 Task: Find connections with filter location Roses with filter topic #Brandingwith filter profile language Potuguese with filter current company Erekrut... Recruitment Made Easy with filter school Vignan's Foundation for Science, Technology & Research with filter industry Railroad Equipment Manufacturing with filter service category Content Strategy with filter keywords title Food Kitchen Worker
Action: Mouse moved to (553, 70)
Screenshot: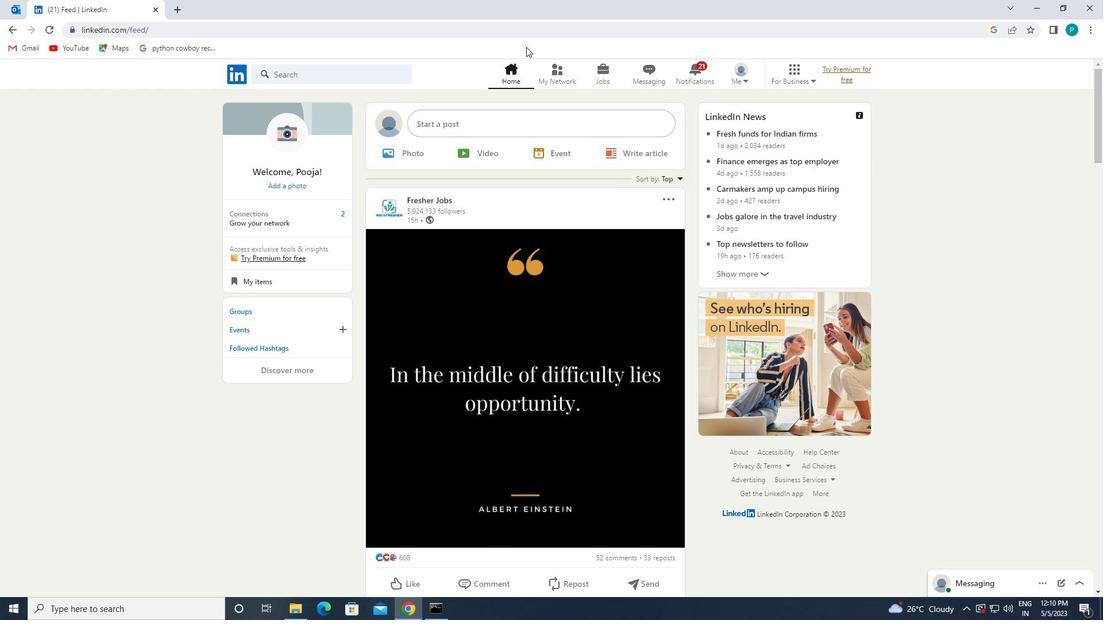 
Action: Mouse pressed left at (553, 70)
Screenshot: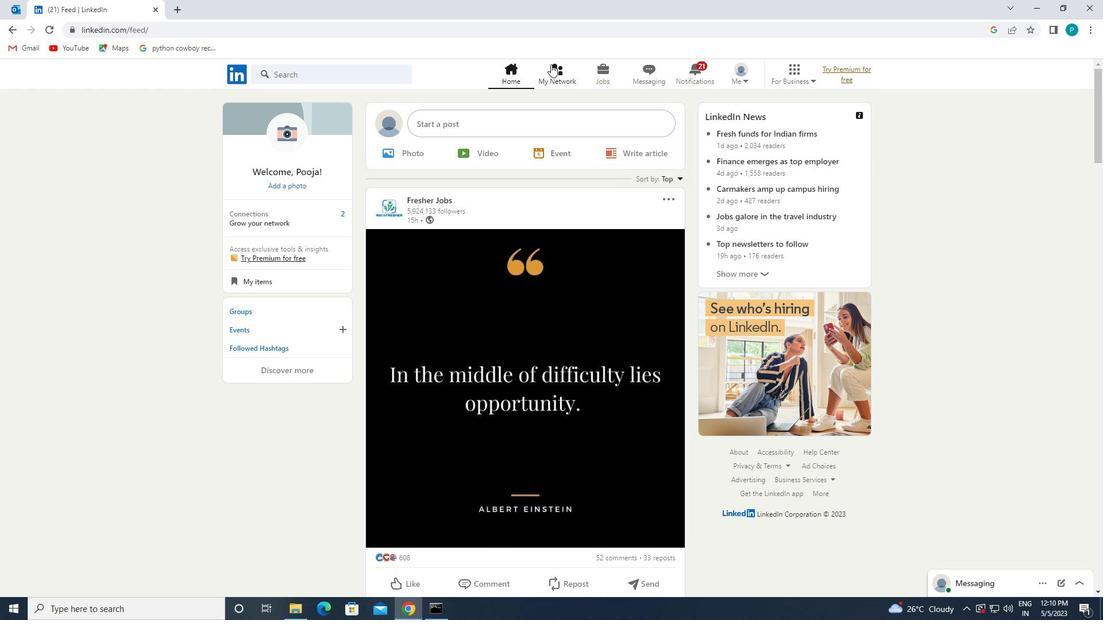 
Action: Mouse moved to (298, 140)
Screenshot: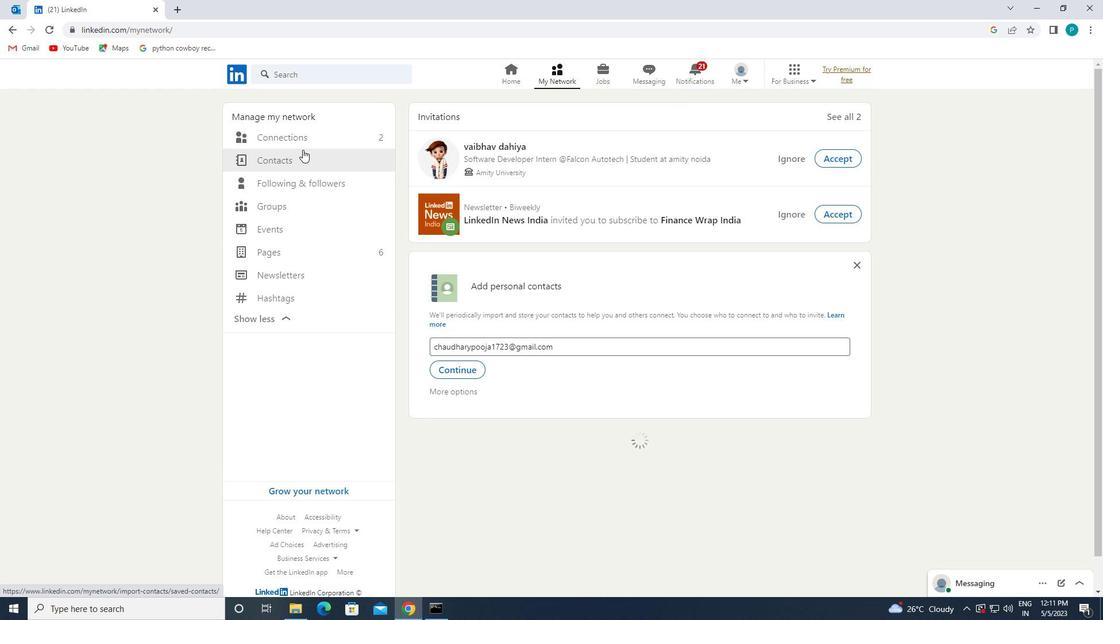 
Action: Mouse pressed left at (298, 140)
Screenshot: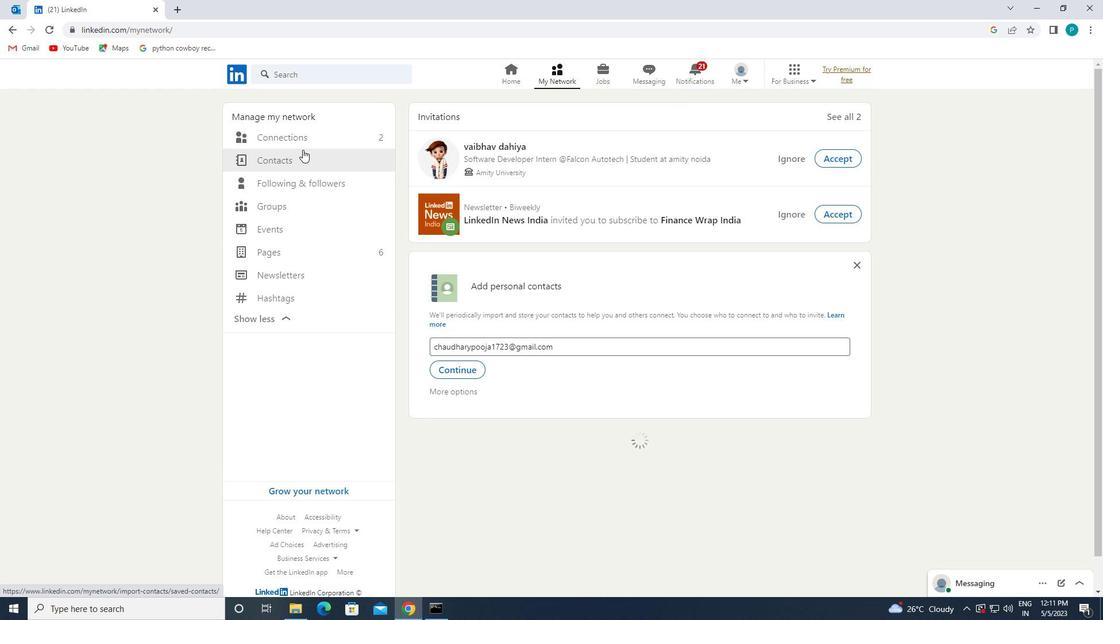 
Action: Mouse moved to (633, 135)
Screenshot: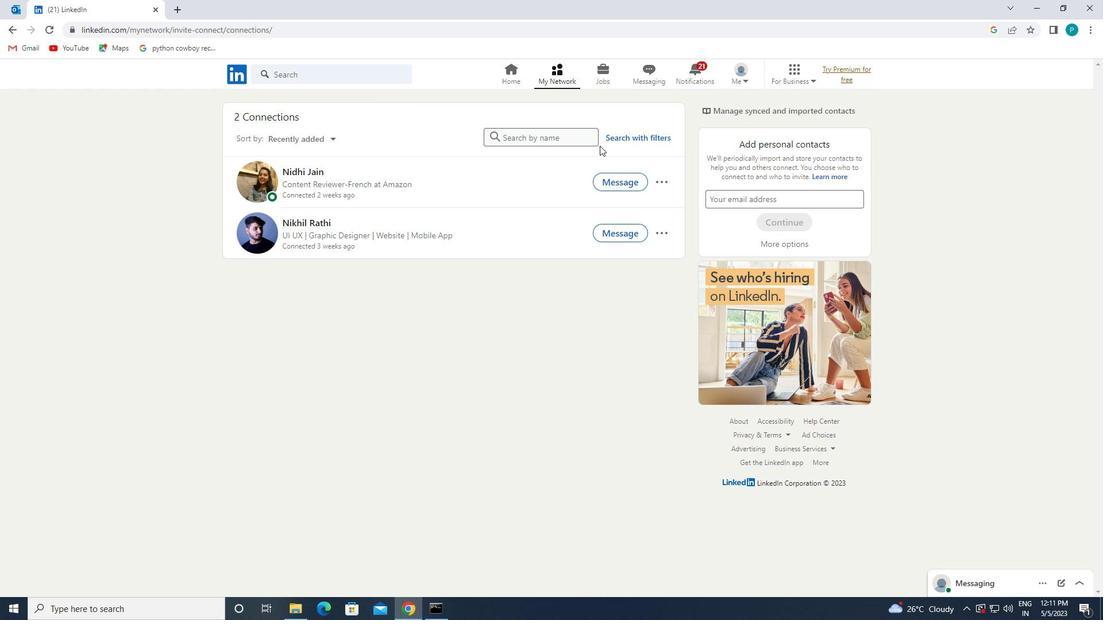 
Action: Mouse pressed left at (633, 135)
Screenshot: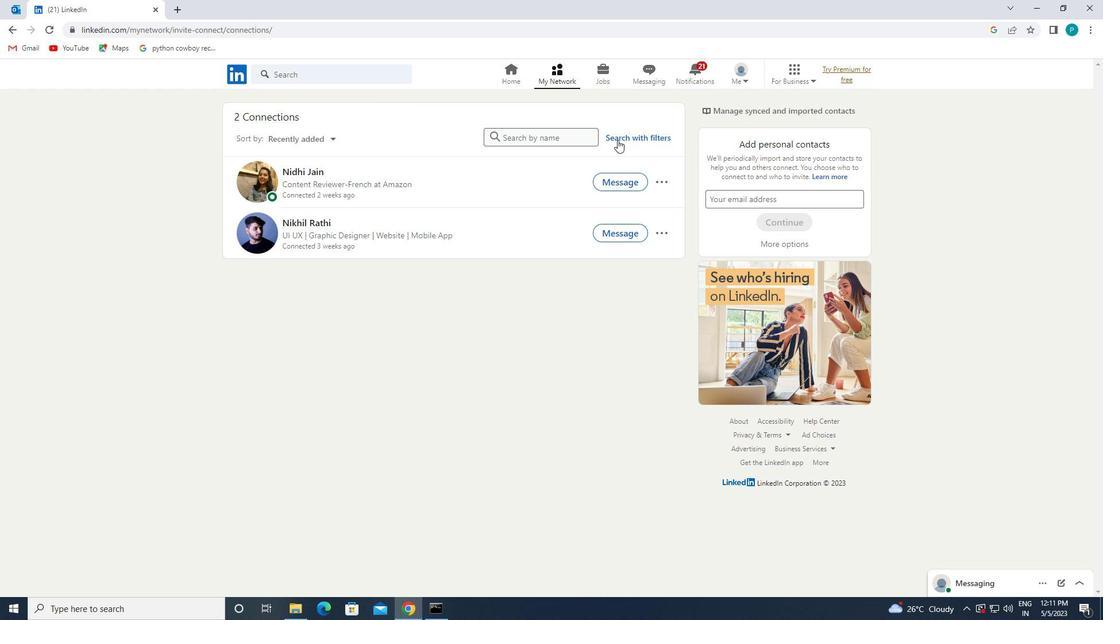
Action: Mouse moved to (583, 105)
Screenshot: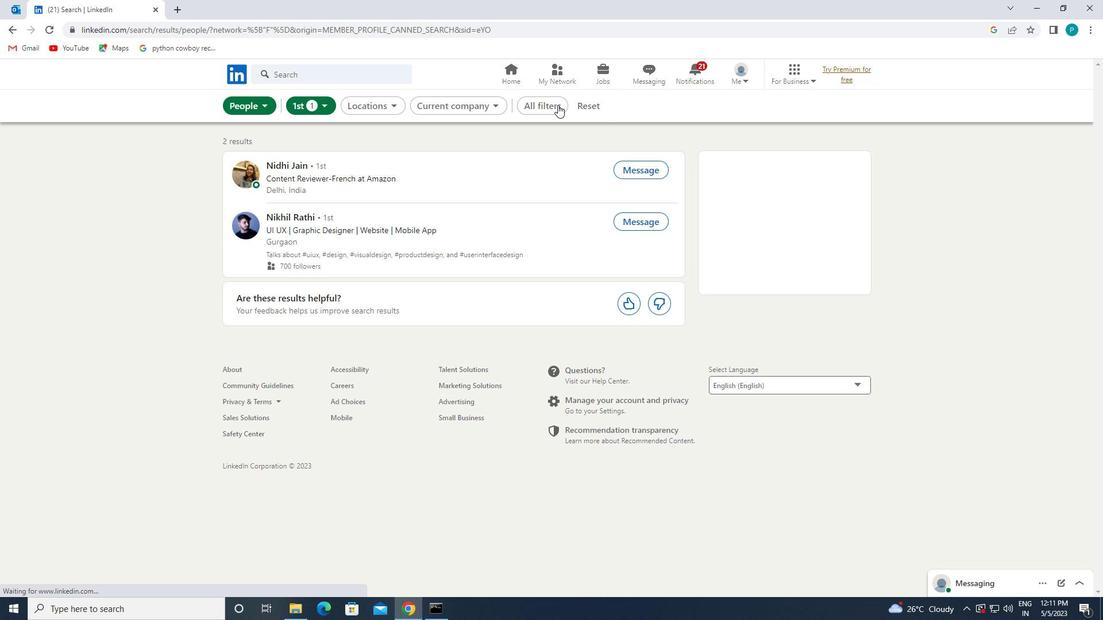 
Action: Mouse pressed left at (583, 105)
Screenshot: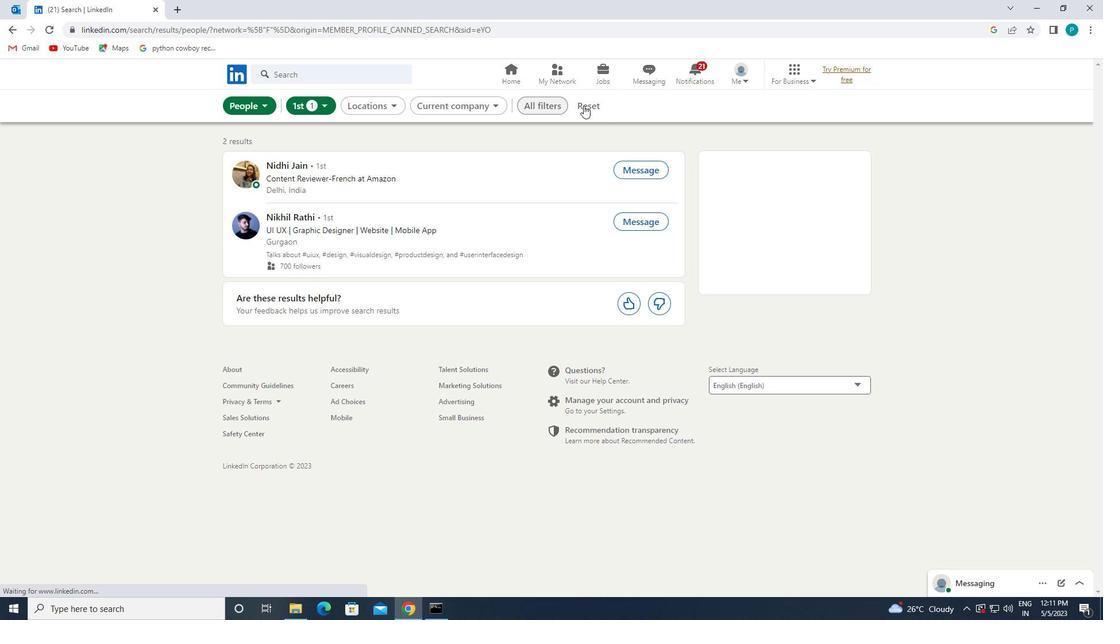 
Action: Mouse moved to (477, 111)
Screenshot: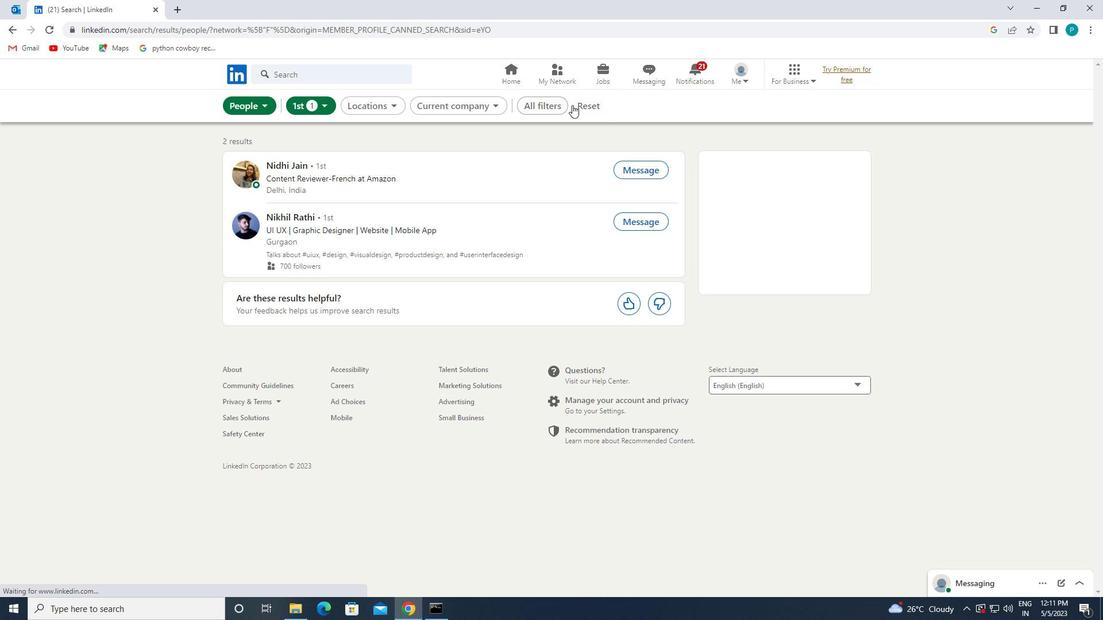 
Action: Mouse pressed left at (477, 111)
Screenshot: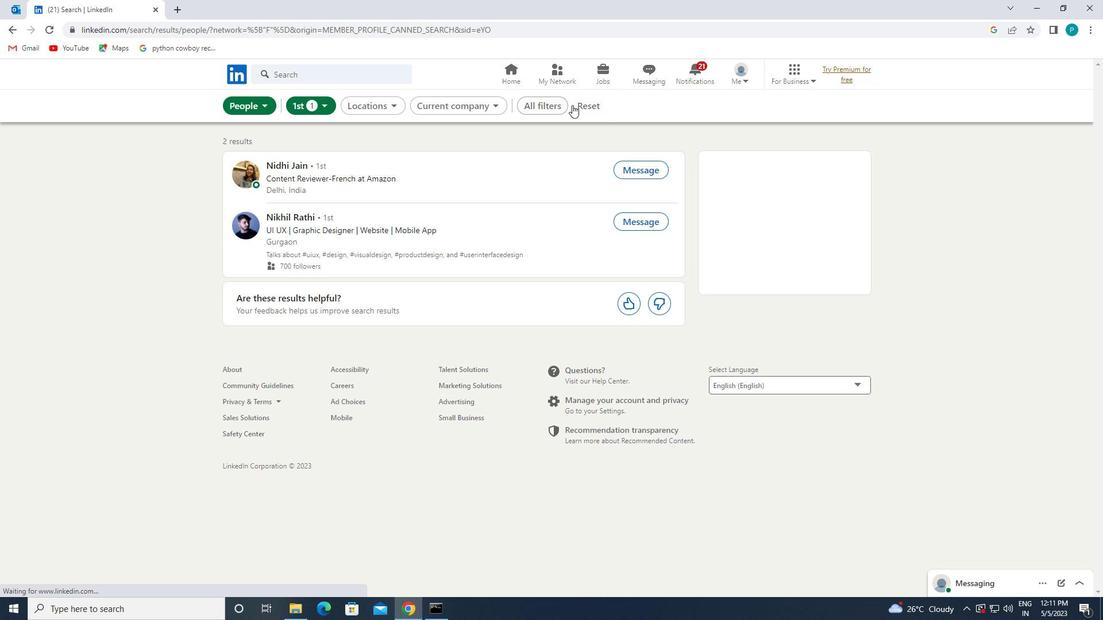 
Action: Mouse moved to (553, 112)
Screenshot: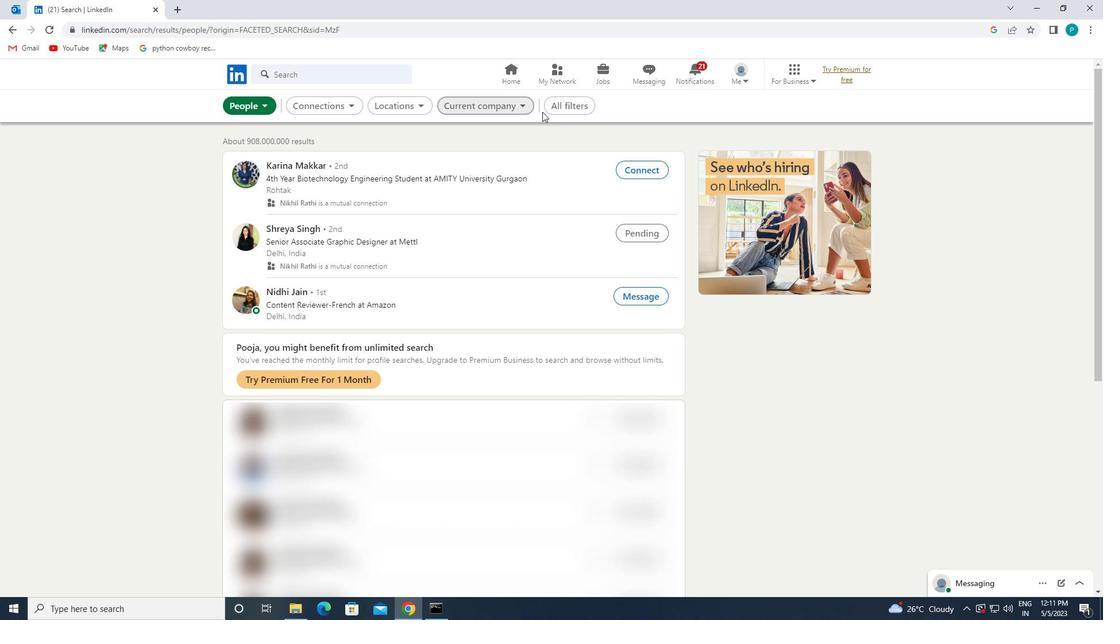 
Action: Mouse pressed left at (553, 112)
Screenshot: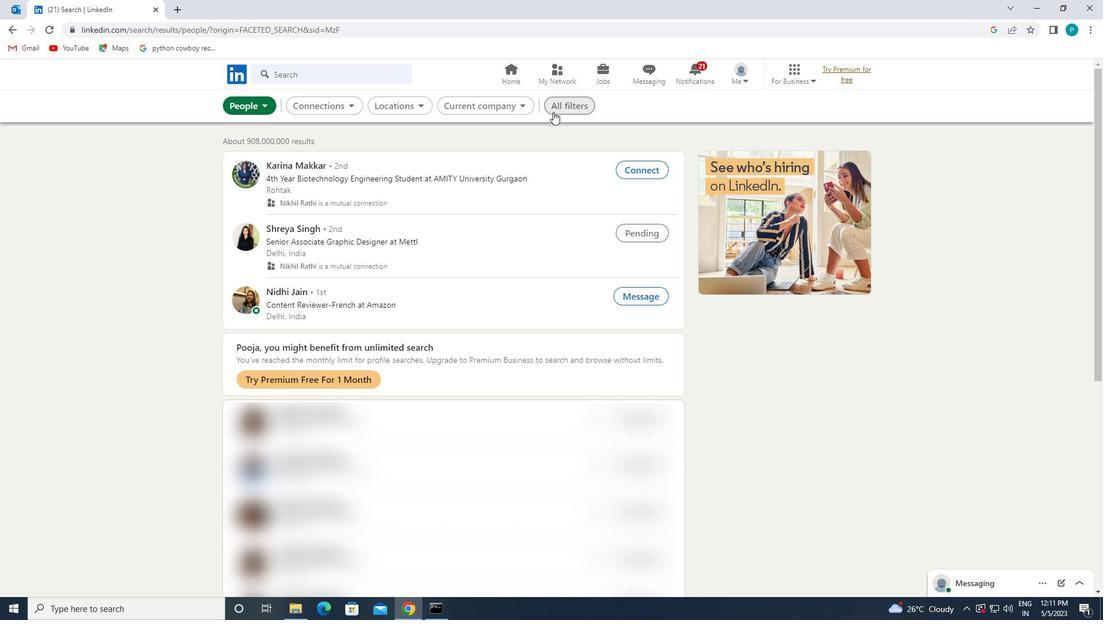 
Action: Mouse moved to (1063, 343)
Screenshot: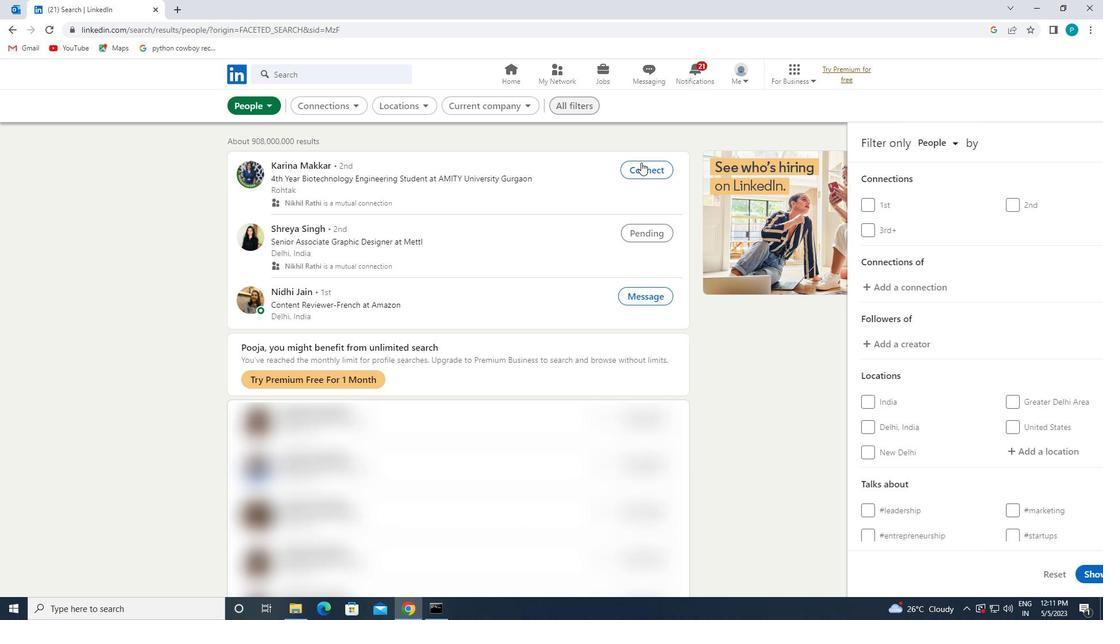 
Action: Mouse scrolled (1063, 343) with delta (0, 0)
Screenshot: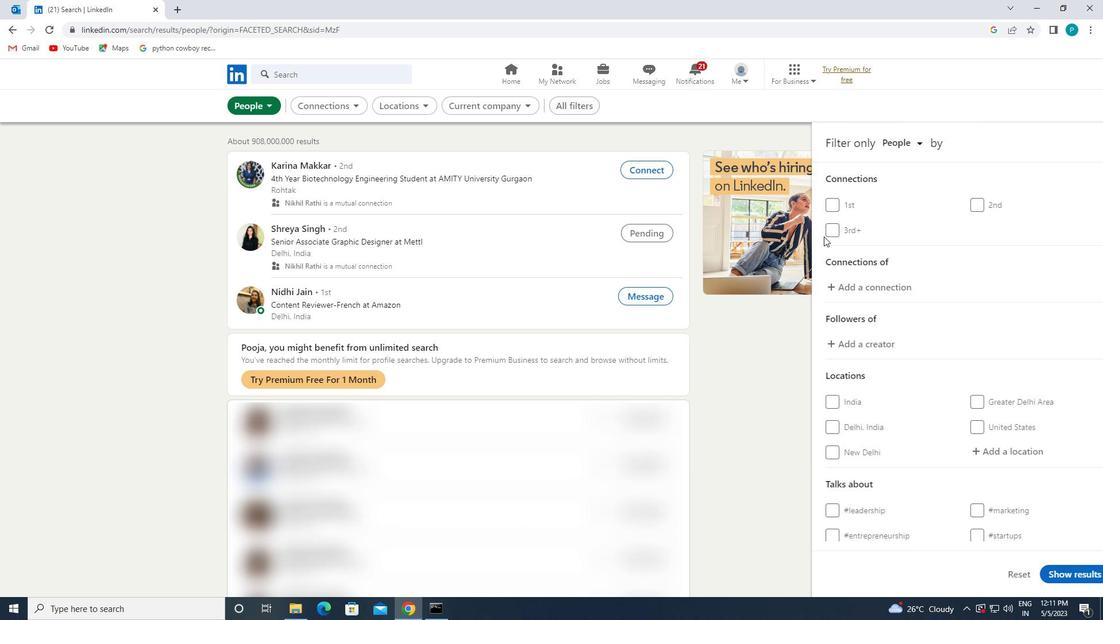 
Action: Mouse scrolled (1063, 343) with delta (0, 0)
Screenshot: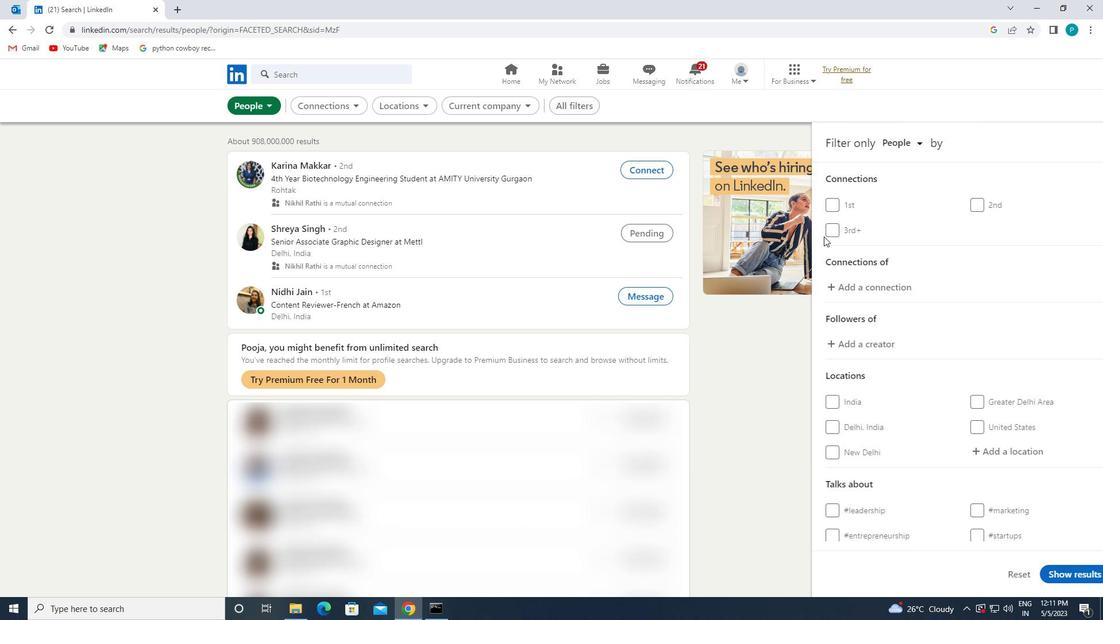 
Action: Mouse scrolled (1063, 343) with delta (0, 0)
Screenshot: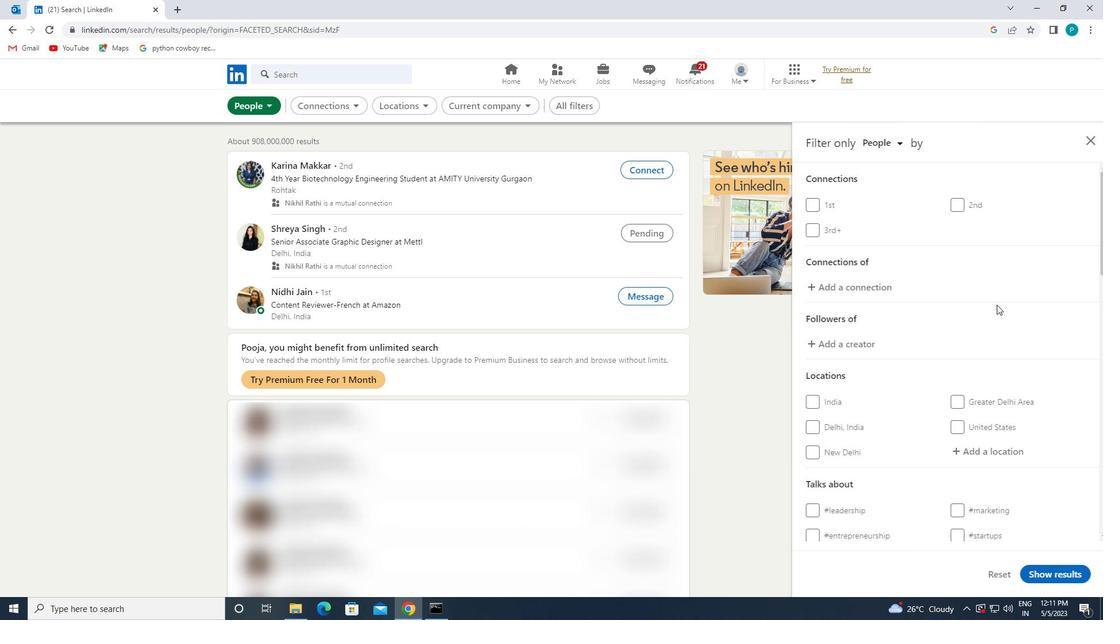 
Action: Mouse scrolled (1063, 343) with delta (0, 0)
Screenshot: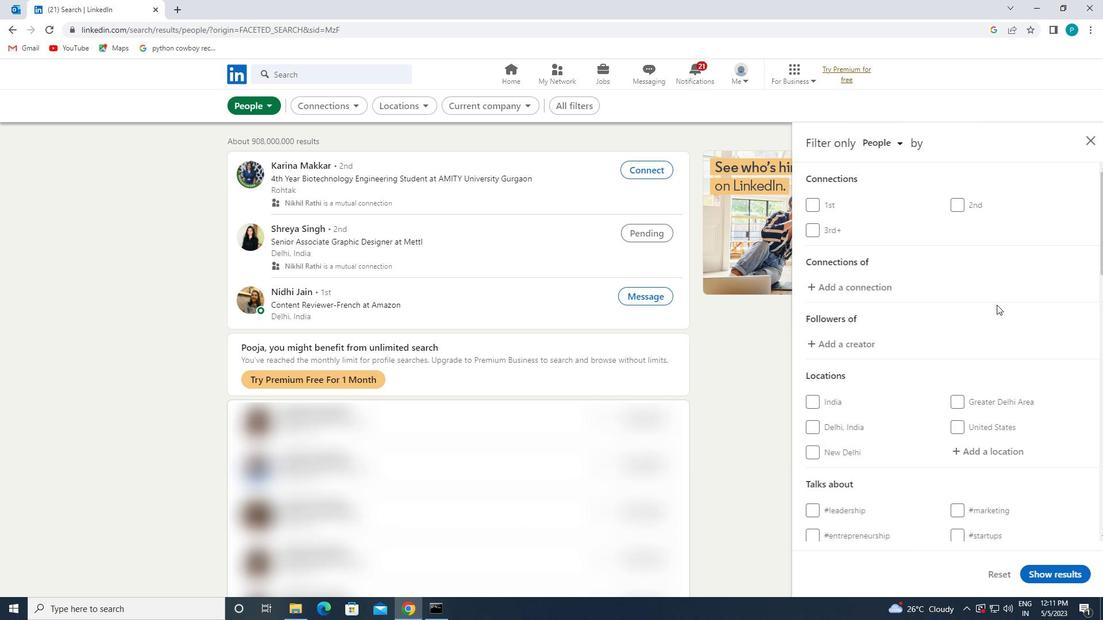 
Action: Mouse moved to (971, 215)
Screenshot: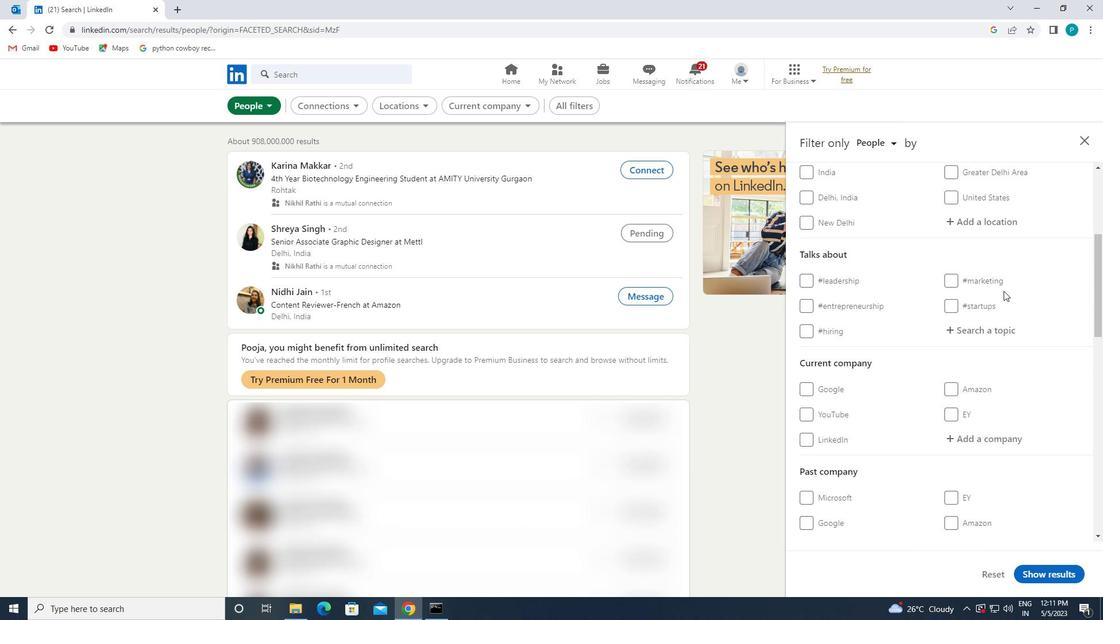 
Action: Mouse pressed left at (971, 215)
Screenshot: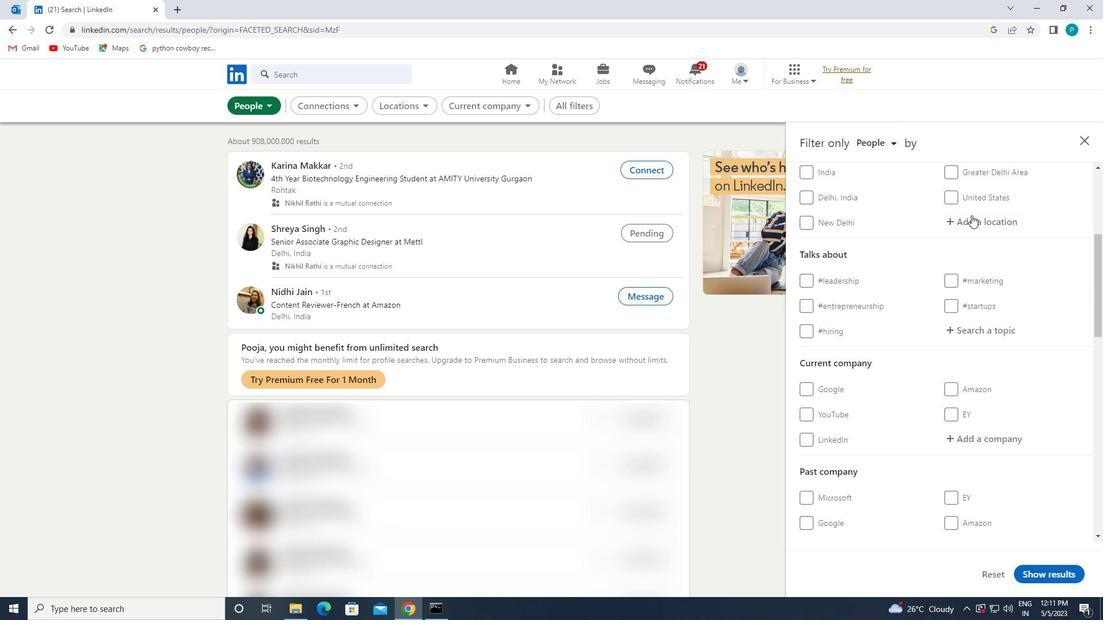 
Action: Mouse moved to (974, 216)
Screenshot: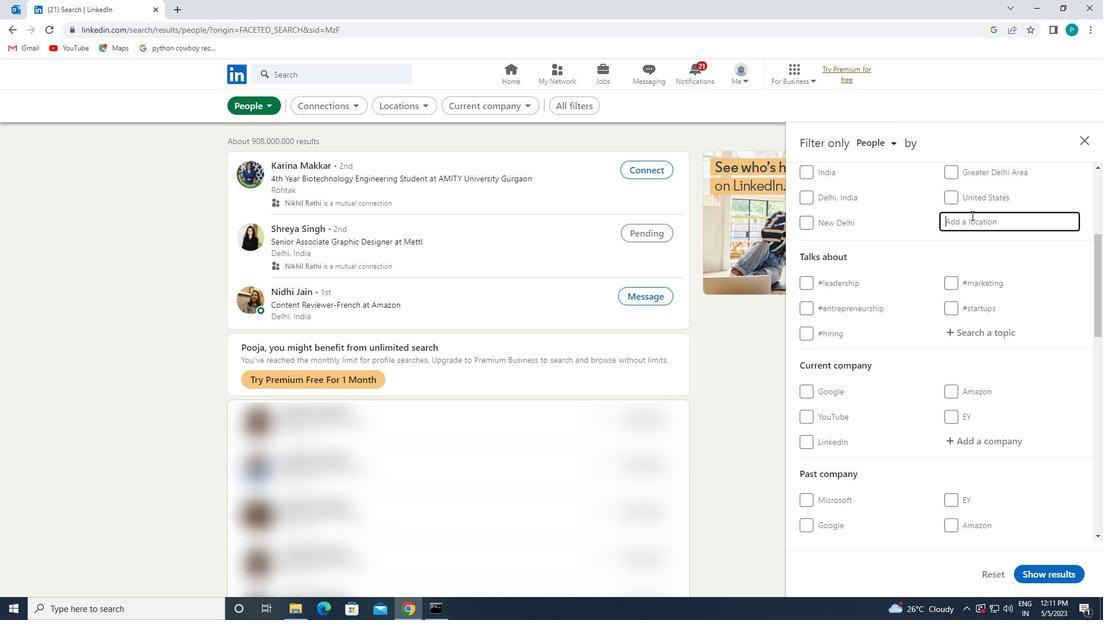
Action: Key pressed <Key.caps_lock>r<Key.caps_lock>oses
Screenshot: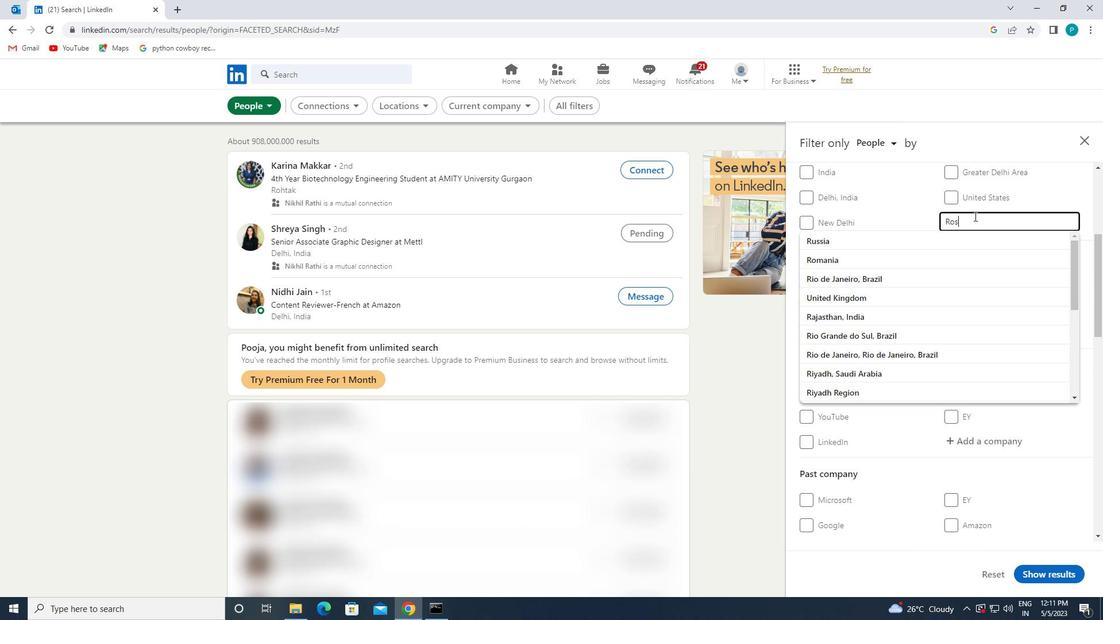 
Action: Mouse moved to (963, 243)
Screenshot: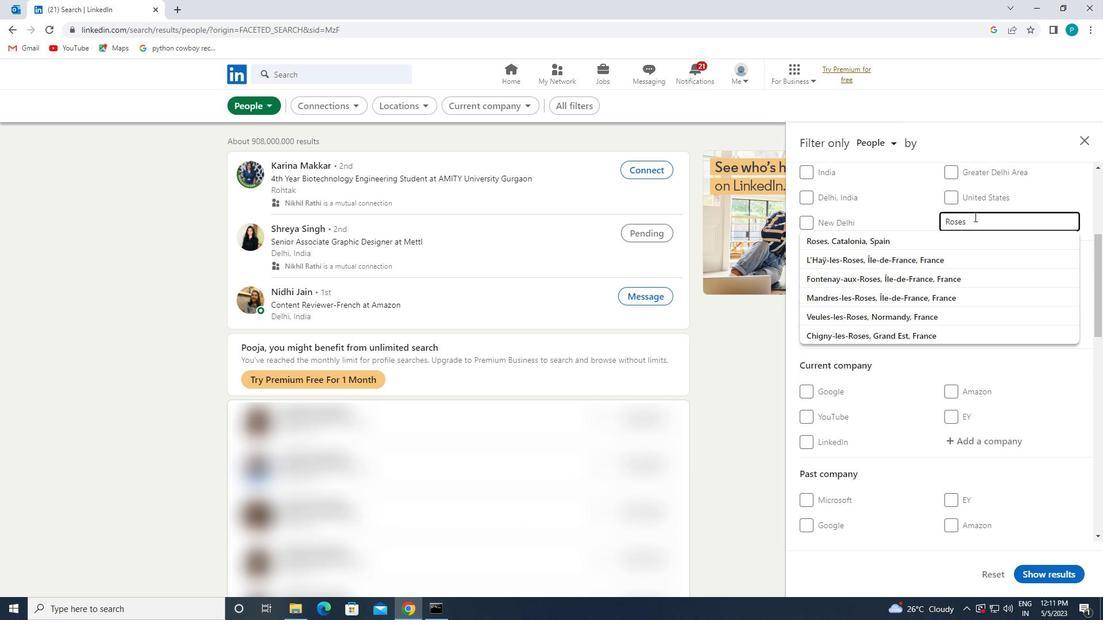 
Action: Mouse pressed left at (963, 243)
Screenshot: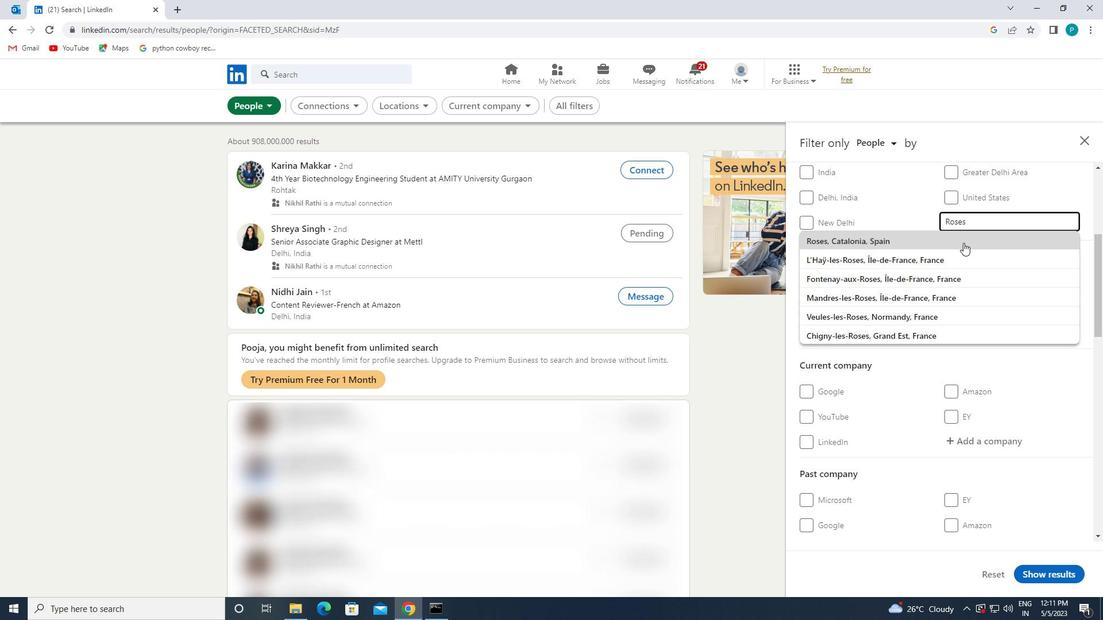 
Action: Mouse moved to (968, 258)
Screenshot: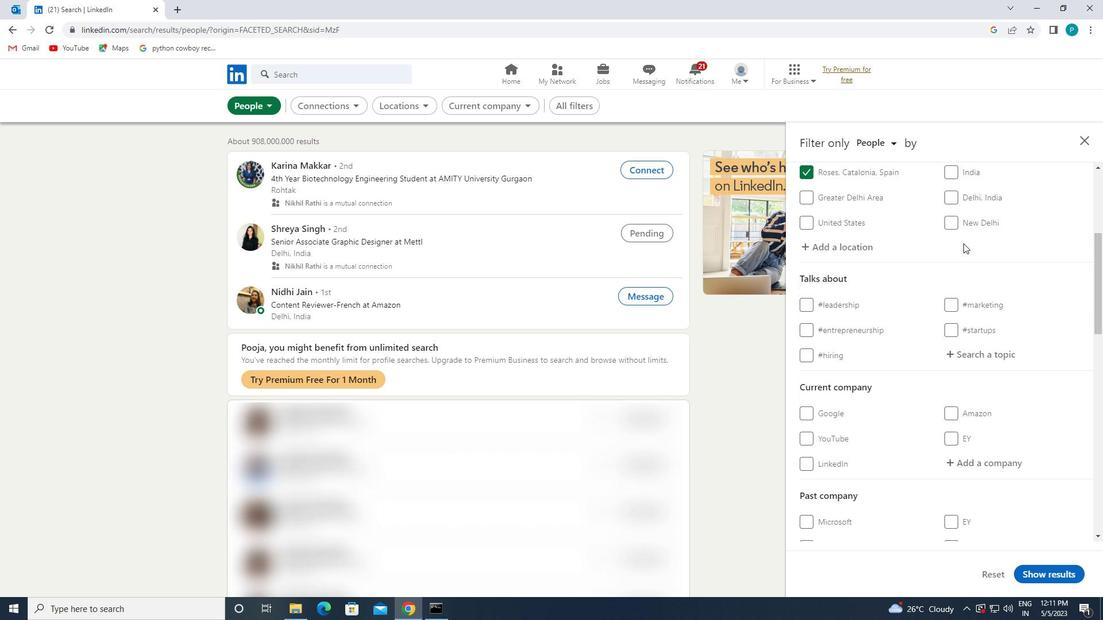 
Action: Mouse scrolled (968, 257) with delta (0, 0)
Screenshot: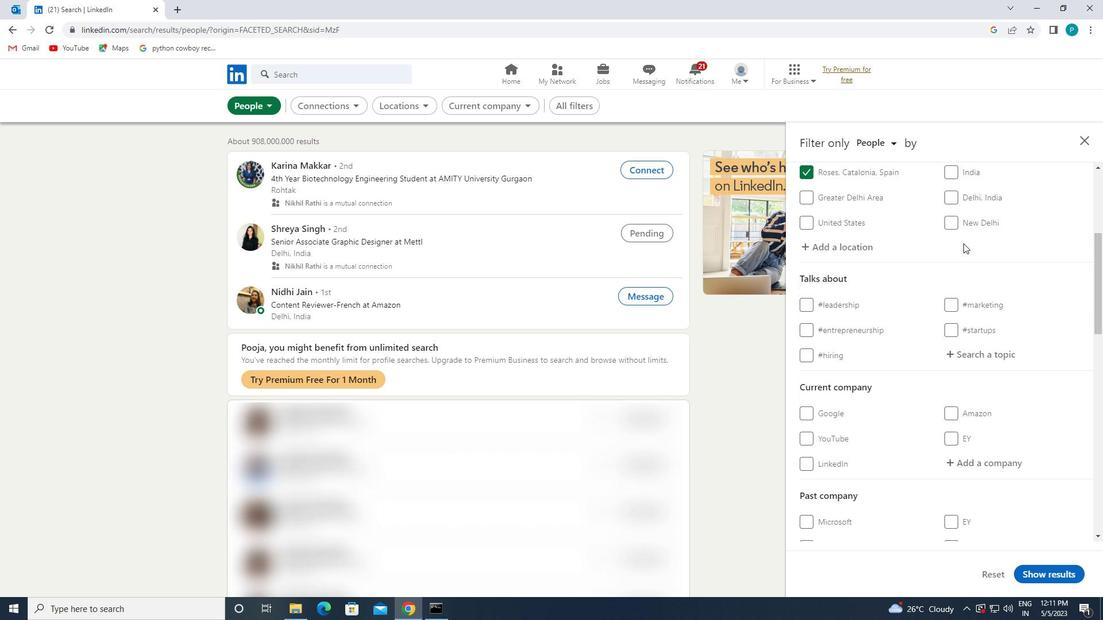 
Action: Mouse moved to (969, 260)
Screenshot: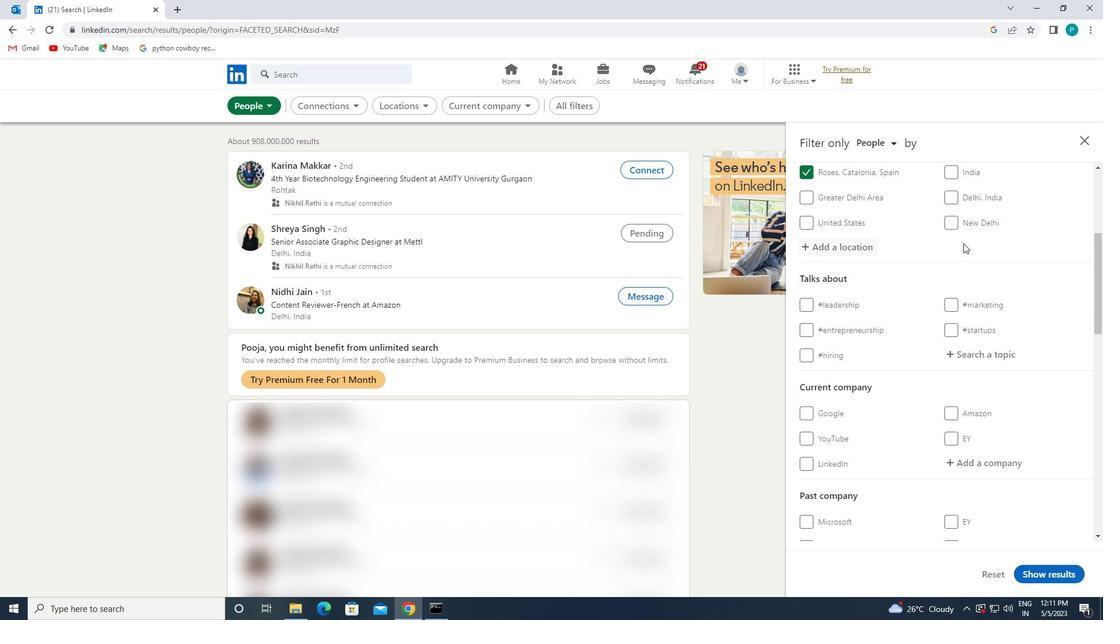 
Action: Mouse scrolled (969, 260) with delta (0, 0)
Screenshot: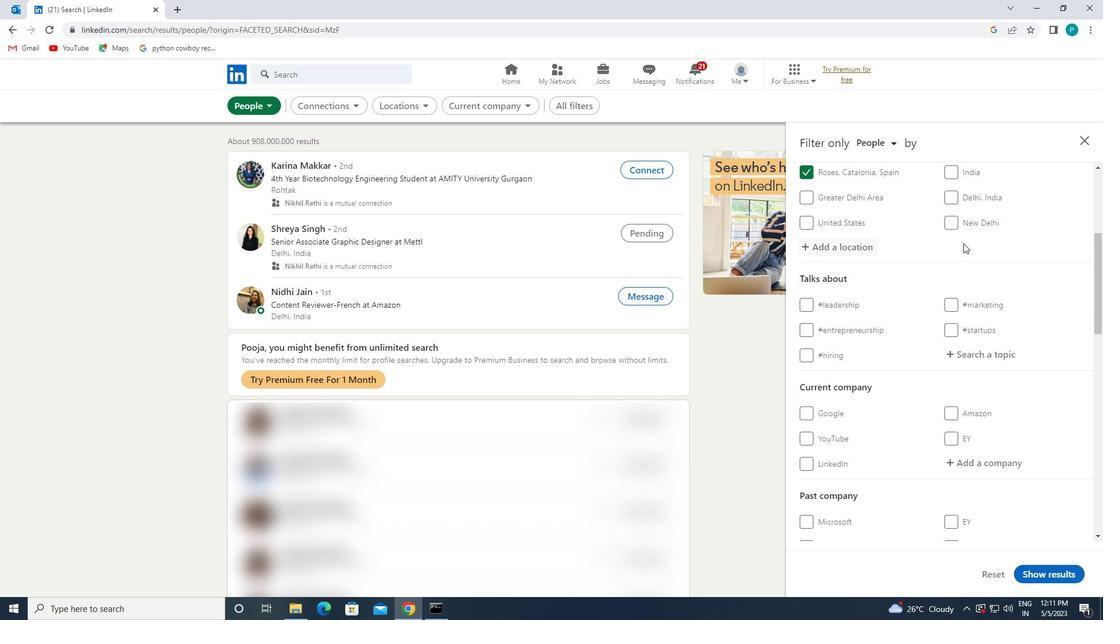 
Action: Mouse moved to (972, 241)
Screenshot: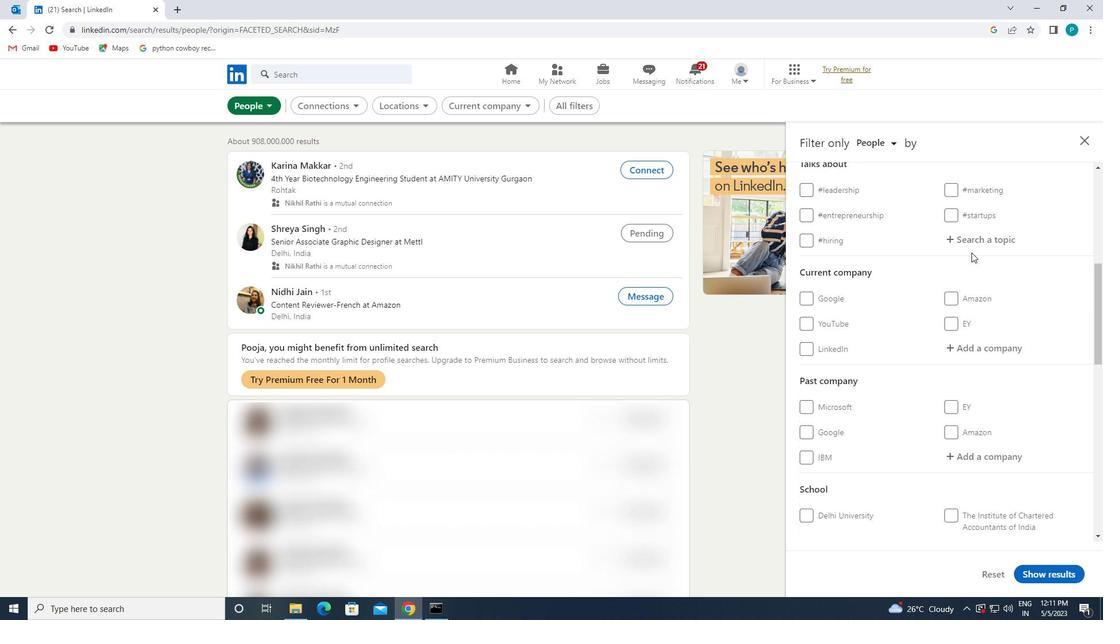 
Action: Mouse pressed left at (972, 241)
Screenshot: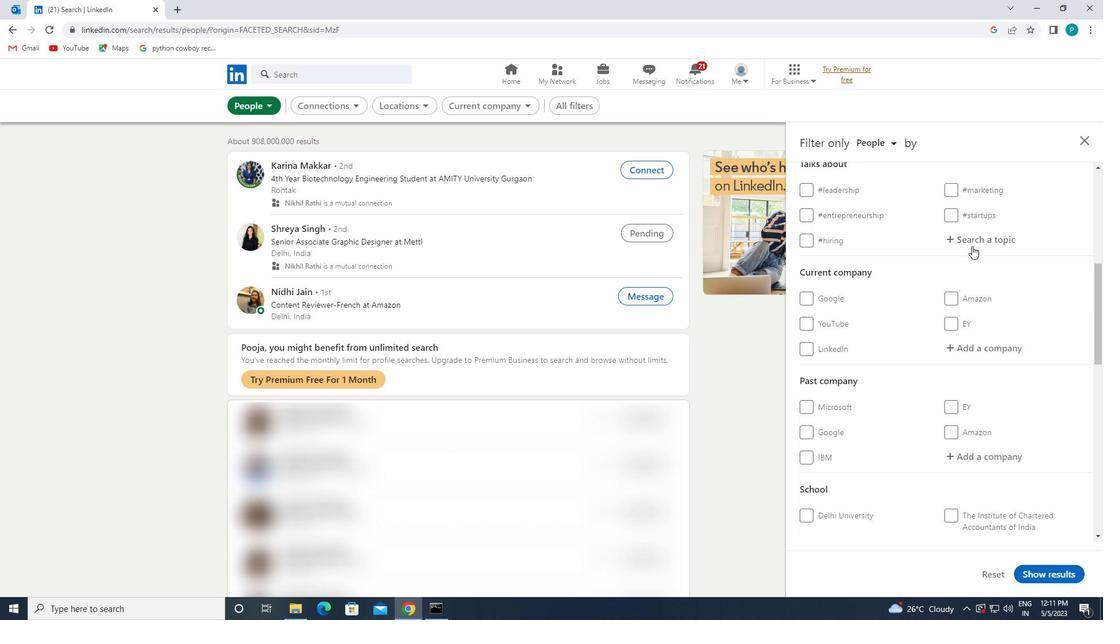 
Action: Key pressed <Key.shift>#<Key.caps_lock>B<Key.caps_lock>RANDING
Screenshot: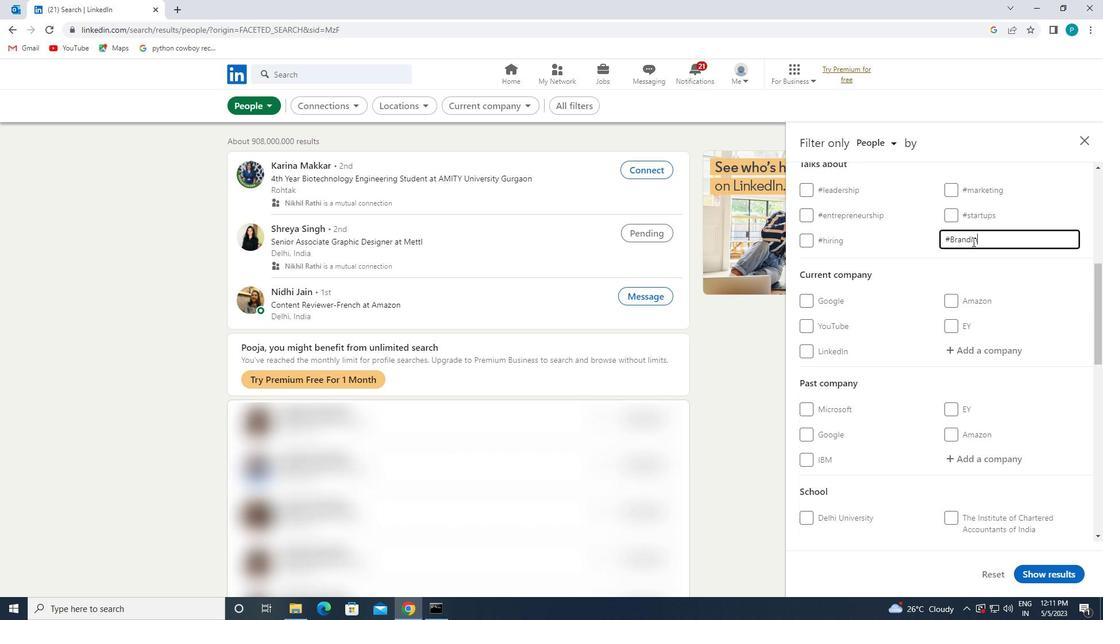 
Action: Mouse moved to (958, 302)
Screenshot: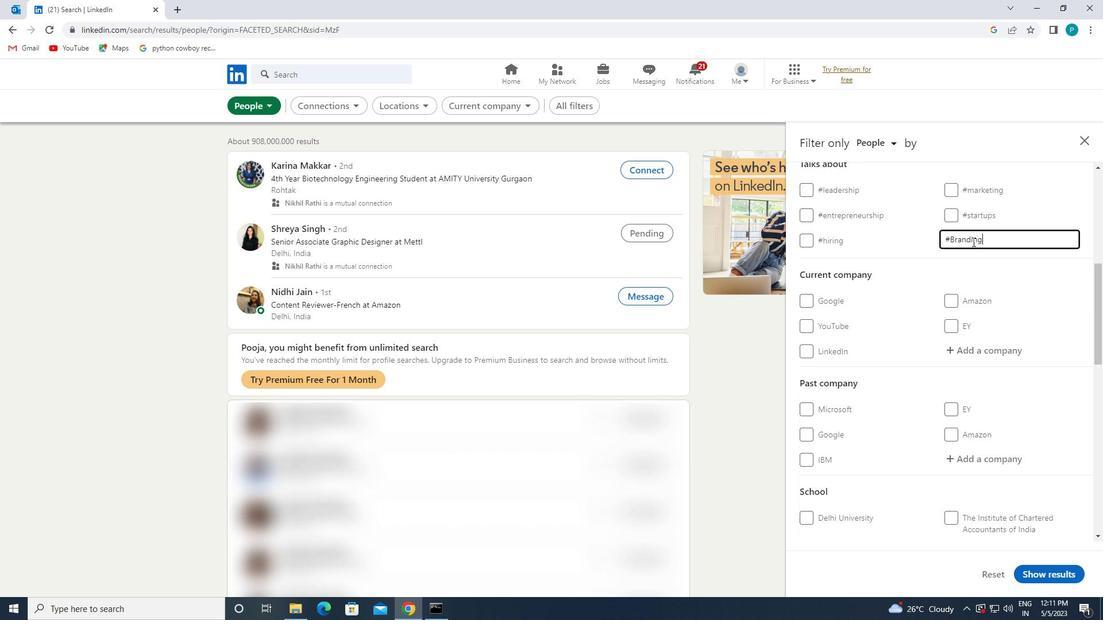 
Action: Mouse scrolled (958, 301) with delta (0, 0)
Screenshot: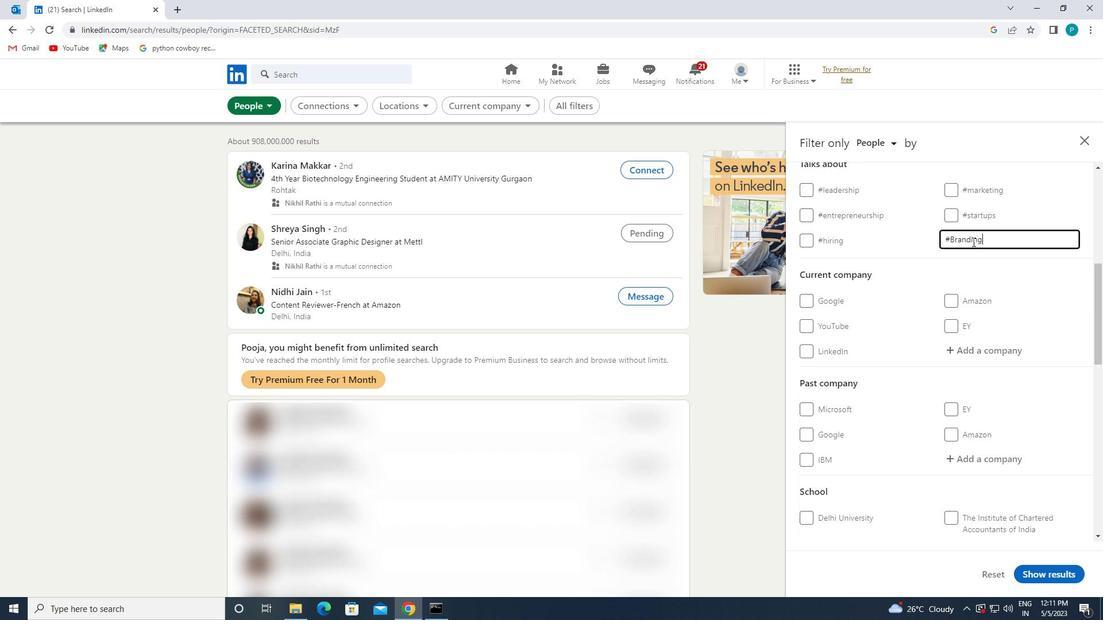 
Action: Mouse moved to (958, 308)
Screenshot: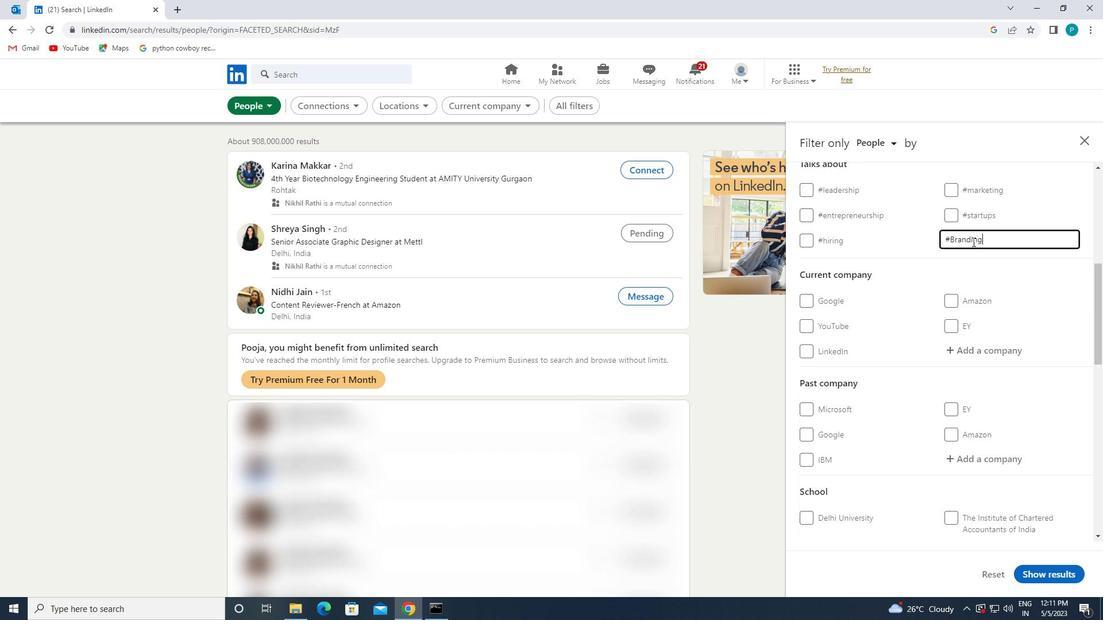 
Action: Mouse scrolled (958, 307) with delta (0, 0)
Screenshot: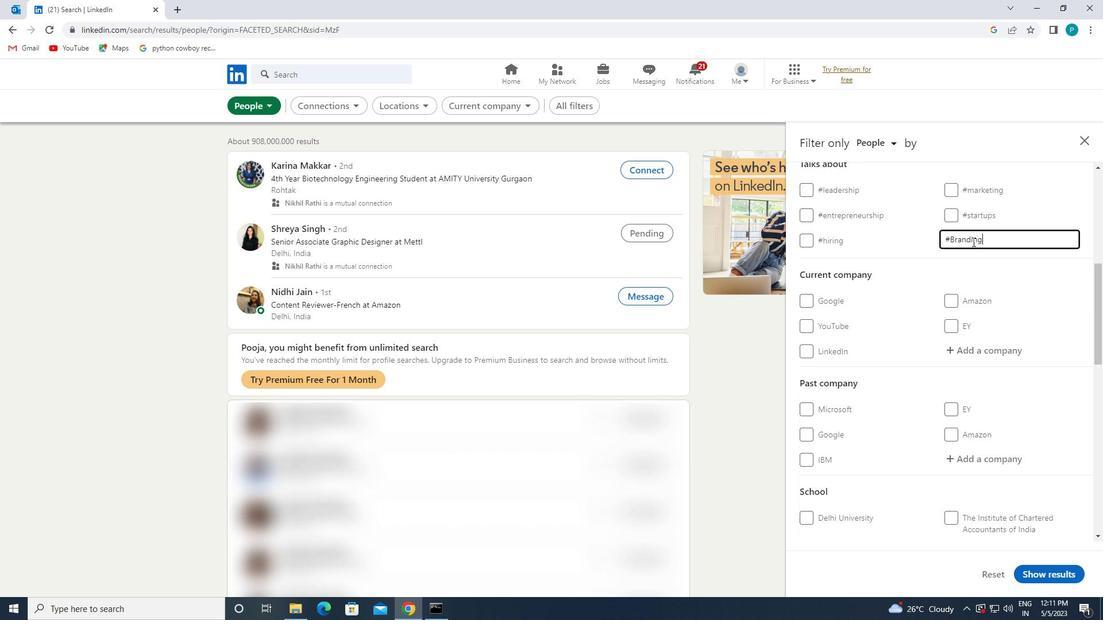 
Action: Mouse moved to (967, 325)
Screenshot: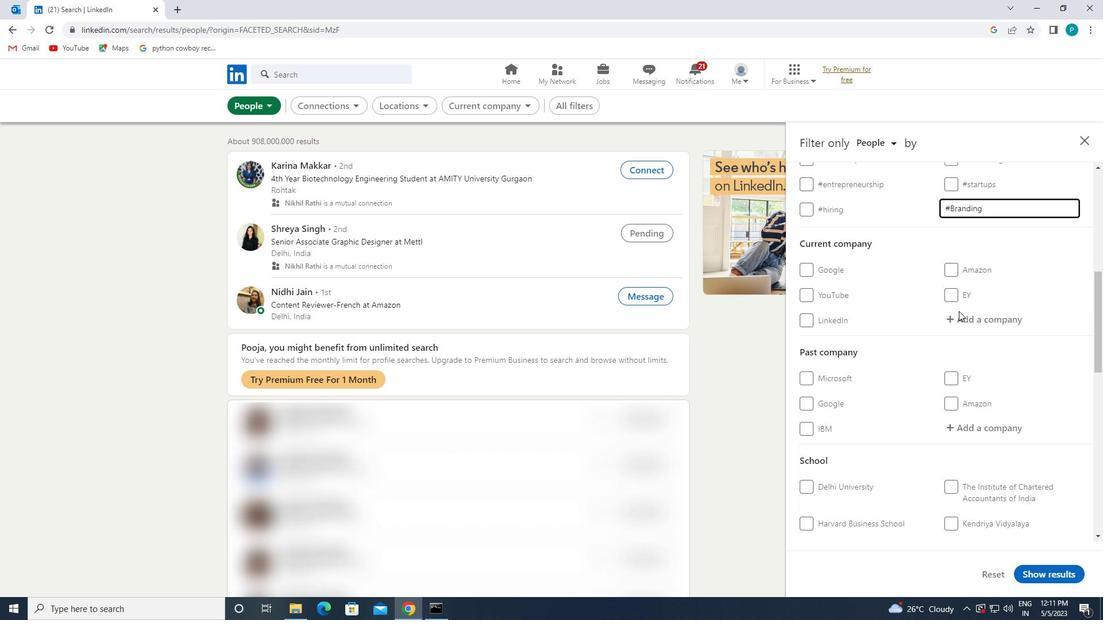 
Action: Mouse scrolled (967, 324) with delta (0, 0)
Screenshot: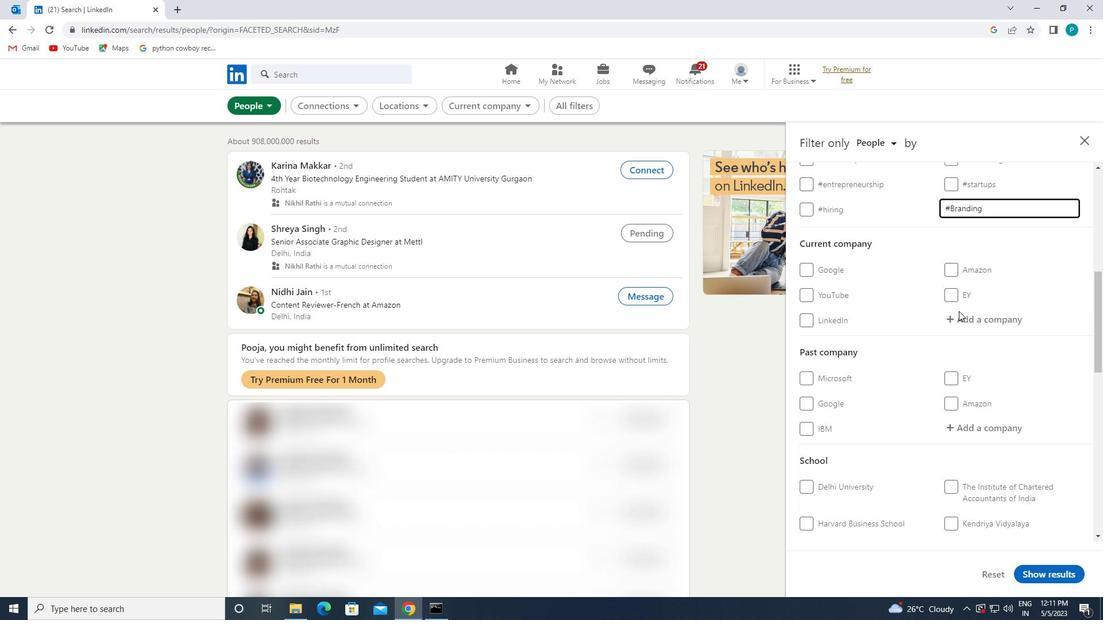 
Action: Mouse moved to (968, 328)
Screenshot: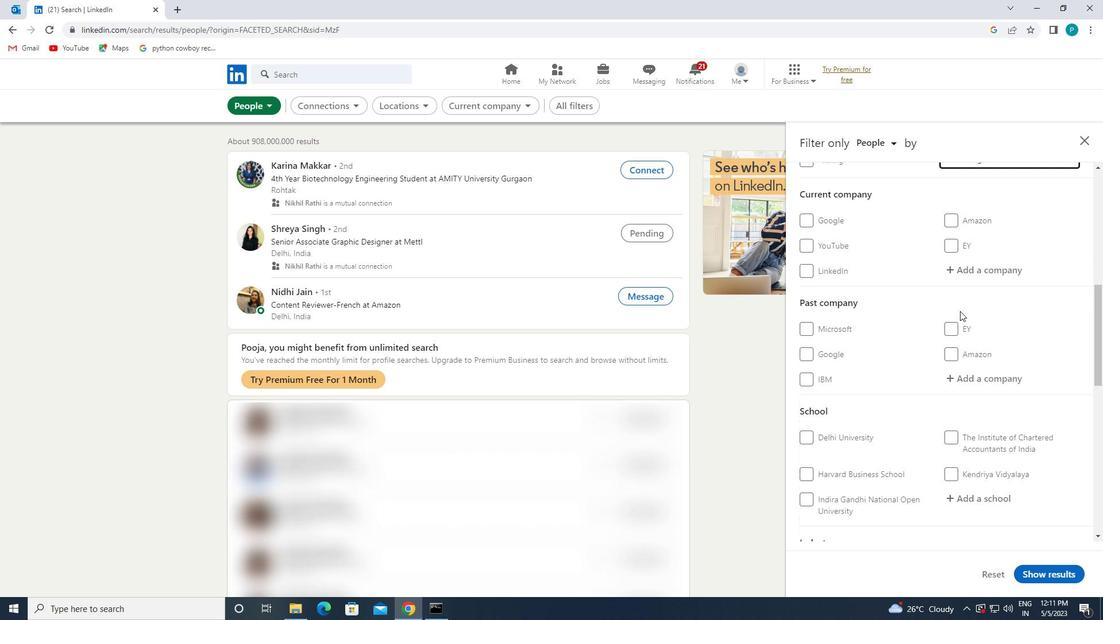 
Action: Mouse scrolled (968, 327) with delta (0, 0)
Screenshot: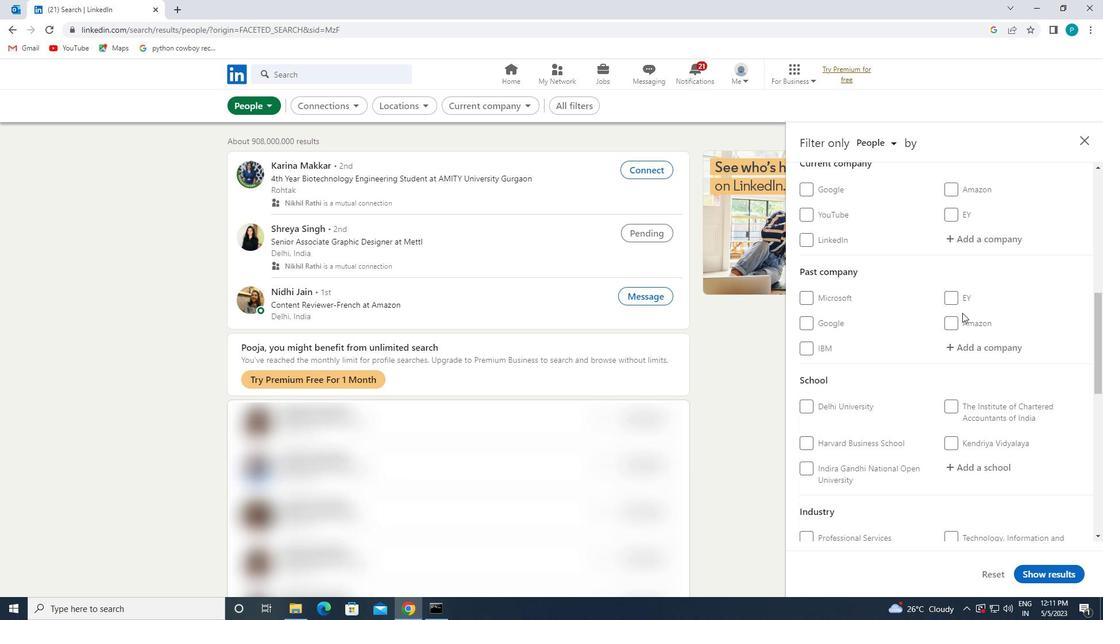 
Action: Mouse moved to (968, 329)
Screenshot: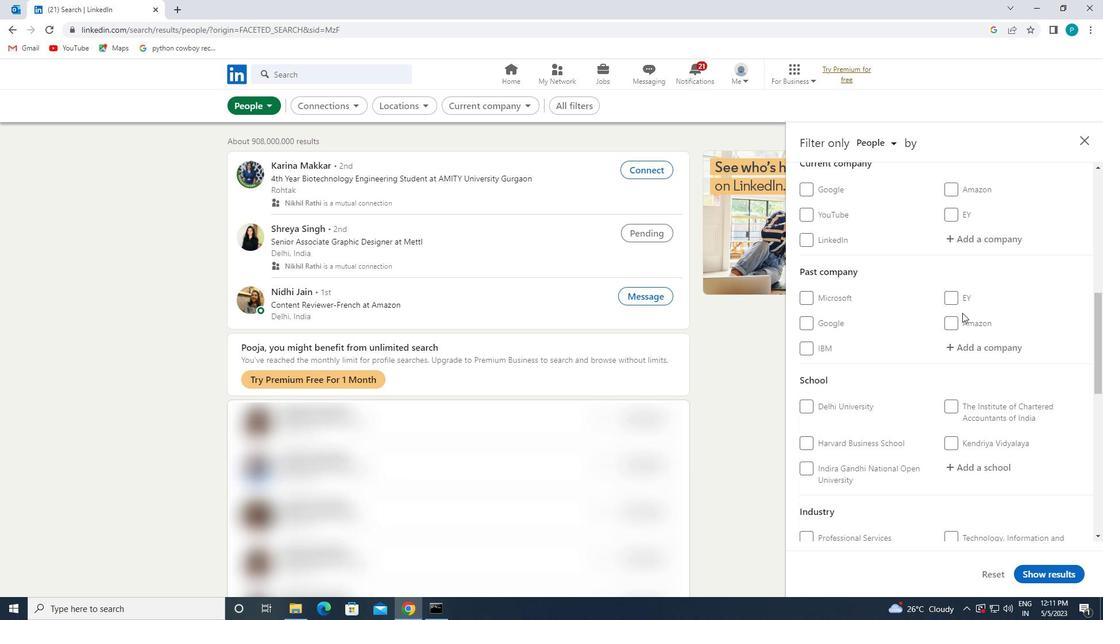 
Action: Mouse scrolled (968, 328) with delta (0, 0)
Screenshot: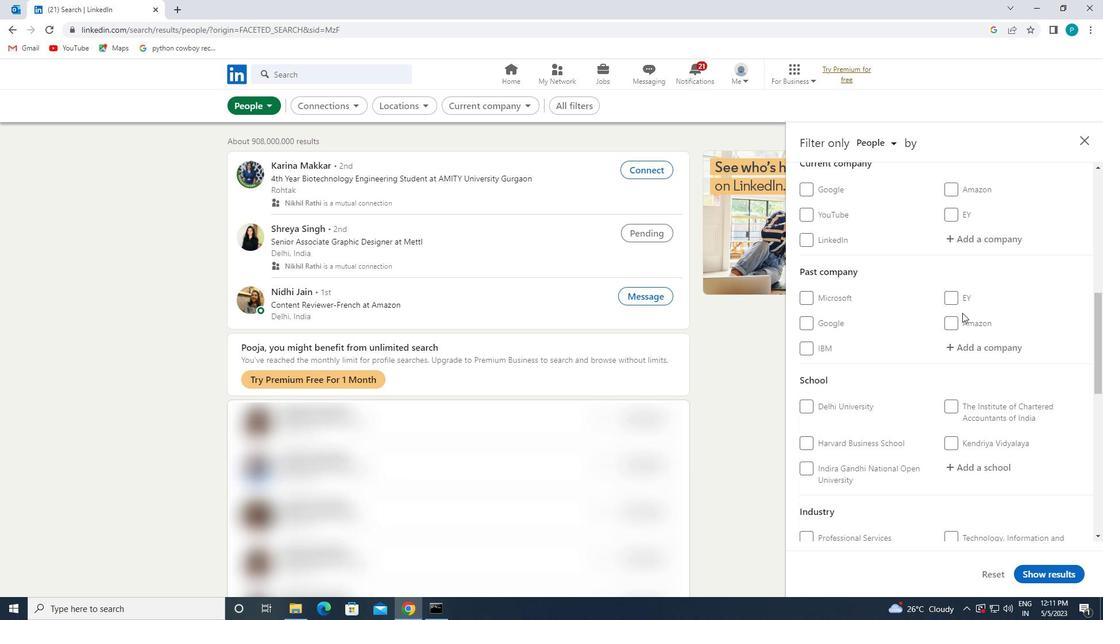 
Action: Mouse scrolled (968, 328) with delta (0, 0)
Screenshot: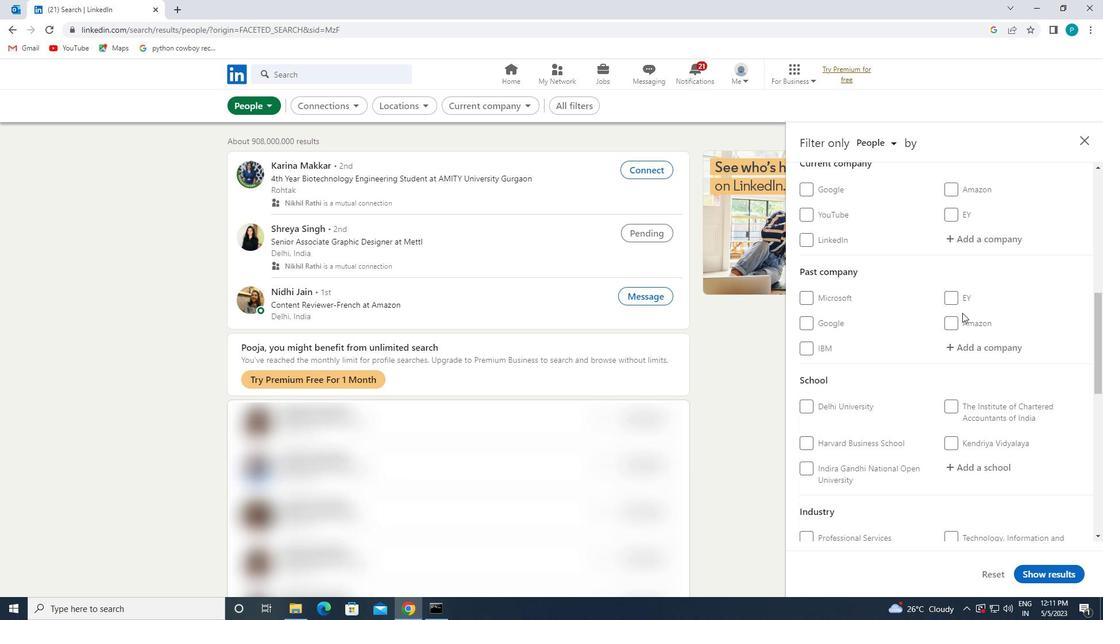
Action: Mouse moved to (925, 400)
Screenshot: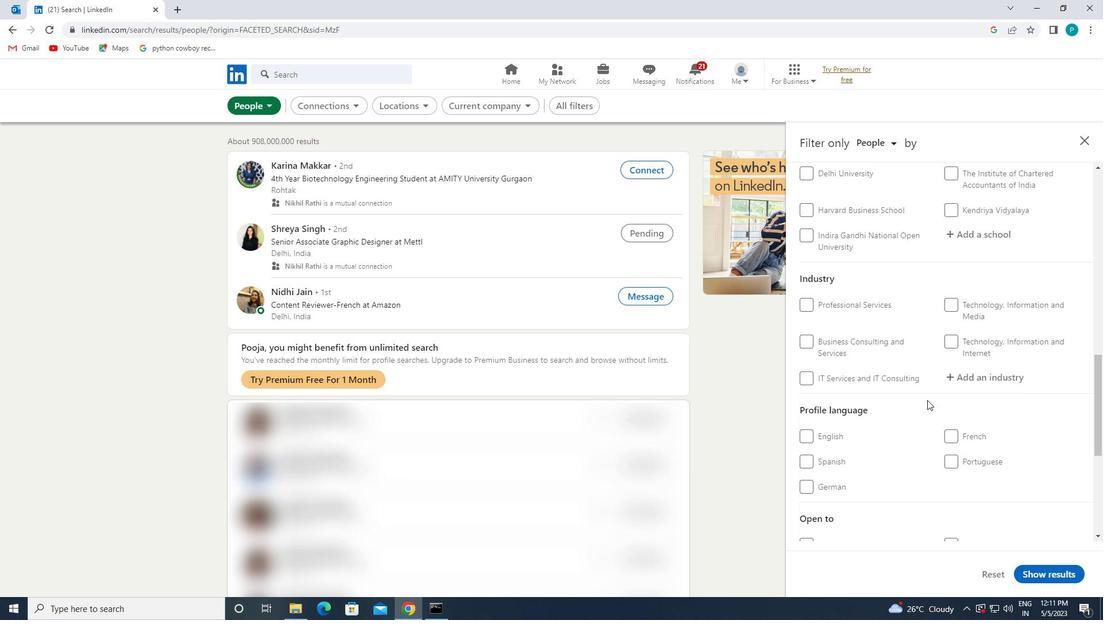 
Action: Mouse scrolled (925, 399) with delta (0, 0)
Screenshot: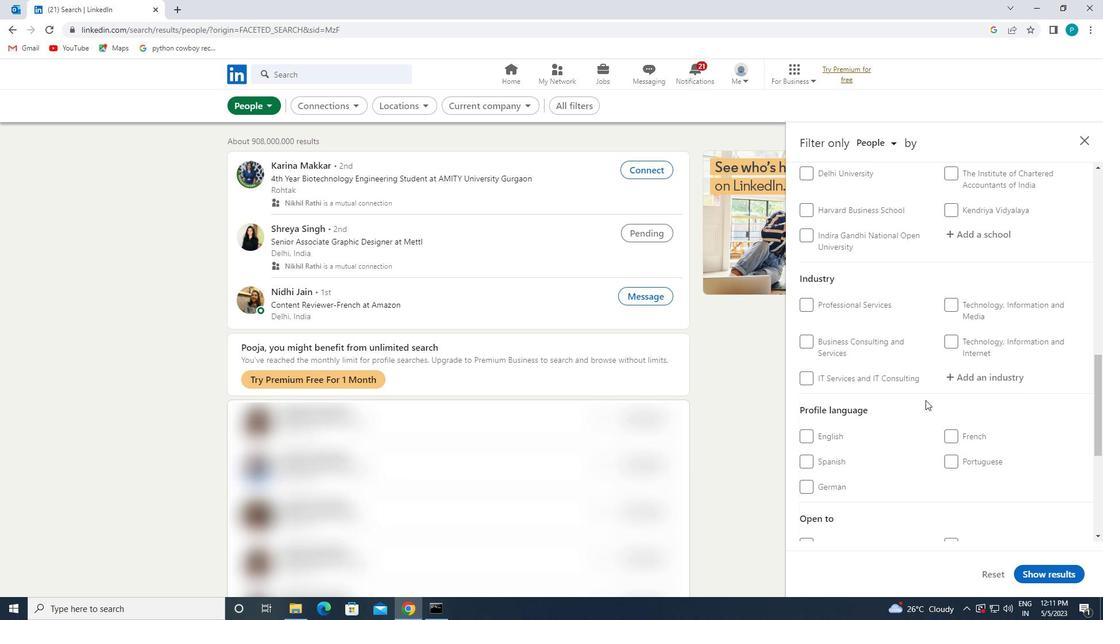
Action: Mouse moved to (958, 400)
Screenshot: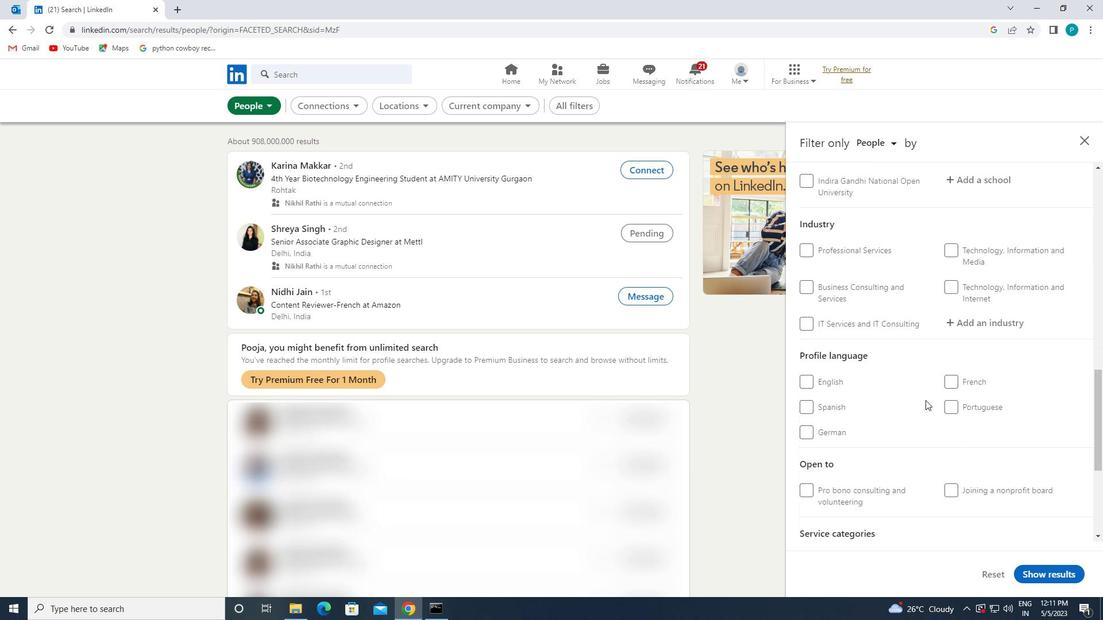 
Action: Mouse pressed left at (958, 400)
Screenshot: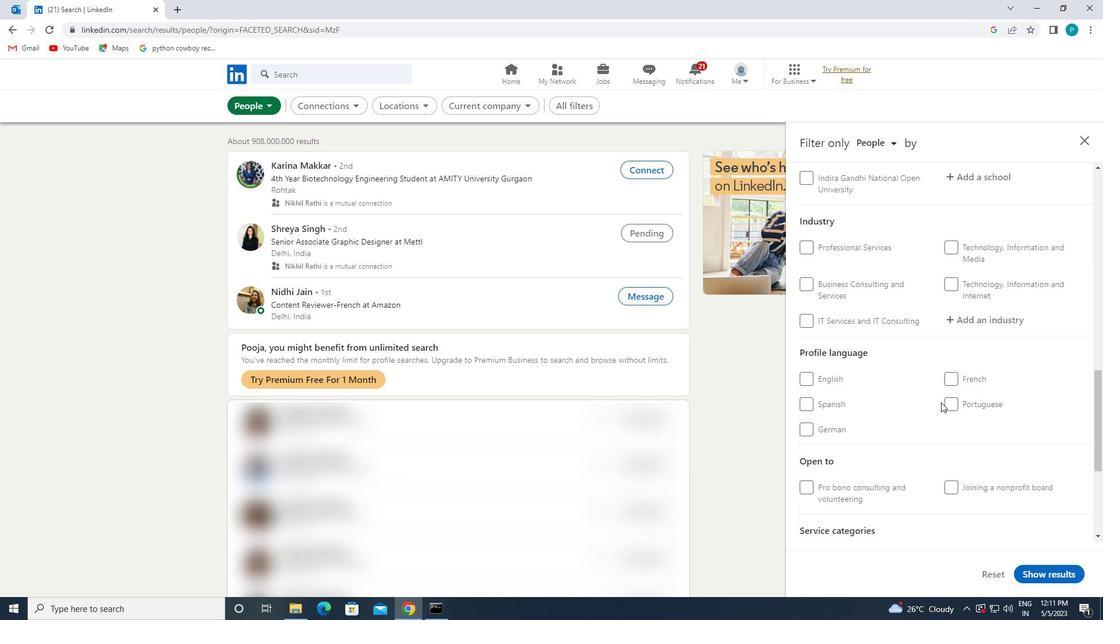 
Action: Mouse moved to (988, 345)
Screenshot: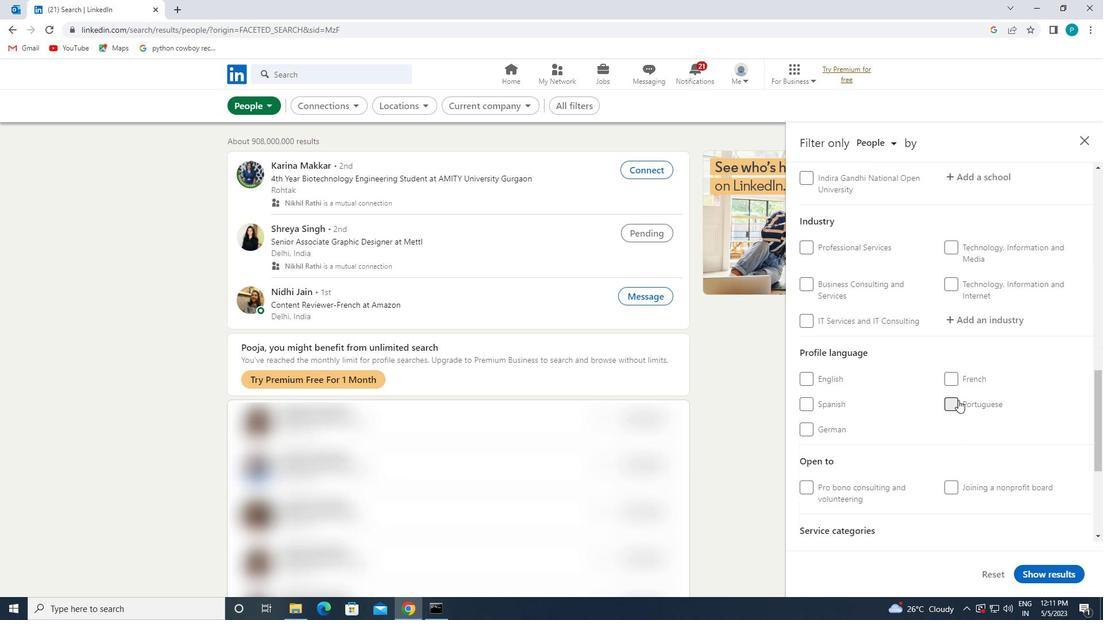 
Action: Mouse scrolled (988, 346) with delta (0, 0)
Screenshot: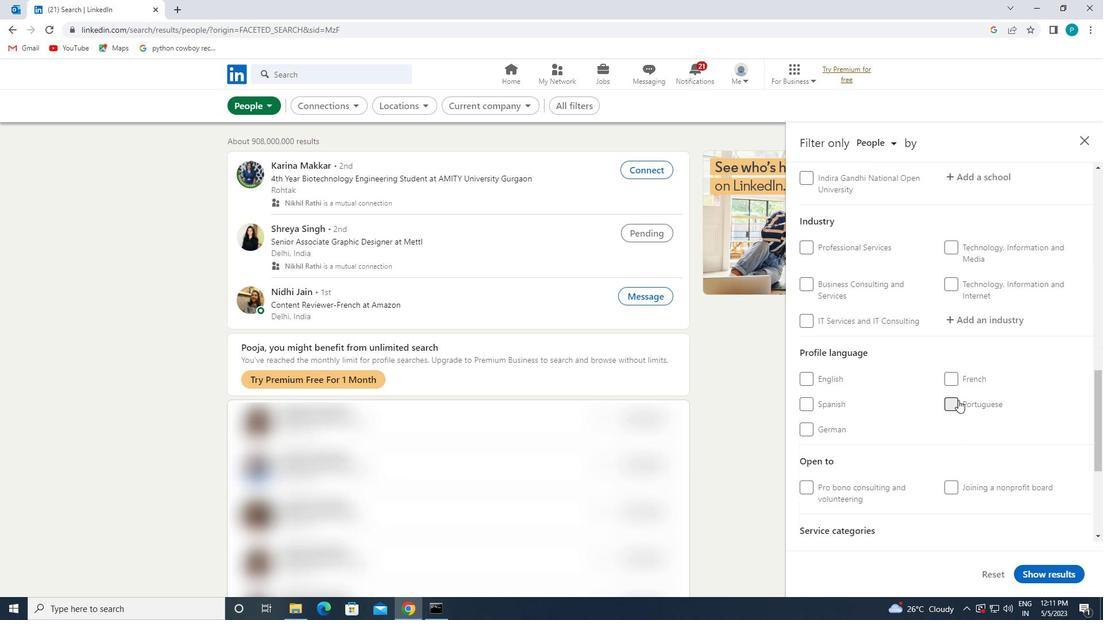 
Action: Mouse moved to (988, 345)
Screenshot: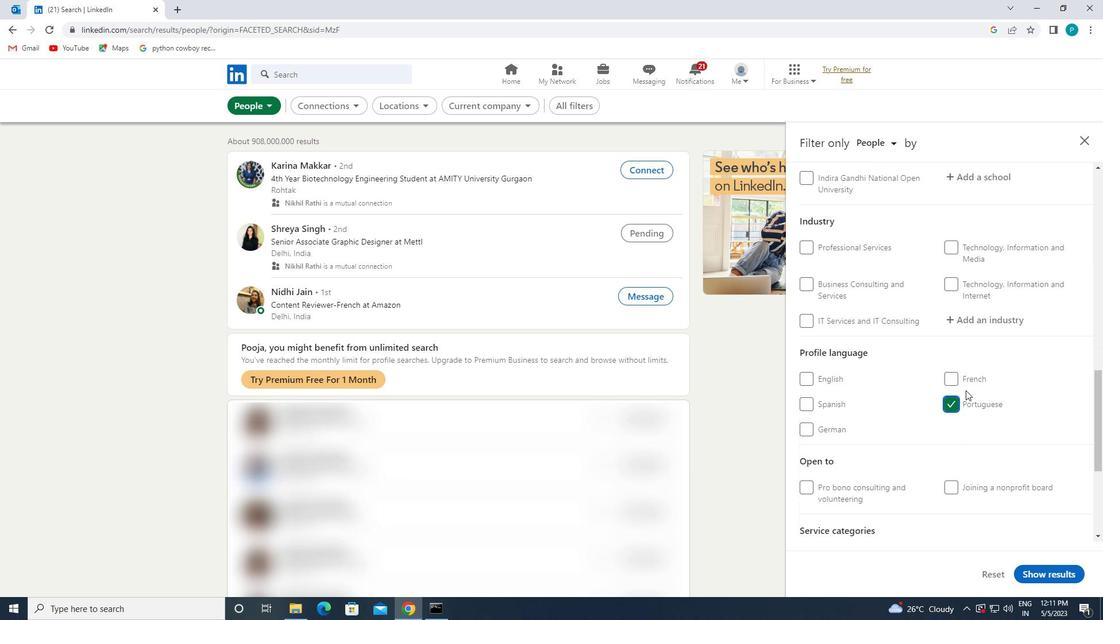 
Action: Mouse scrolled (988, 345) with delta (0, 0)
Screenshot: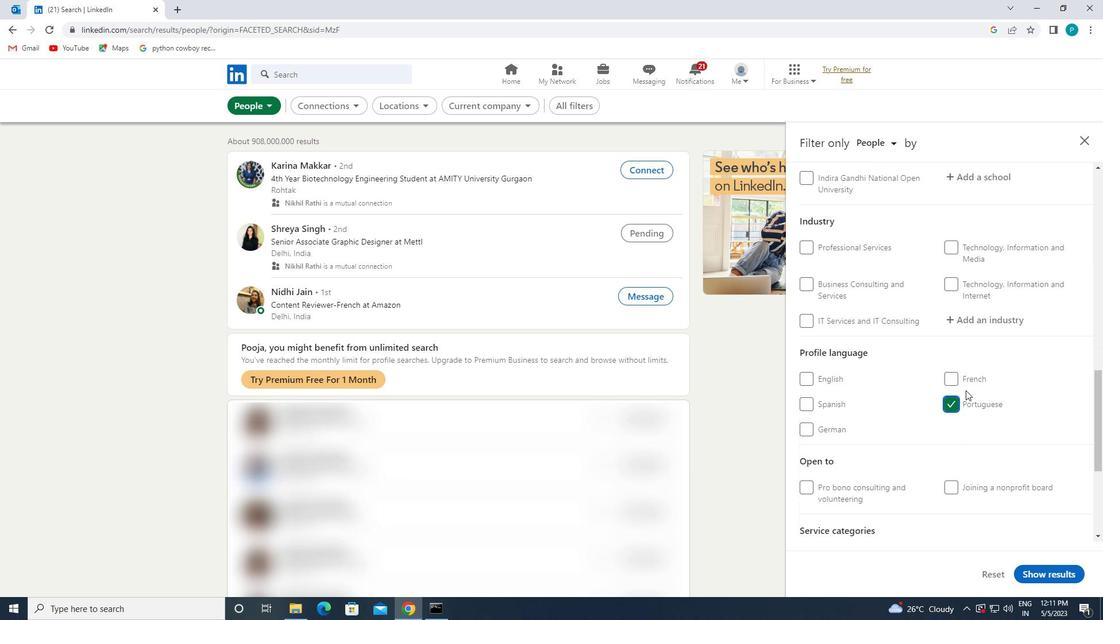 
Action: Mouse scrolled (988, 345) with delta (0, 0)
Screenshot: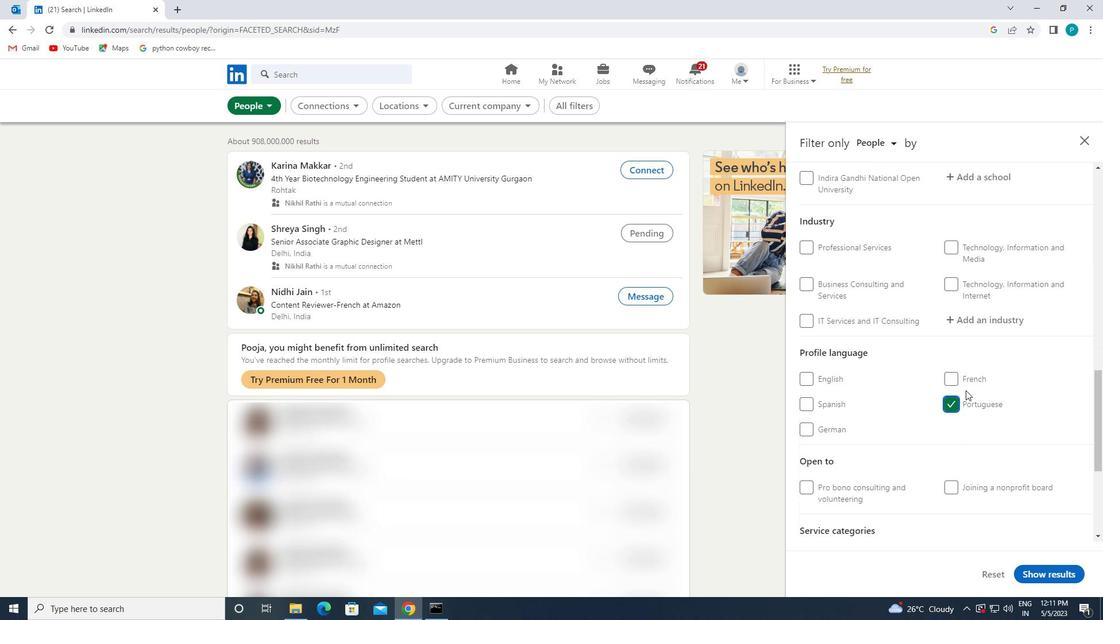 
Action: Mouse moved to (986, 328)
Screenshot: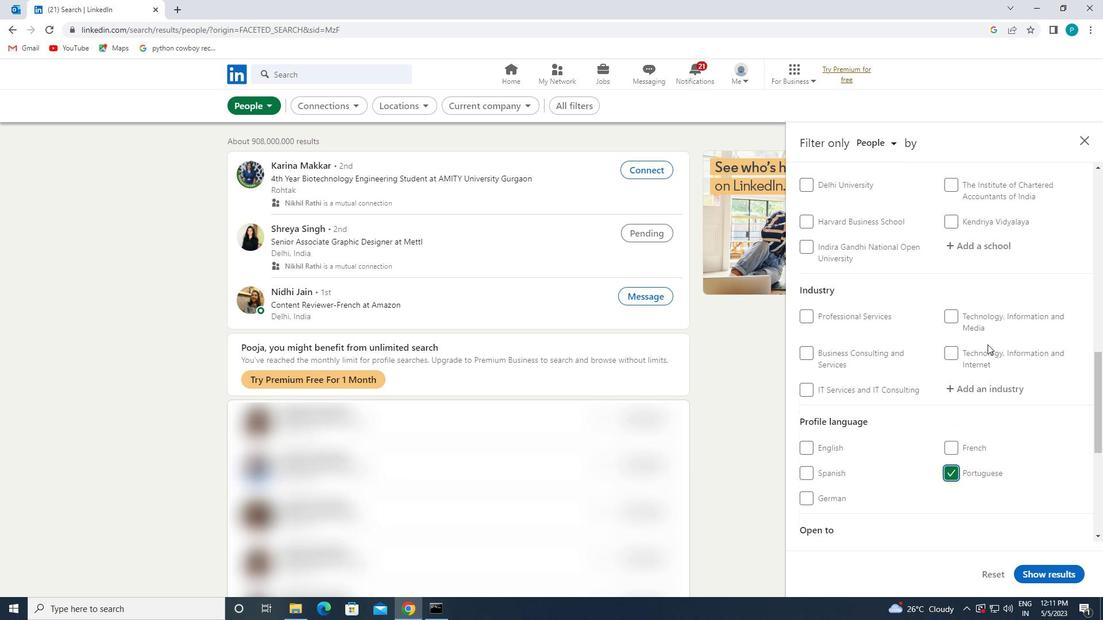 
Action: Mouse scrolled (986, 328) with delta (0, 0)
Screenshot: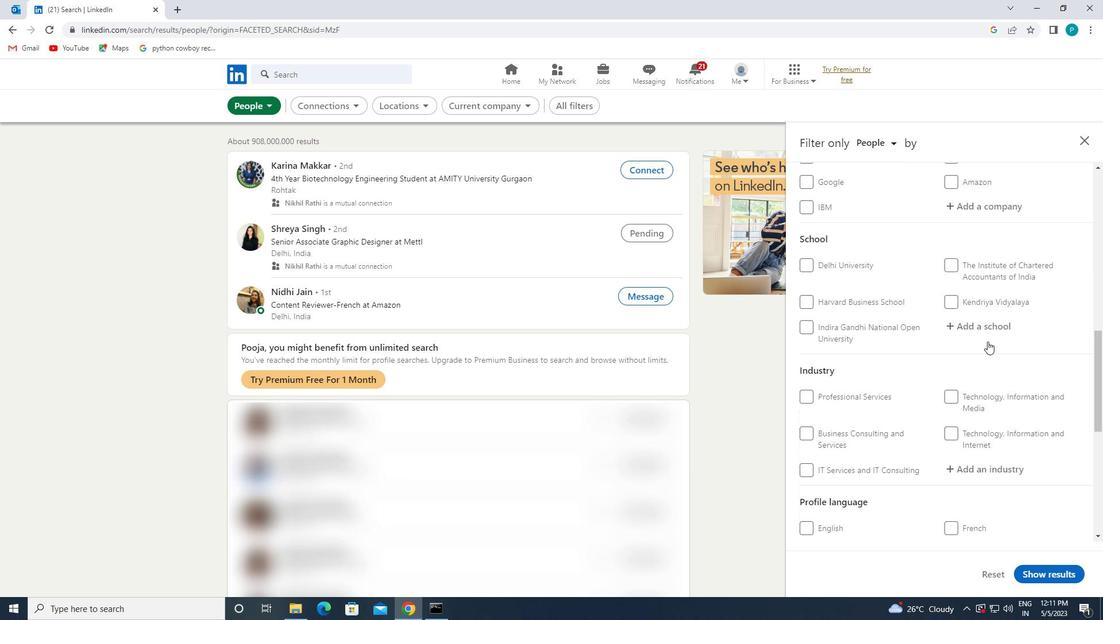 
Action: Mouse moved to (985, 326)
Screenshot: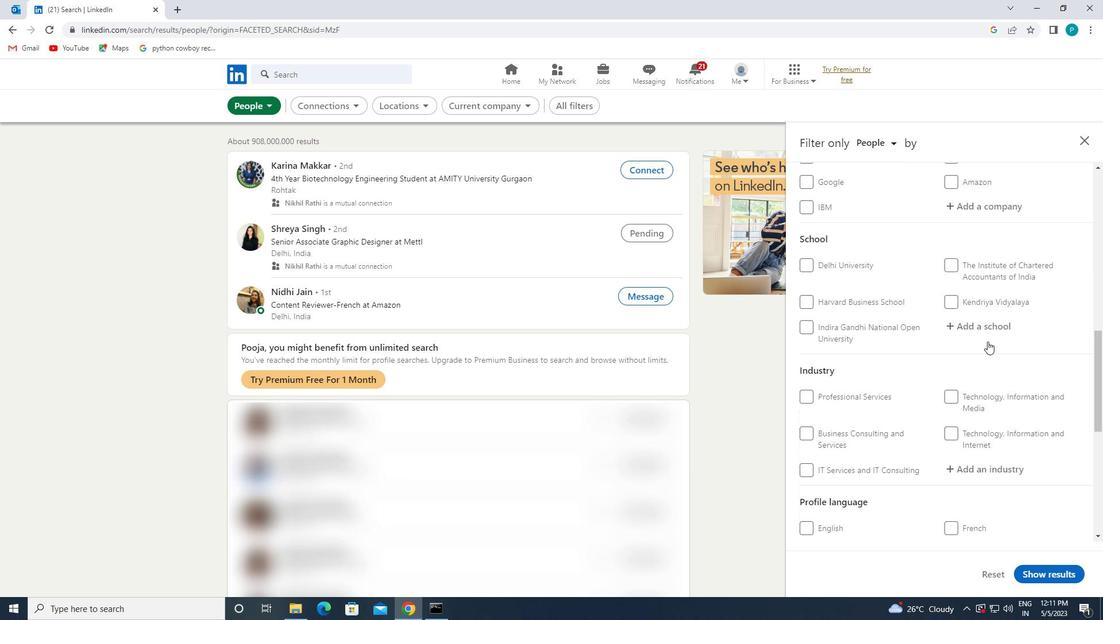 
Action: Mouse scrolled (985, 327) with delta (0, 0)
Screenshot: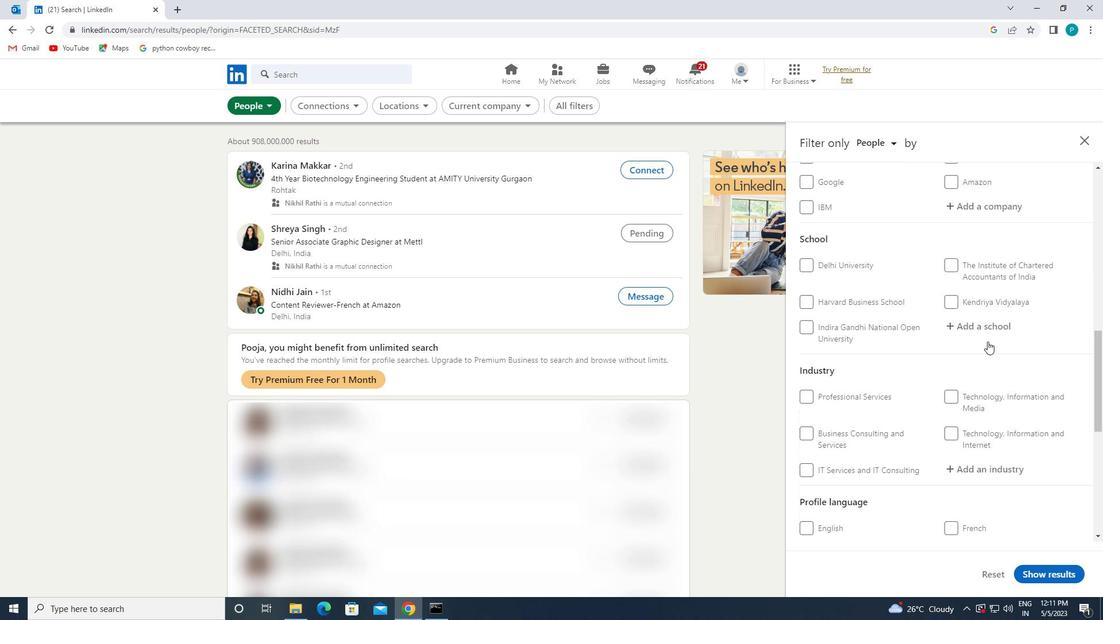 
Action: Mouse moved to (985, 326)
Screenshot: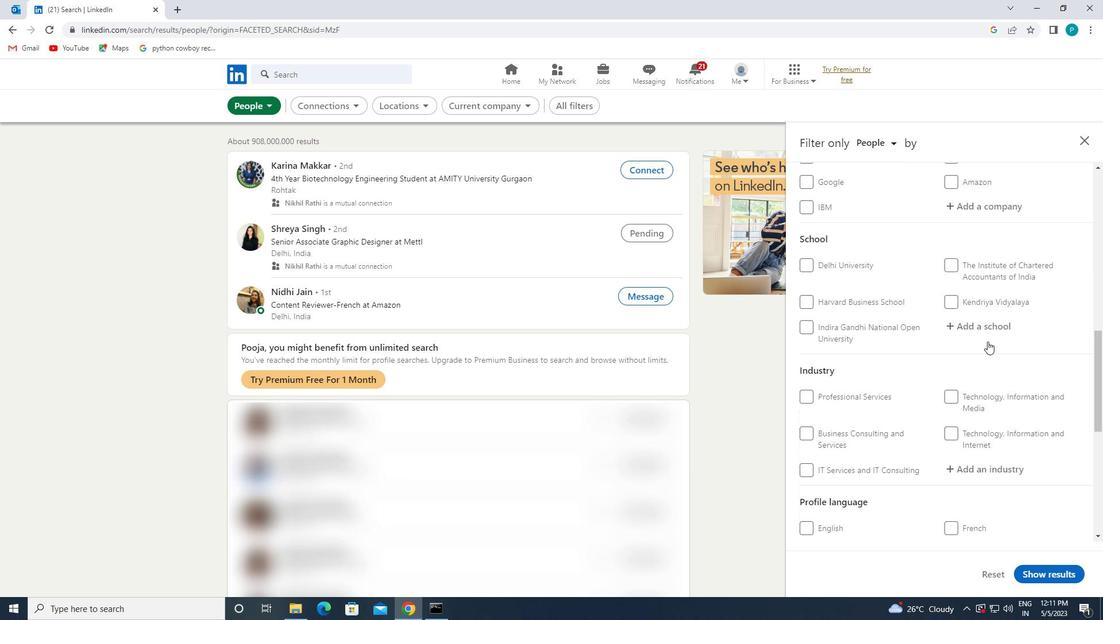 
Action: Mouse scrolled (985, 327) with delta (0, 0)
Screenshot: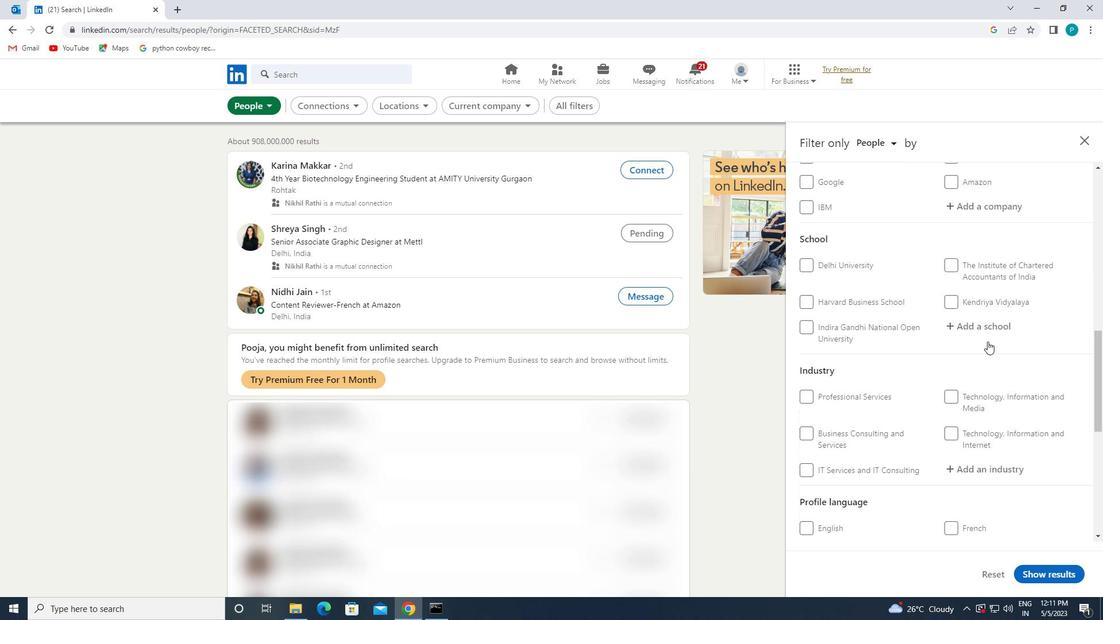 
Action: Mouse moved to (967, 292)
Screenshot: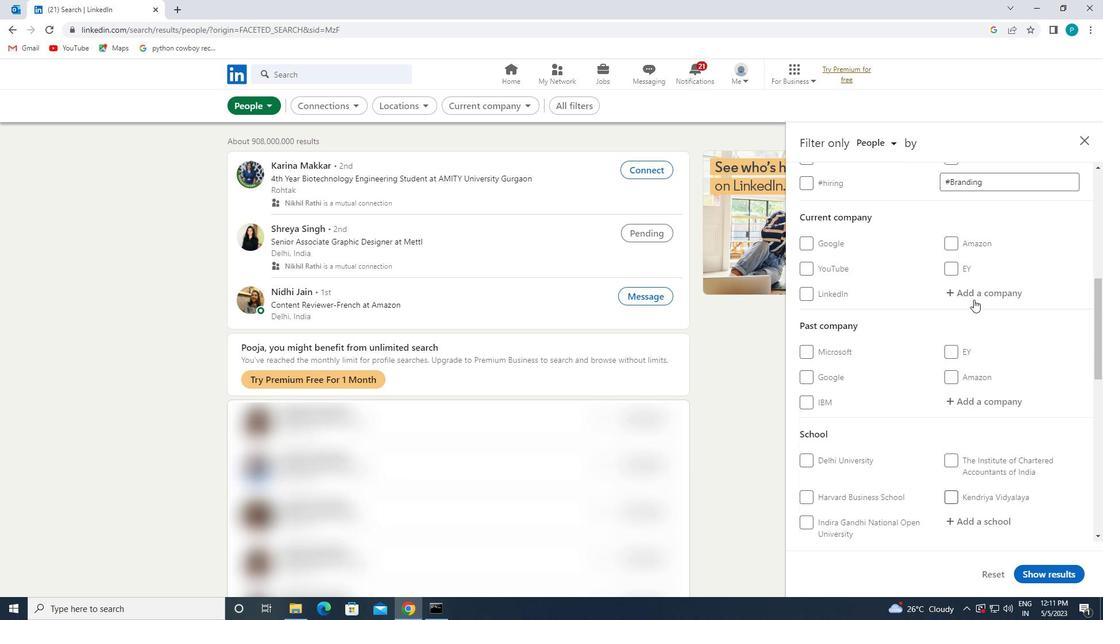 
Action: Mouse pressed left at (967, 292)
Screenshot: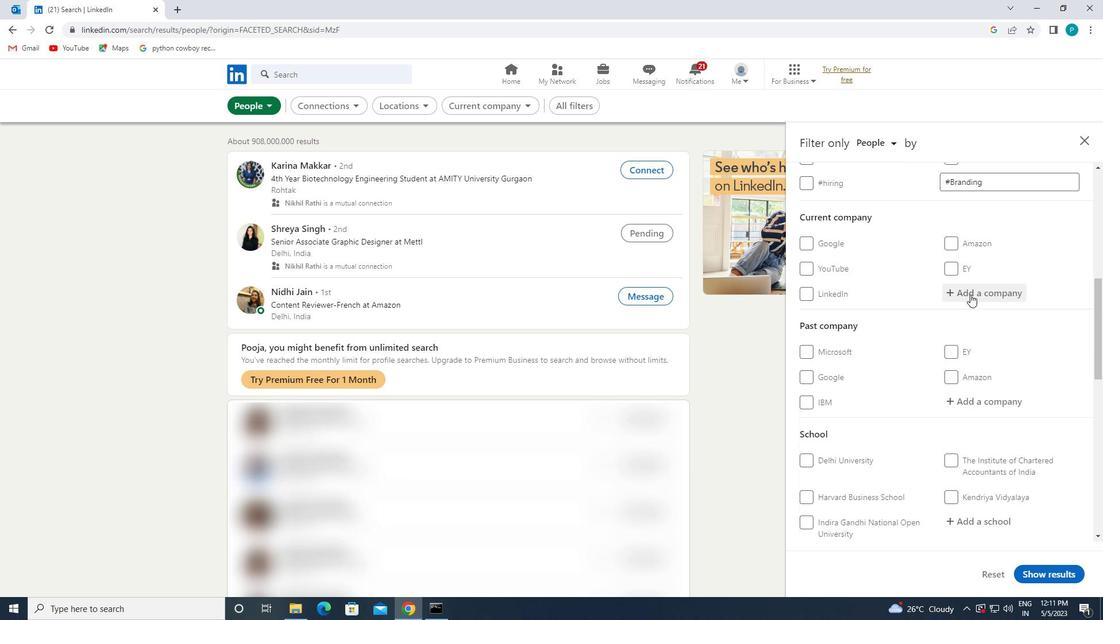 
Action: Key pressed <Key.caps_lock>E<Key.caps_lock>REKRUT
Screenshot: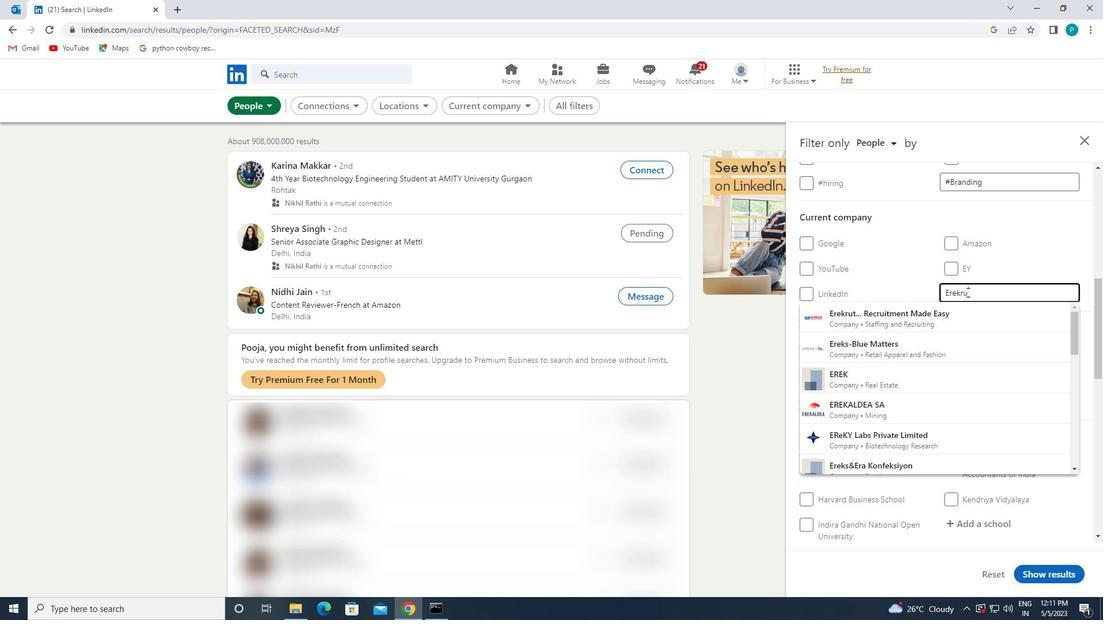 
Action: Mouse moved to (951, 327)
Screenshot: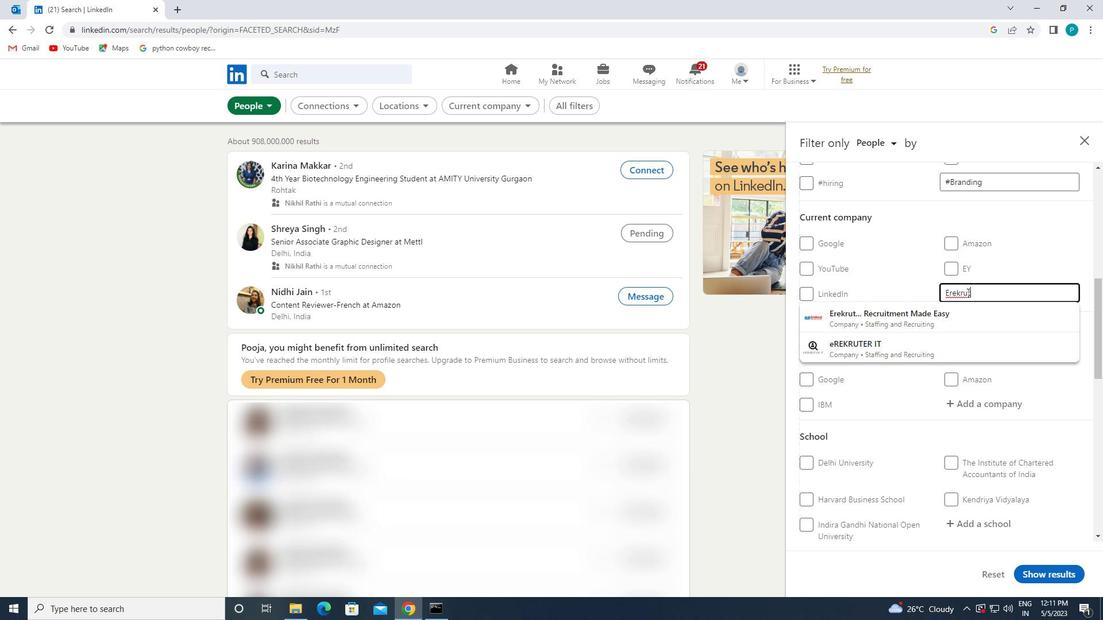 
Action: Mouse pressed left at (951, 327)
Screenshot: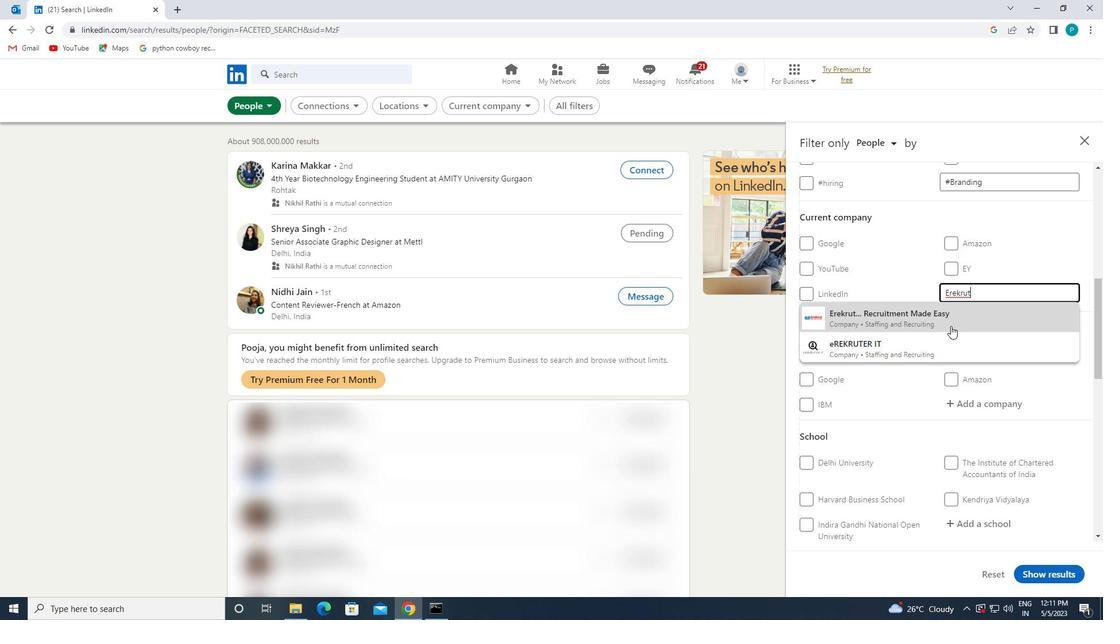
Action: Mouse scrolled (951, 326) with delta (0, 0)
Screenshot: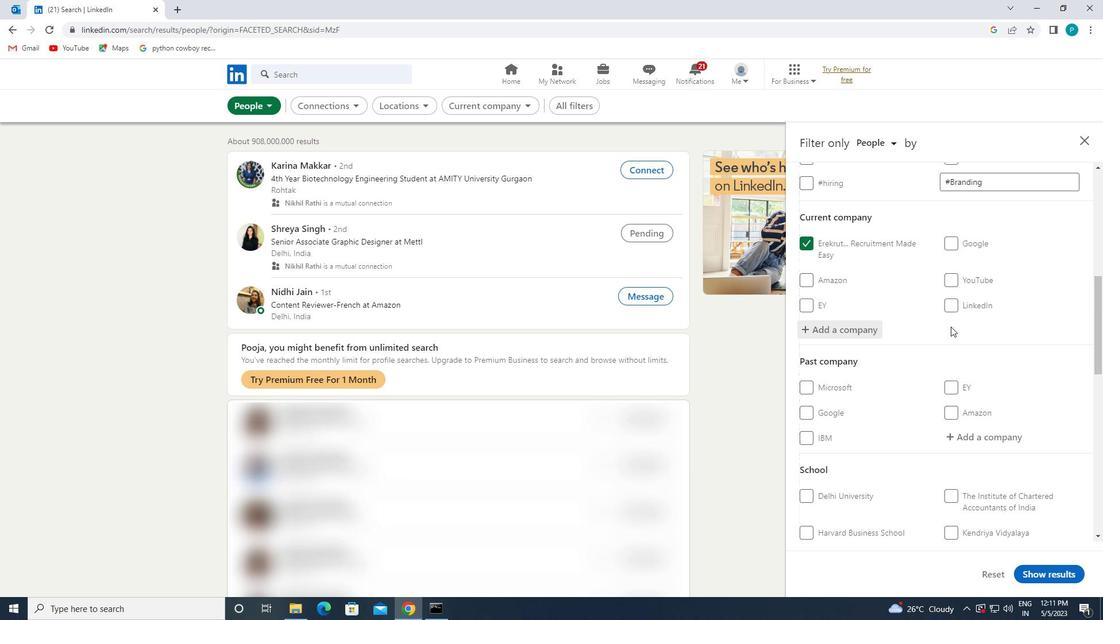 
Action: Mouse scrolled (951, 326) with delta (0, 0)
Screenshot: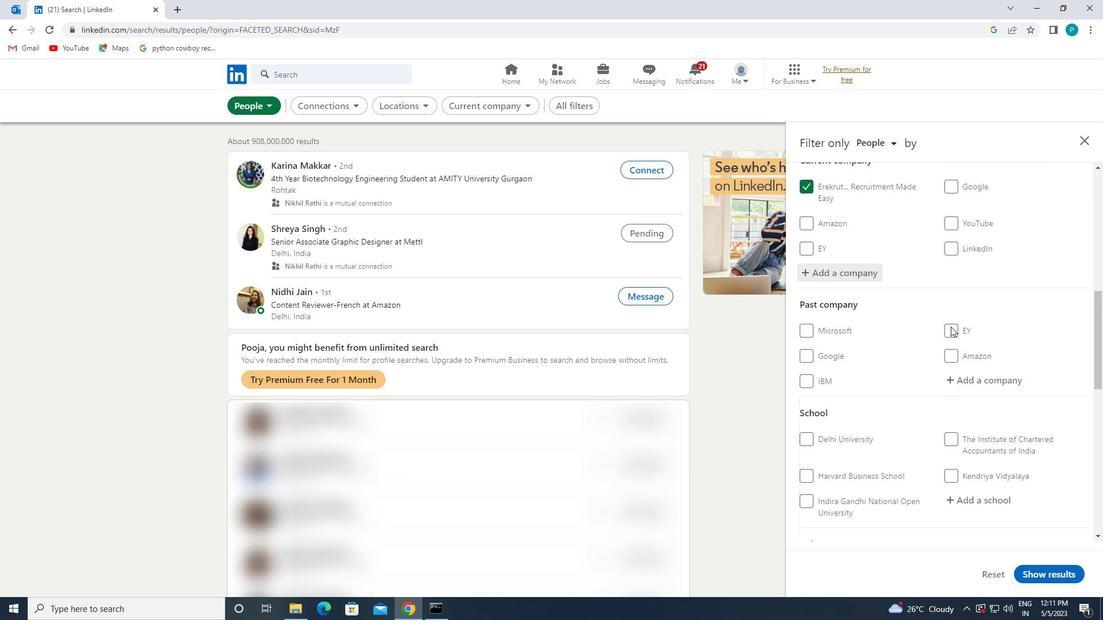 
Action: Mouse moved to (967, 347)
Screenshot: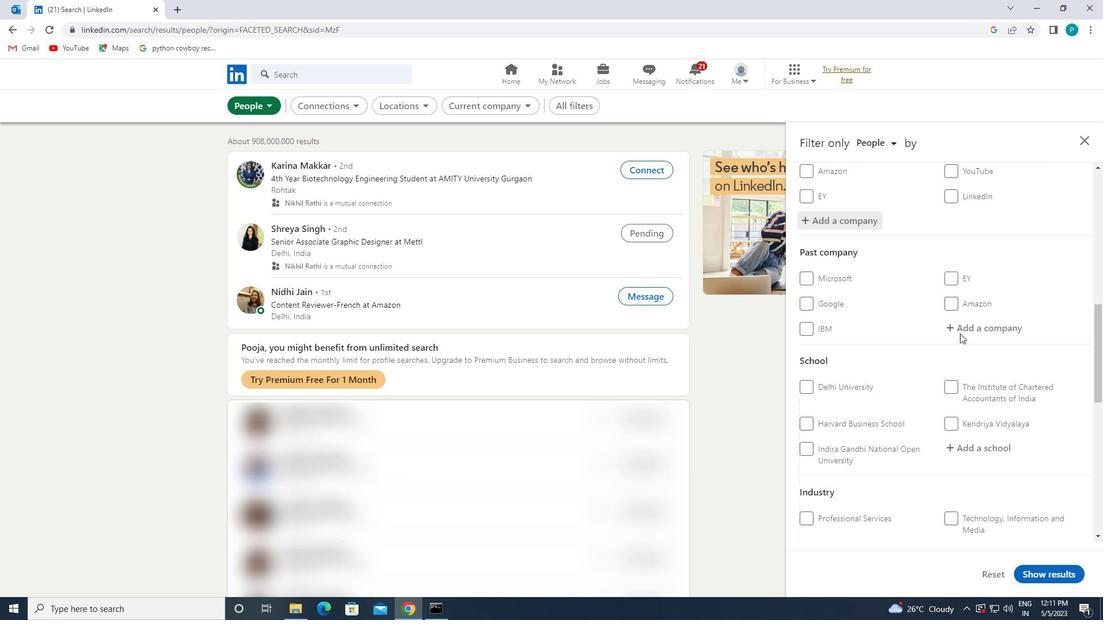 
Action: Mouse scrolled (967, 346) with delta (0, 0)
Screenshot: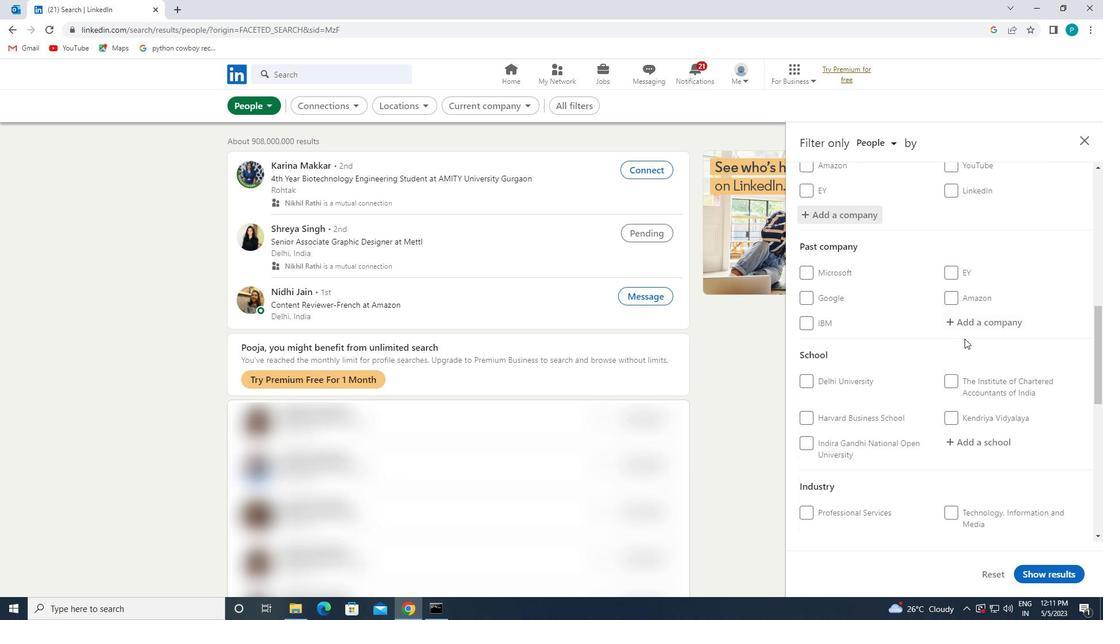 
Action: Mouse moved to (968, 349)
Screenshot: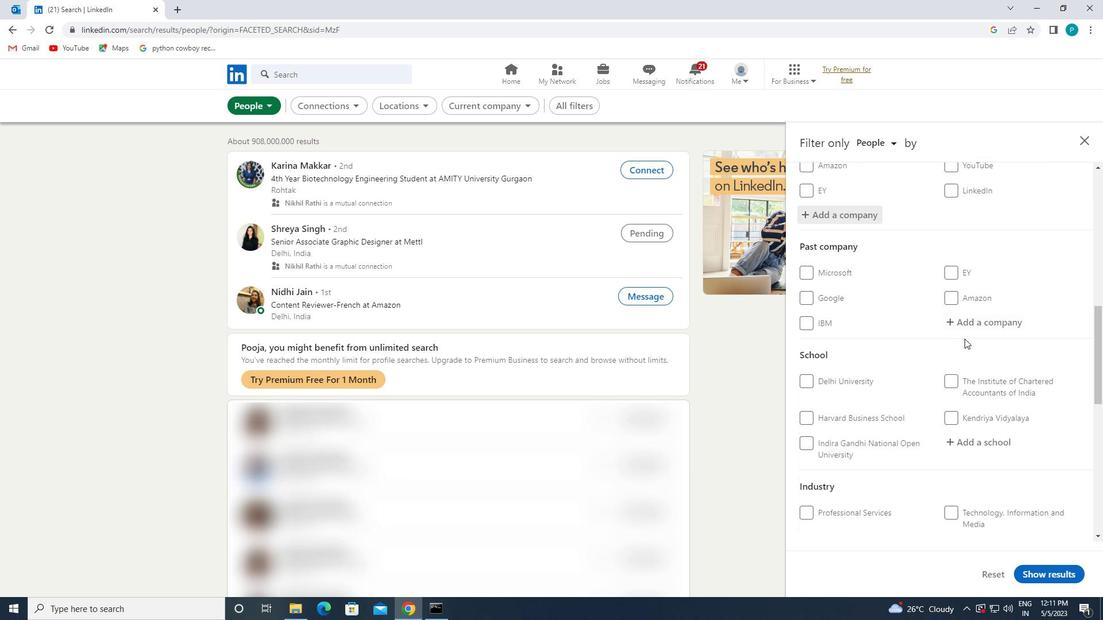 
Action: Mouse scrolled (968, 348) with delta (0, 0)
Screenshot: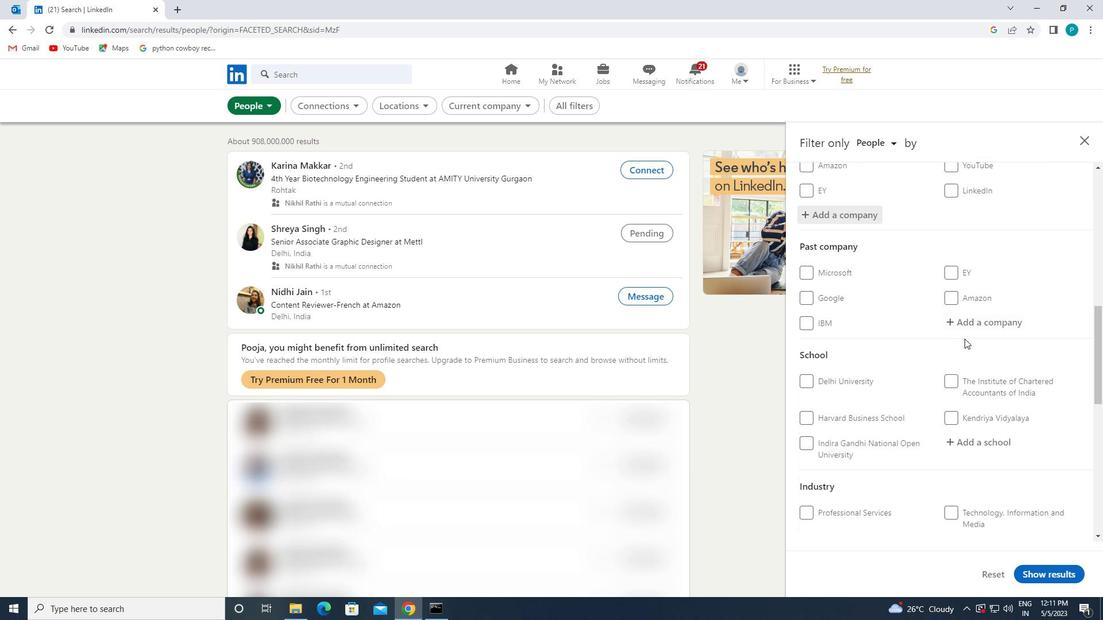 
Action: Mouse moved to (981, 429)
Screenshot: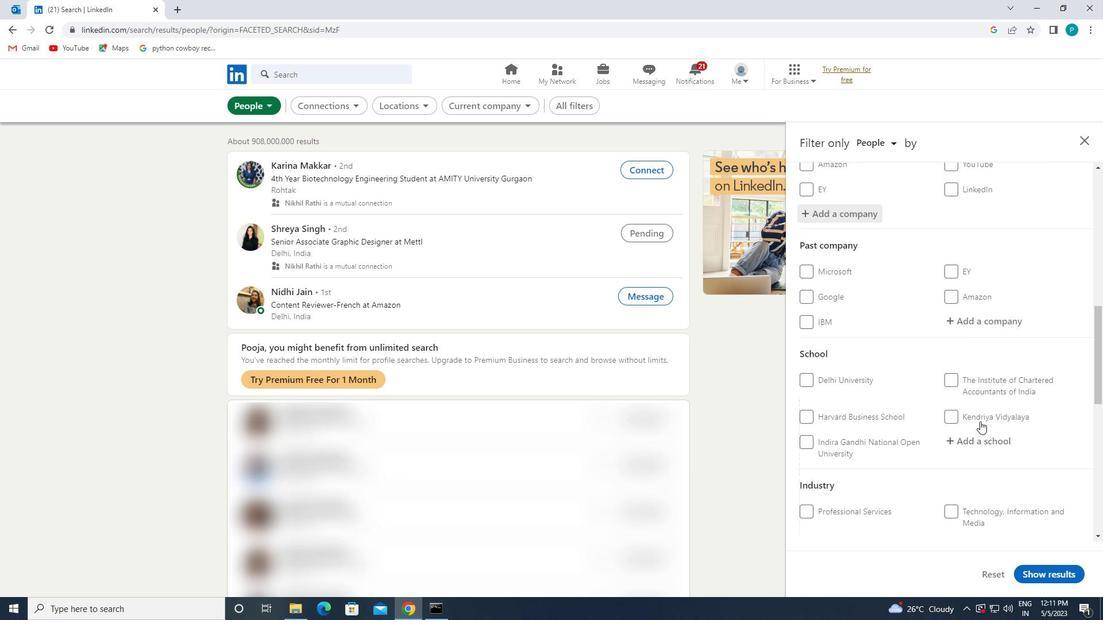 
Action: Mouse pressed left at (981, 429)
Screenshot: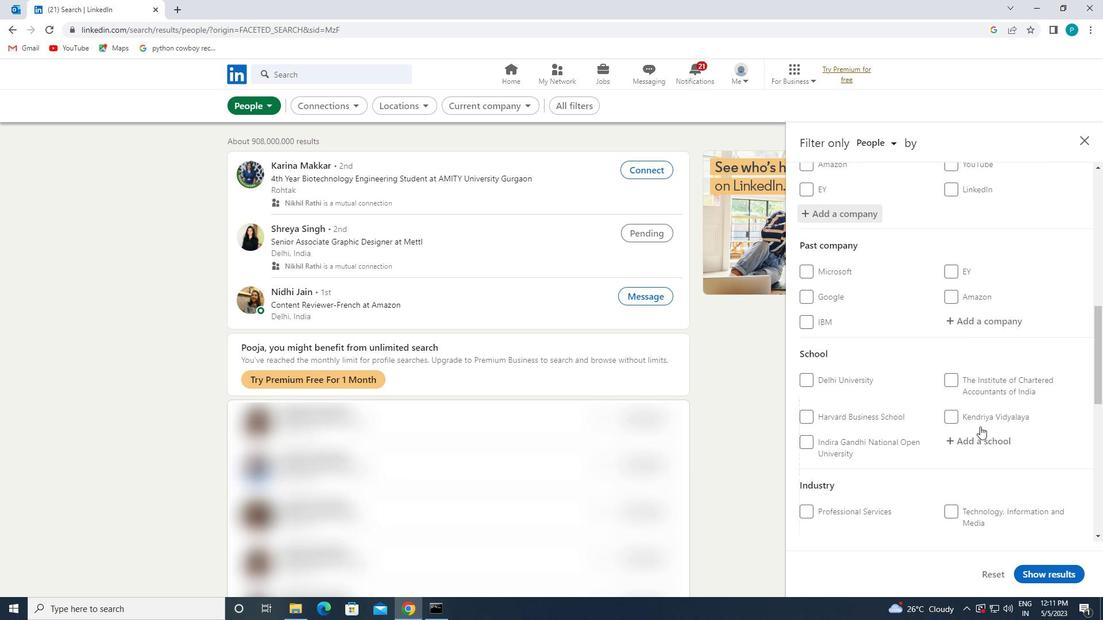 
Action: Mouse moved to (978, 422)
Screenshot: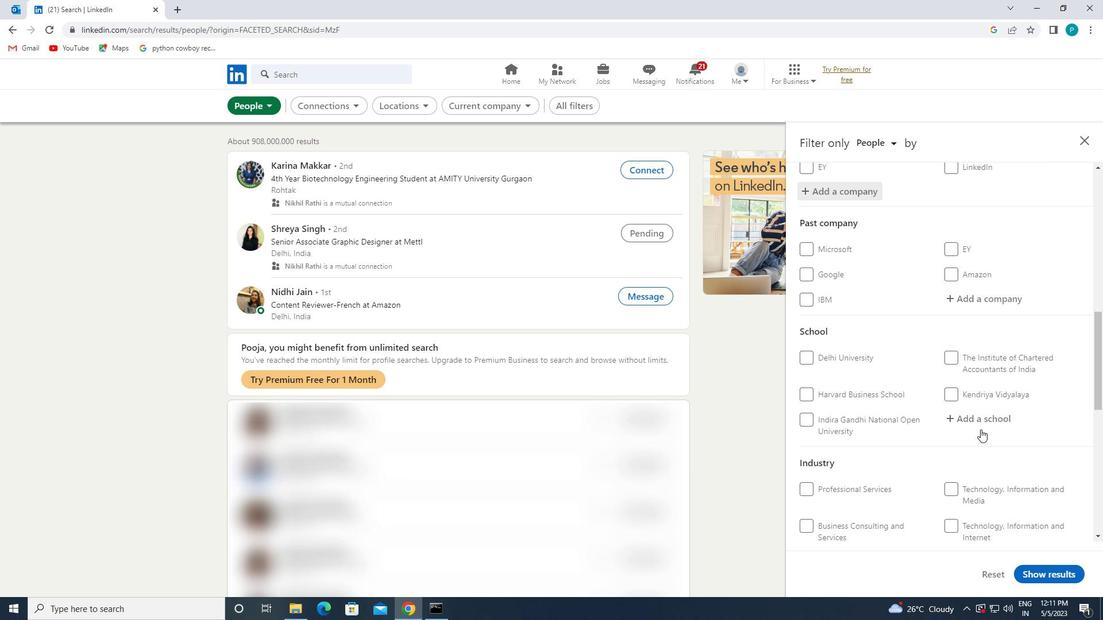 
Action: Mouse pressed left at (978, 422)
Screenshot: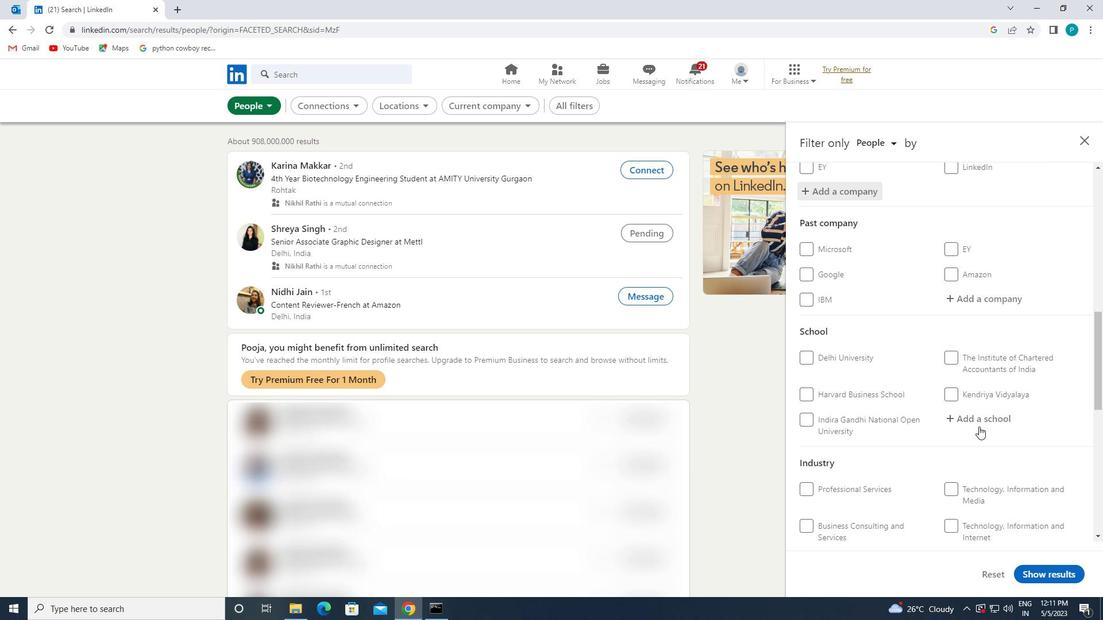 
Action: Mouse moved to (973, 418)
Screenshot: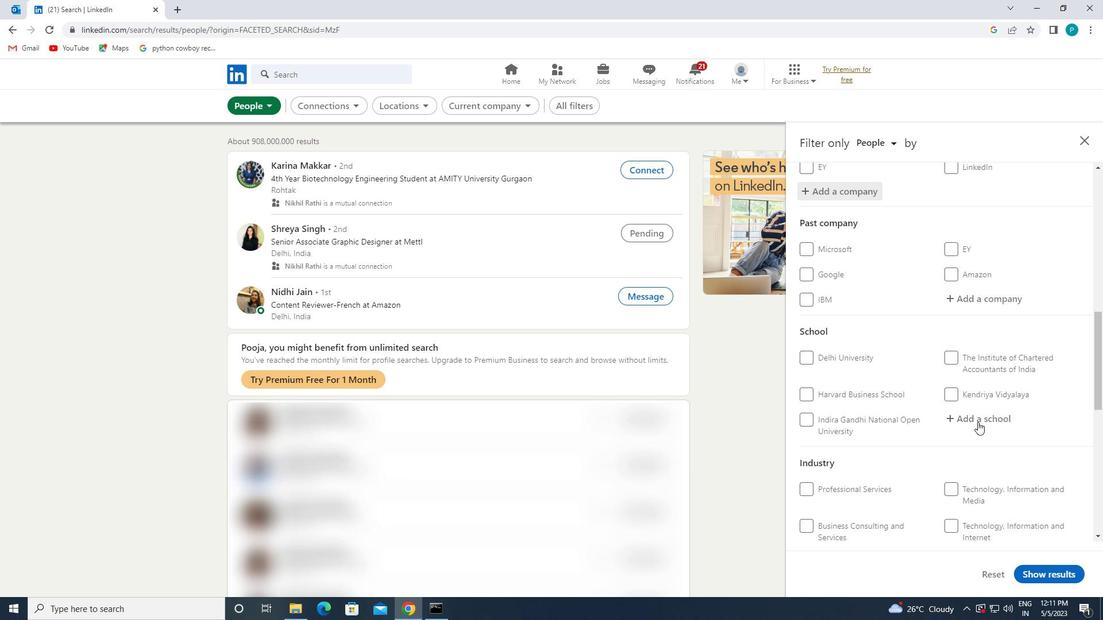
Action: Key pressed <Key.caps_lock>V<Key.caps_lock>IGNAN'S<Key.space>
Screenshot: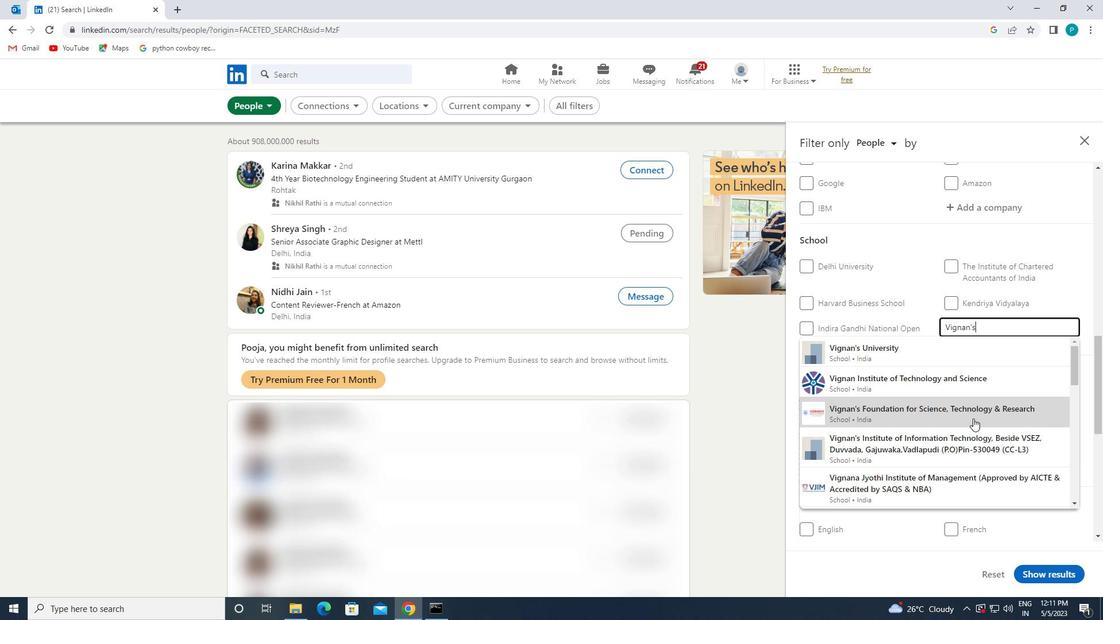 
Action: Mouse moved to (970, 365)
Screenshot: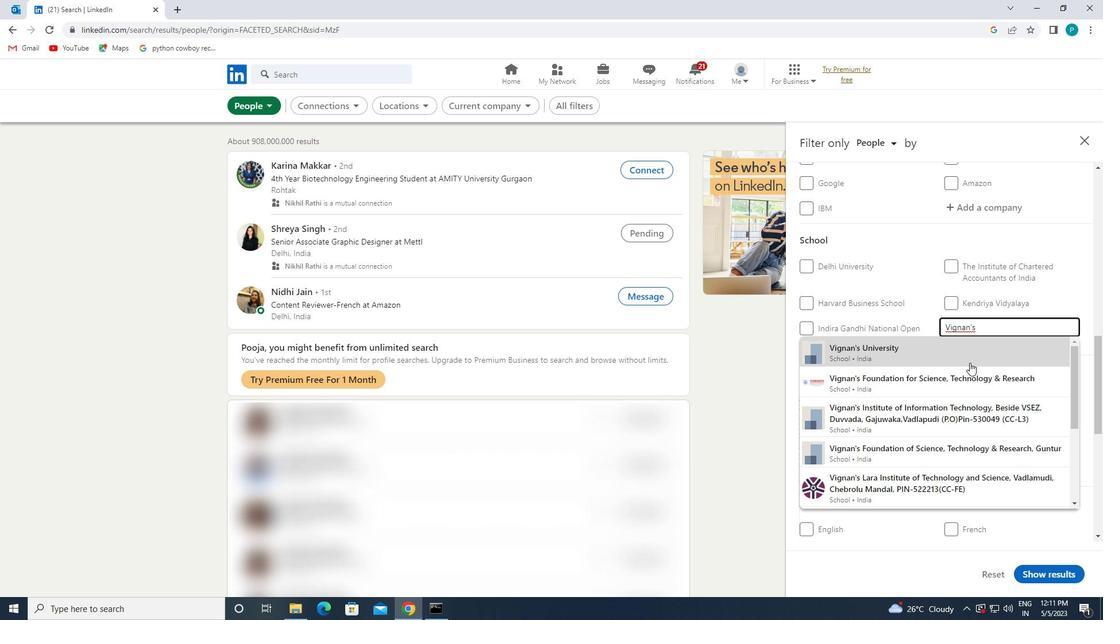
Action: Key pressed <Key.space><Key.caps_lock>F<Key.caps_lock>OUNDATION<Key.space>FOR<Key.space><Key.caps_lock>C<Key.backspace>
Screenshot: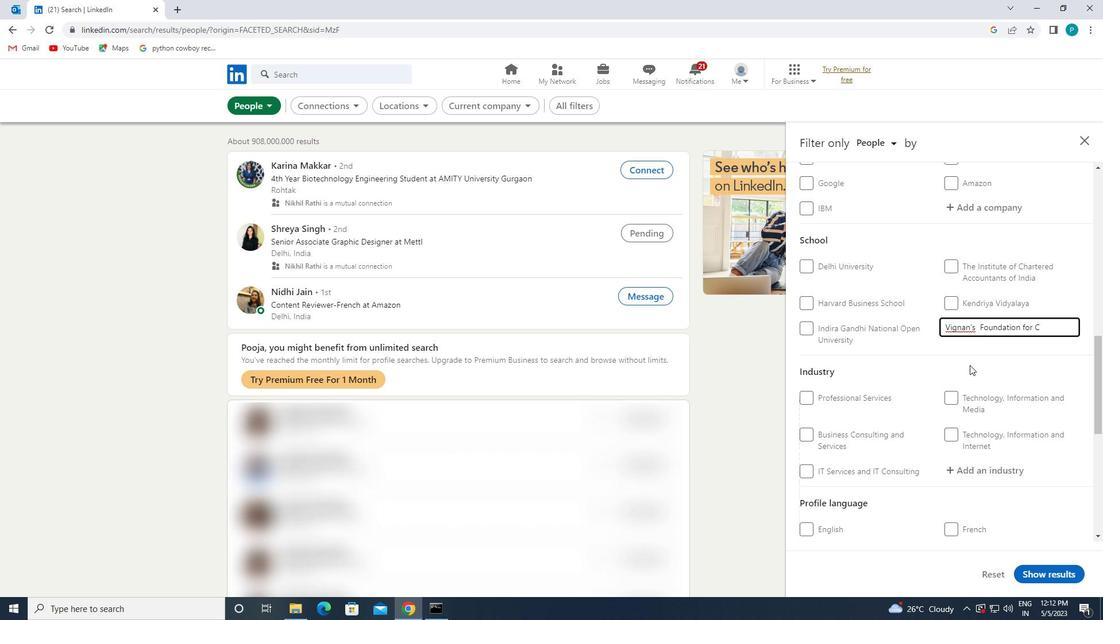 
Action: Mouse moved to (964, 350)
Screenshot: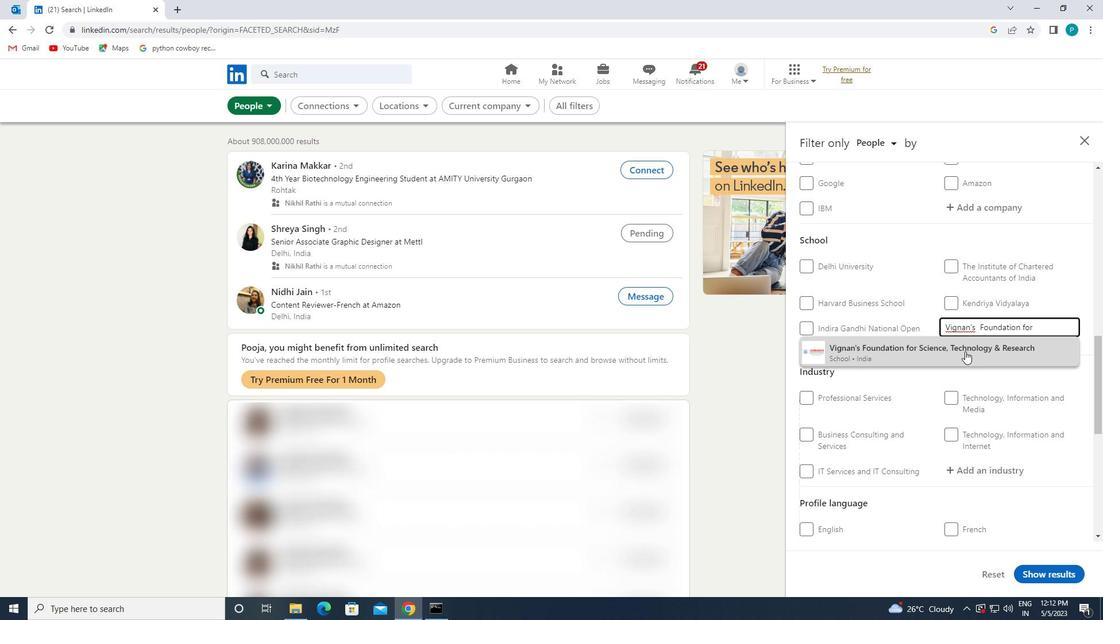 
Action: Mouse pressed left at (964, 350)
Screenshot: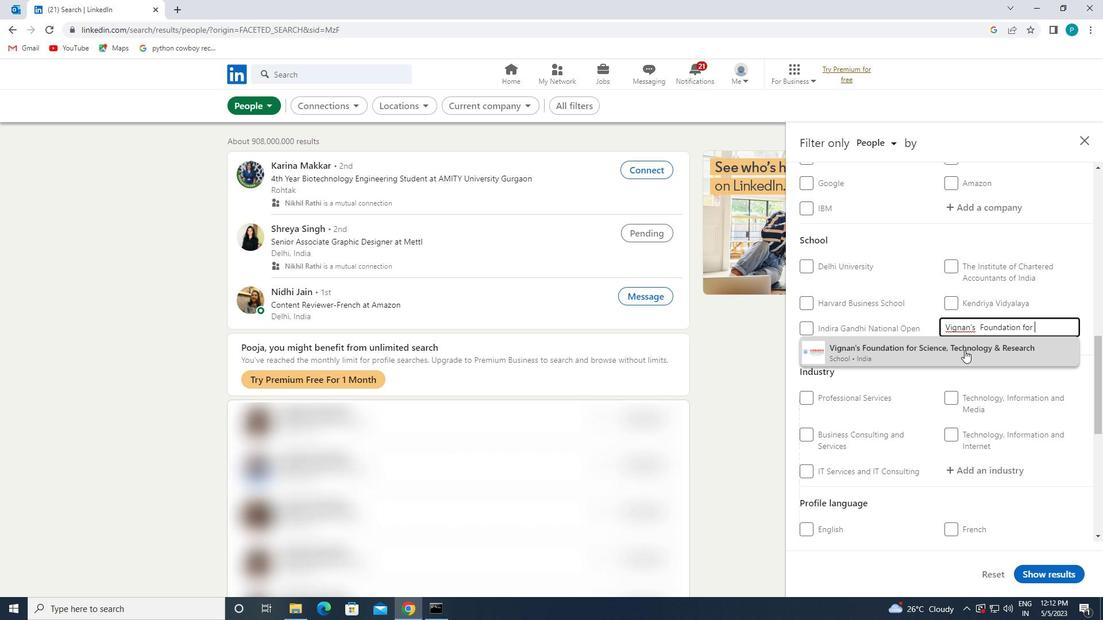 
Action: Mouse scrolled (964, 349) with delta (0, 0)
Screenshot: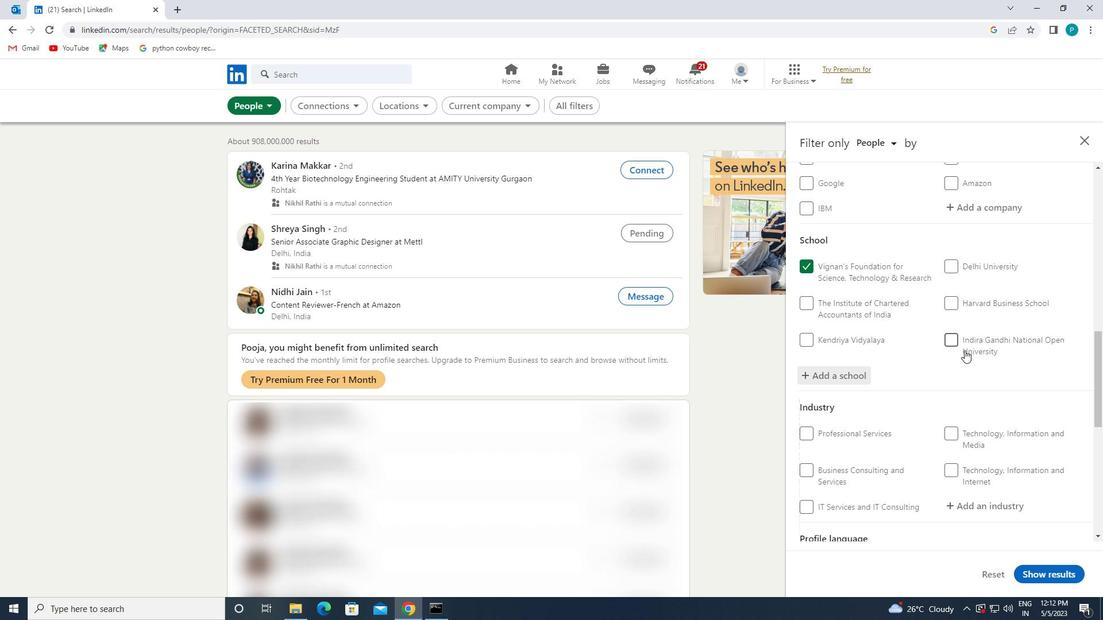 
Action: Mouse scrolled (964, 349) with delta (0, 0)
Screenshot: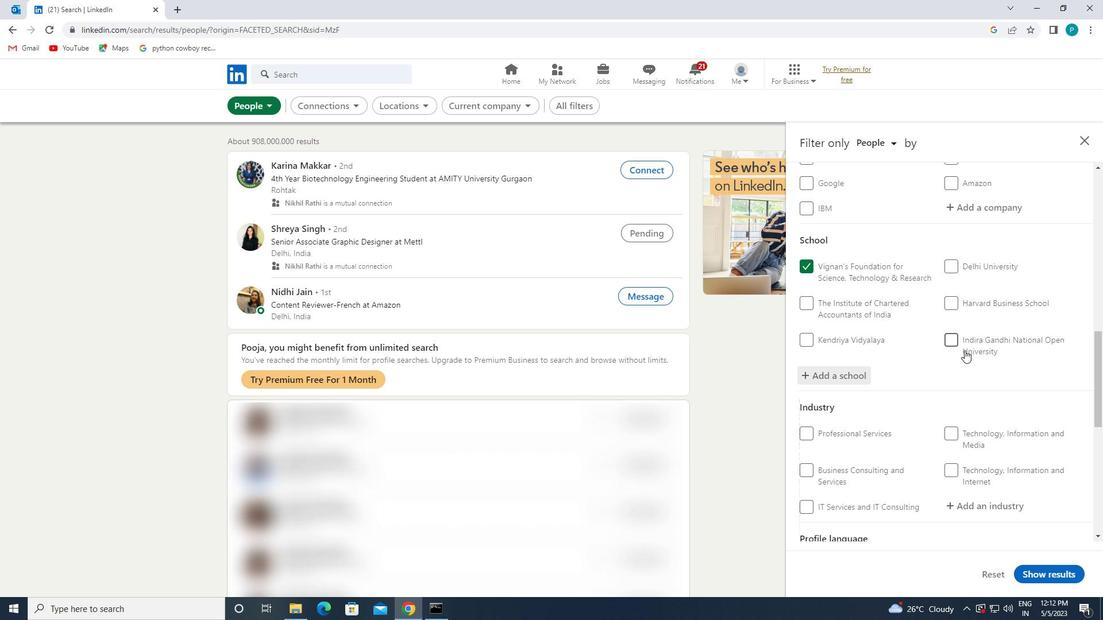 
Action: Mouse moved to (964, 348)
Screenshot: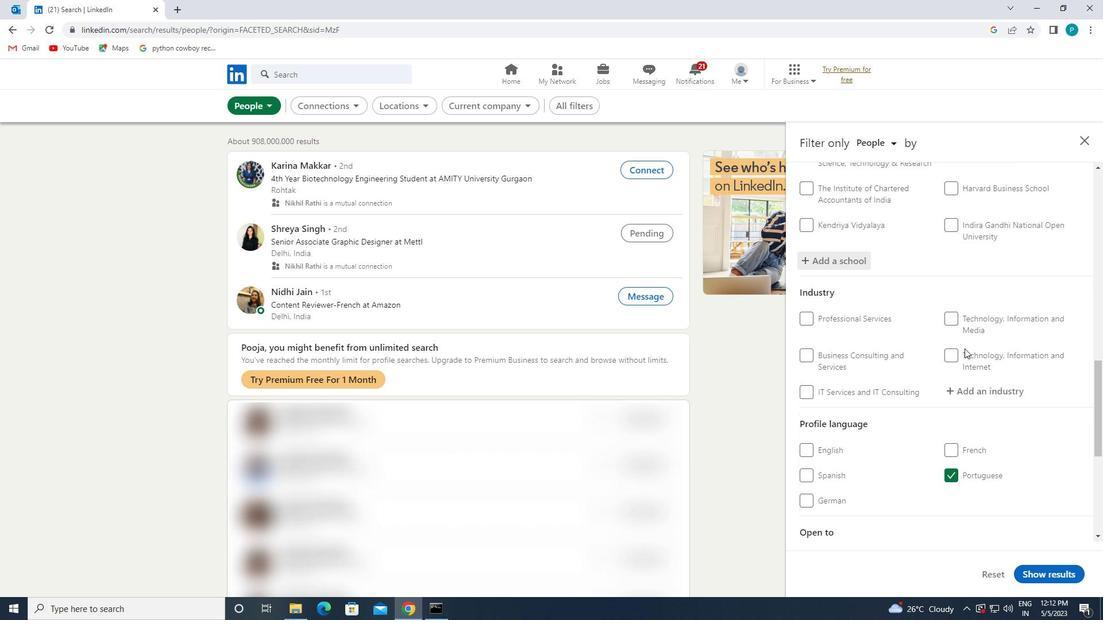 
Action: Mouse scrolled (964, 348) with delta (0, 0)
Screenshot: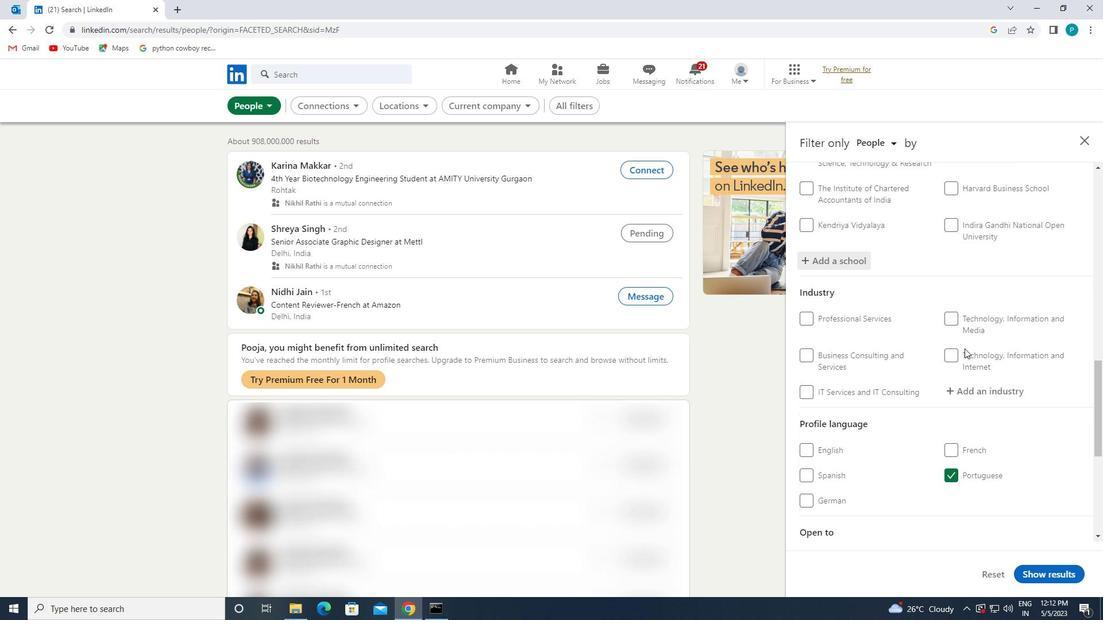 
Action: Mouse moved to (964, 349)
Screenshot: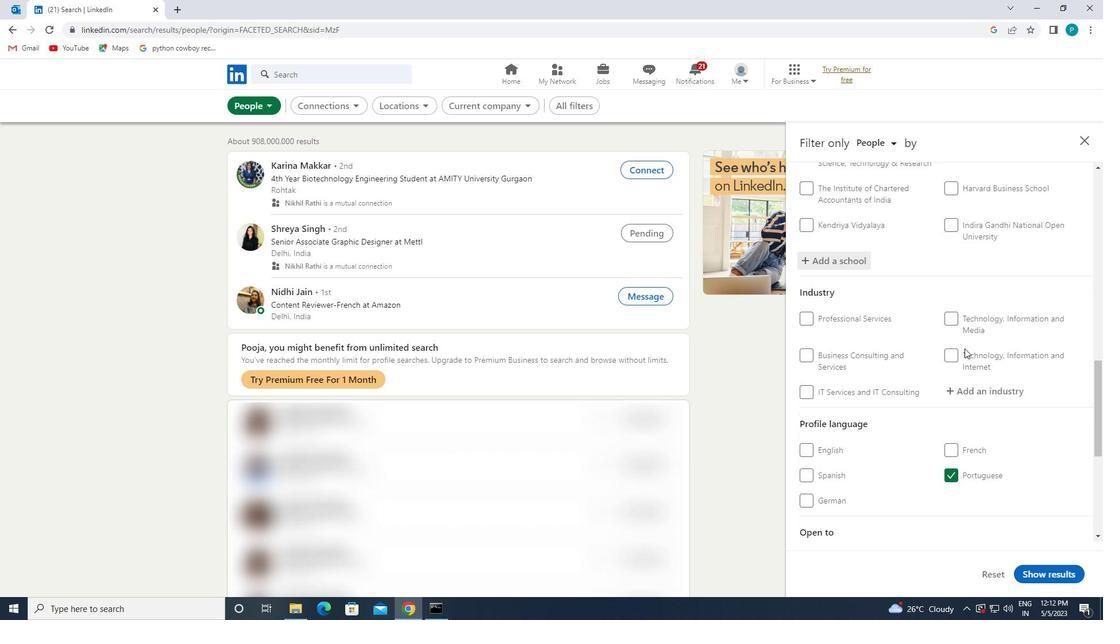 
Action: Mouse scrolled (964, 348) with delta (0, 0)
Screenshot: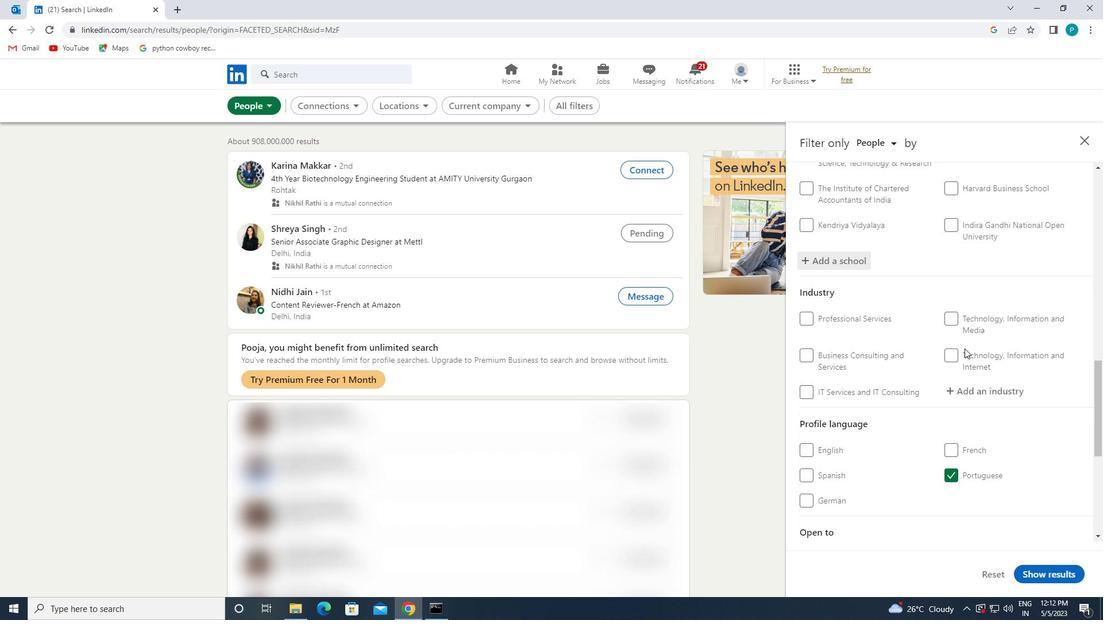 
Action: Mouse moved to (983, 283)
Screenshot: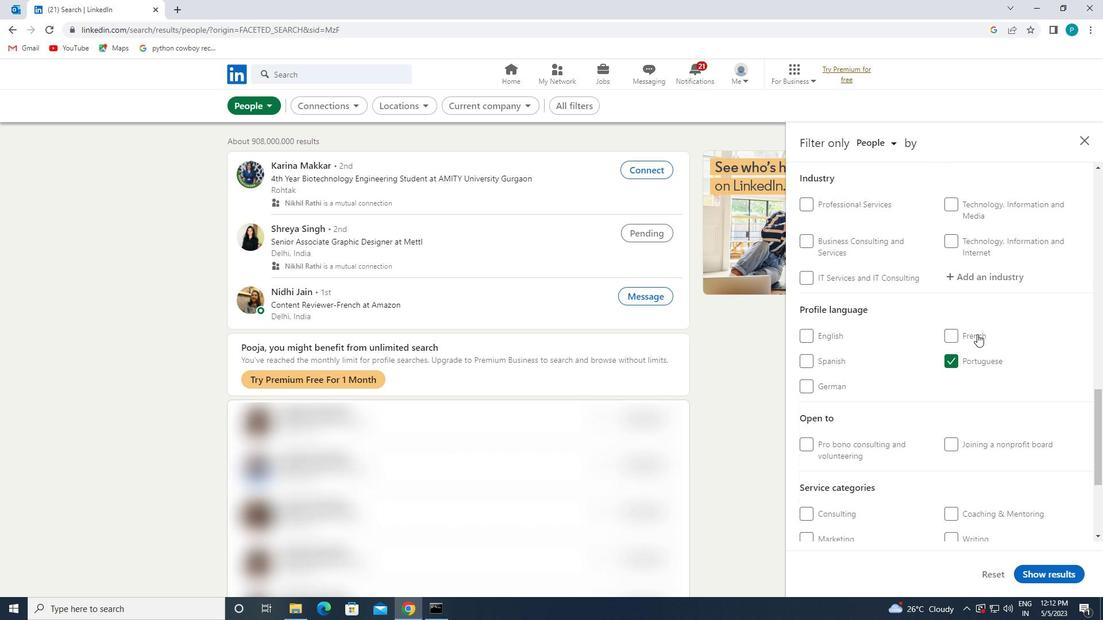 
Action: Mouse pressed left at (983, 283)
Screenshot: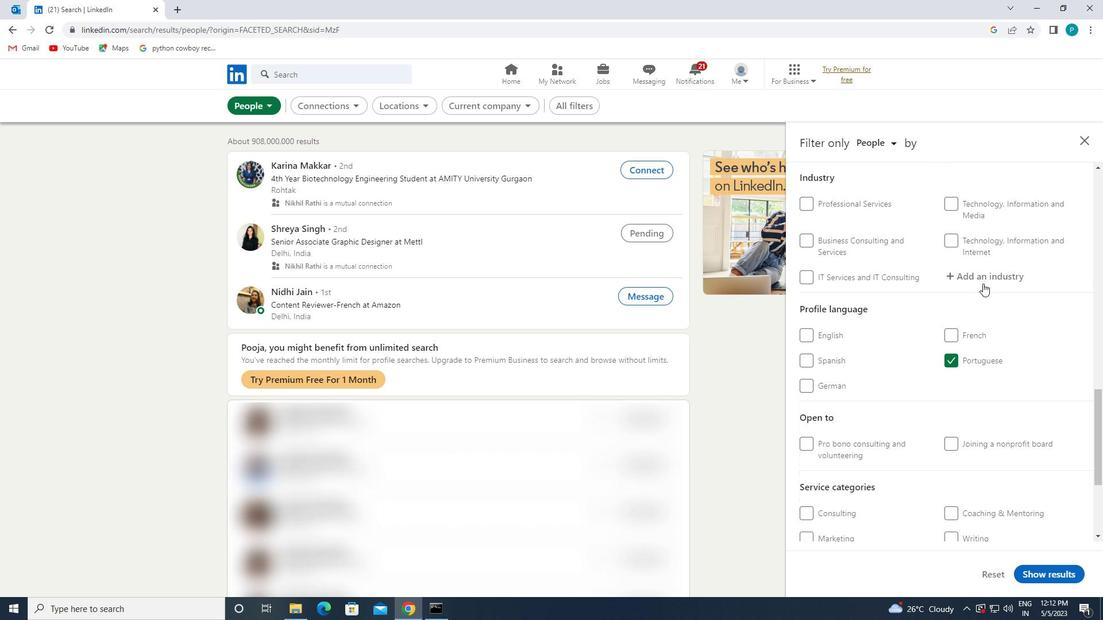 
Action: Mouse moved to (986, 283)
Screenshot: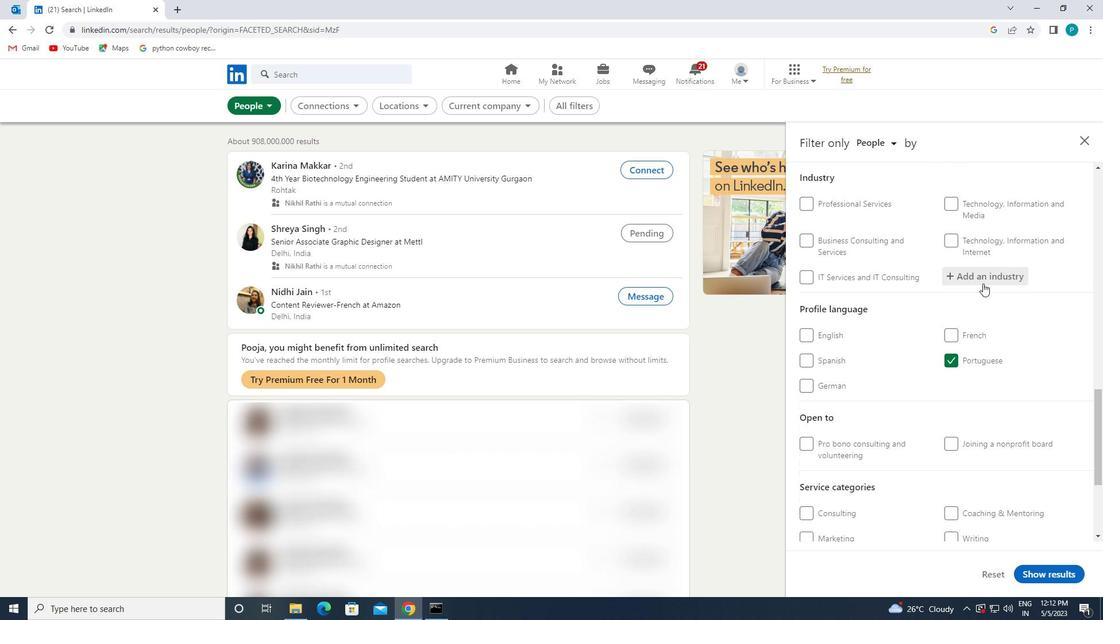 
Action: Key pressed <Key.caps_lock>R<Key.backspace><Key.caps_lock>R<Key.caps_lock>AIL
Screenshot: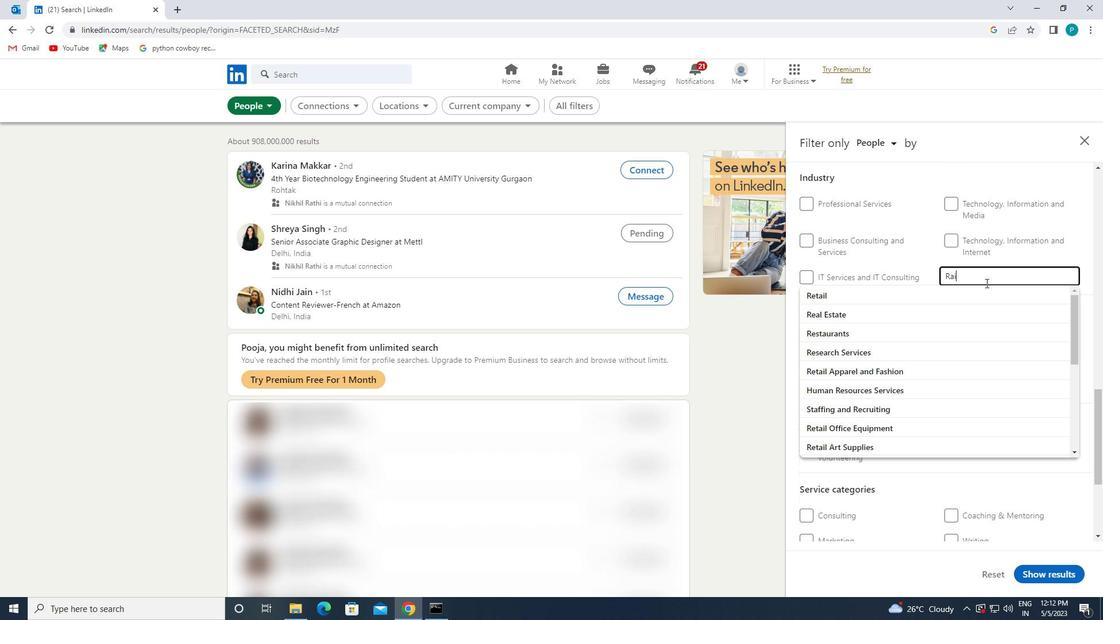 
Action: Mouse moved to (971, 293)
Screenshot: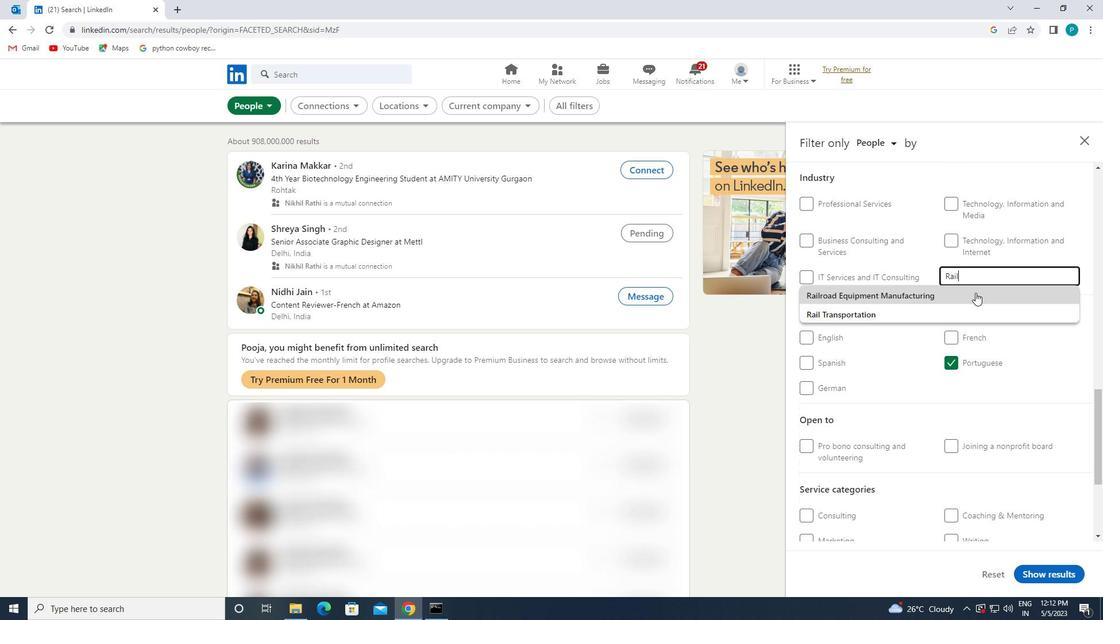 
Action: Mouse pressed left at (971, 293)
Screenshot: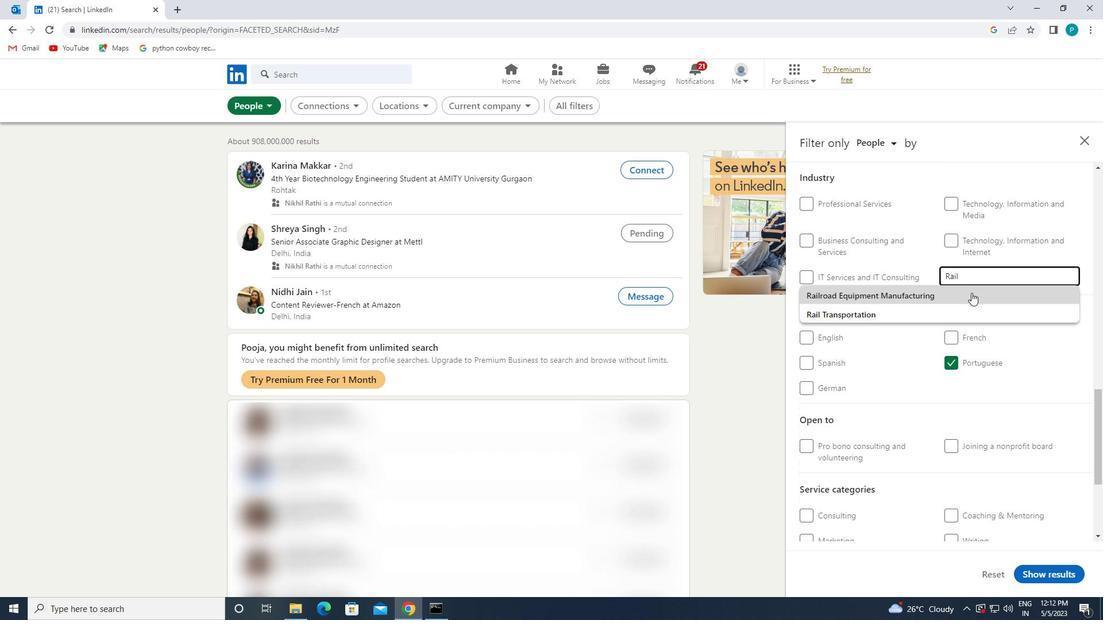 
Action: Mouse moved to (970, 293)
Screenshot: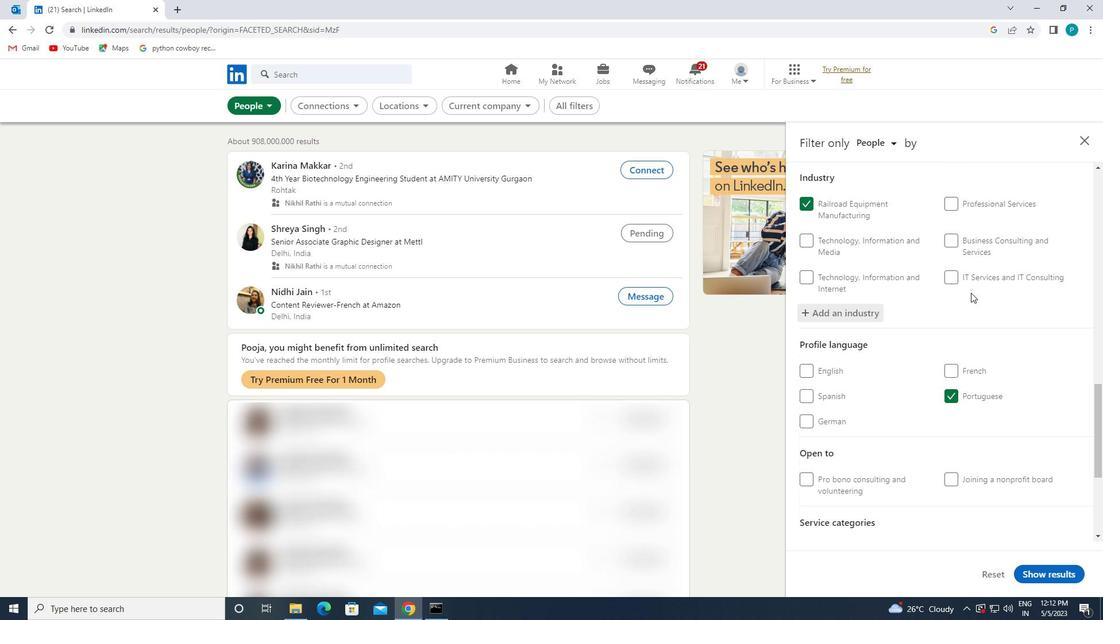 
Action: Mouse scrolled (970, 292) with delta (0, 0)
Screenshot: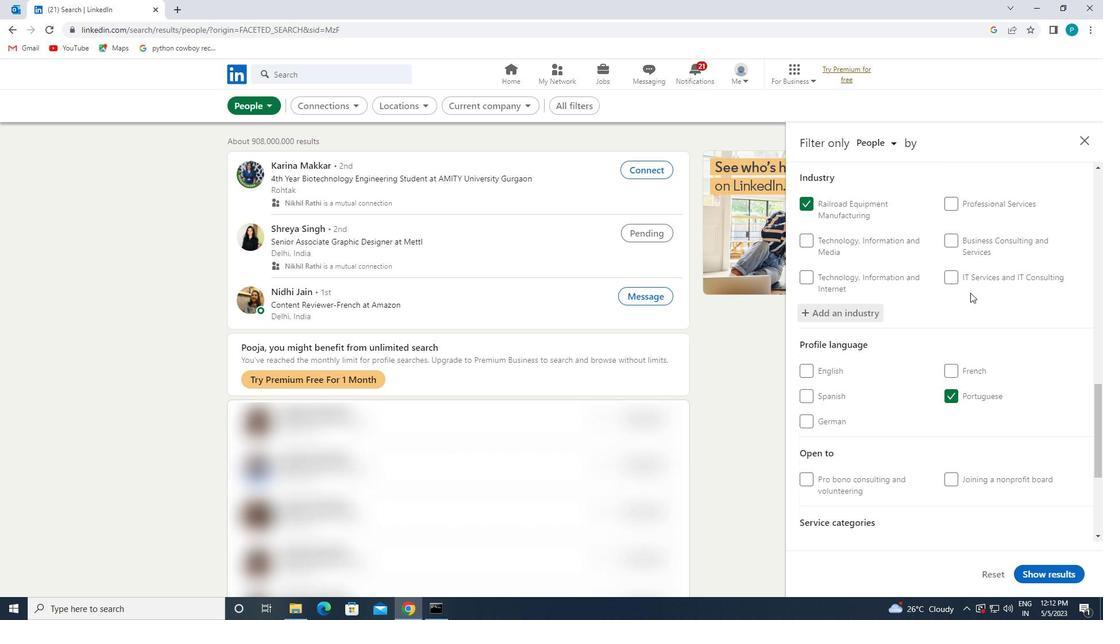 
Action: Mouse scrolled (970, 292) with delta (0, 0)
Screenshot: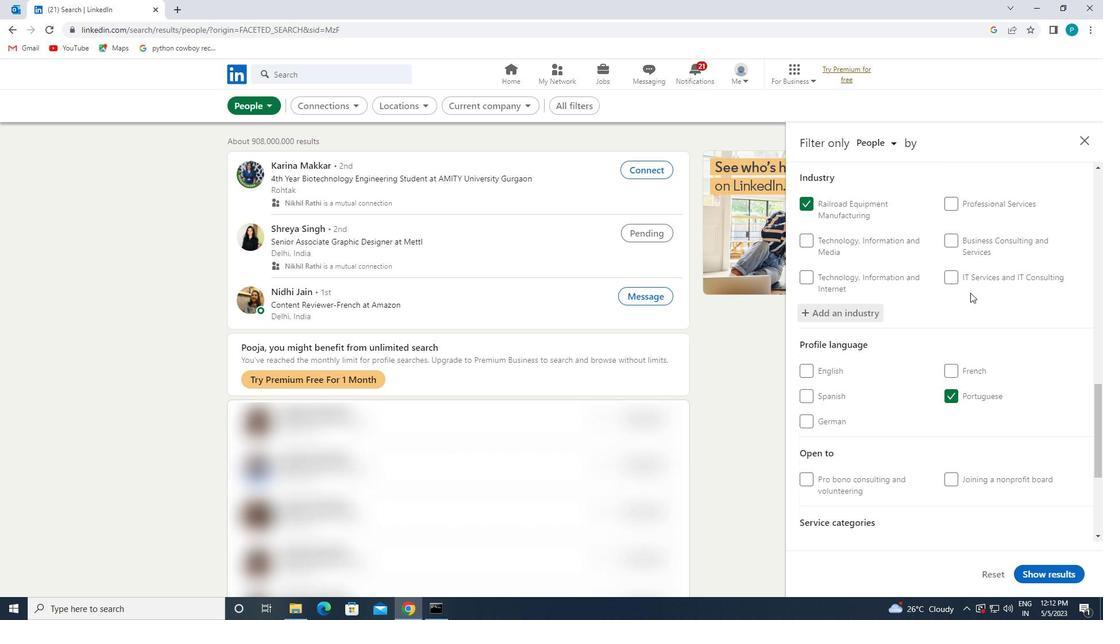 
Action: Mouse moved to (978, 312)
Screenshot: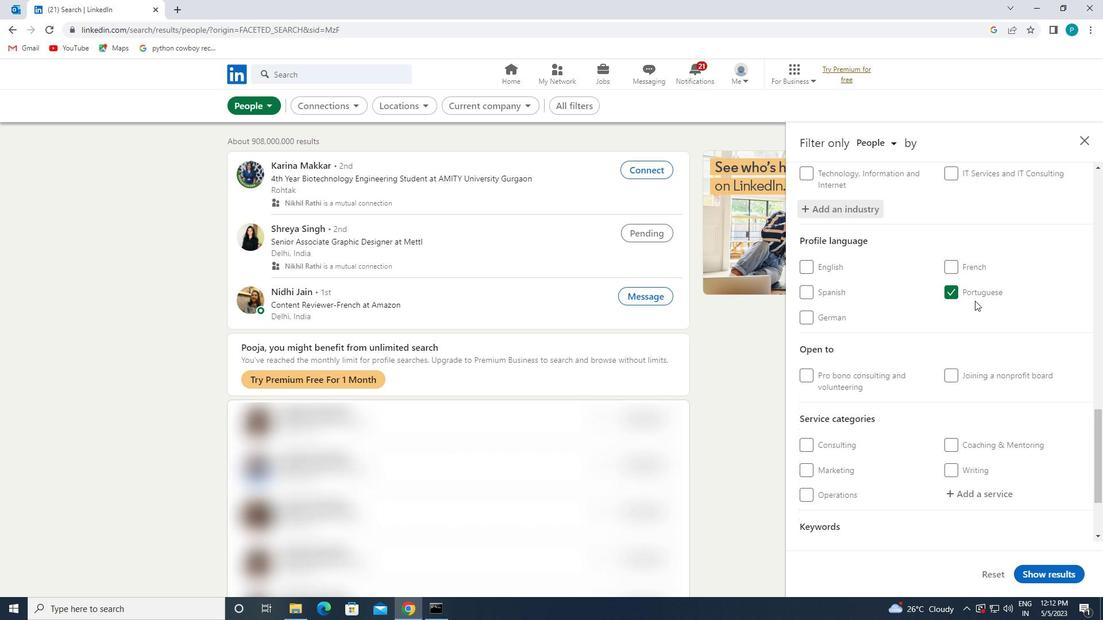 
Action: Mouse scrolled (978, 311) with delta (0, 0)
Screenshot: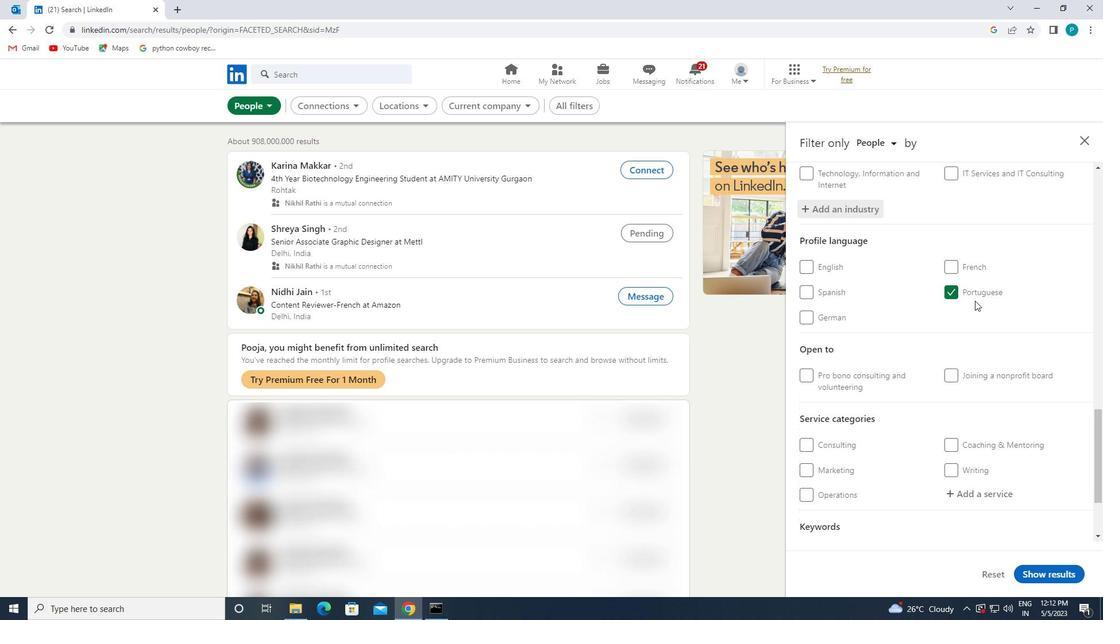 
Action: Mouse scrolled (978, 311) with delta (0, 0)
Screenshot: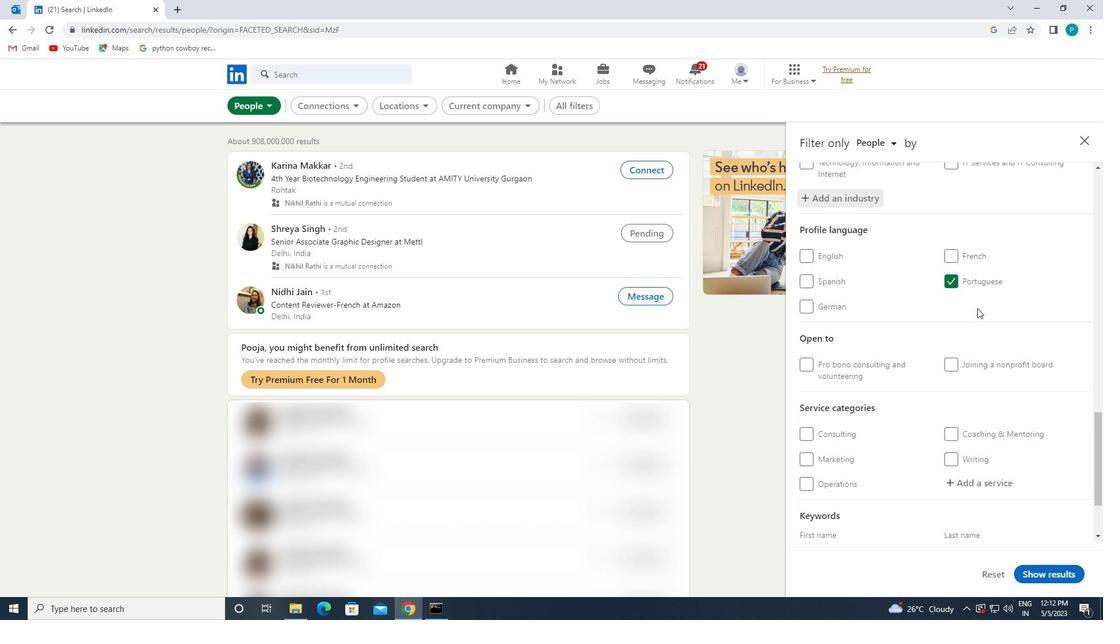 
Action: Mouse scrolled (978, 311) with delta (0, 0)
Screenshot: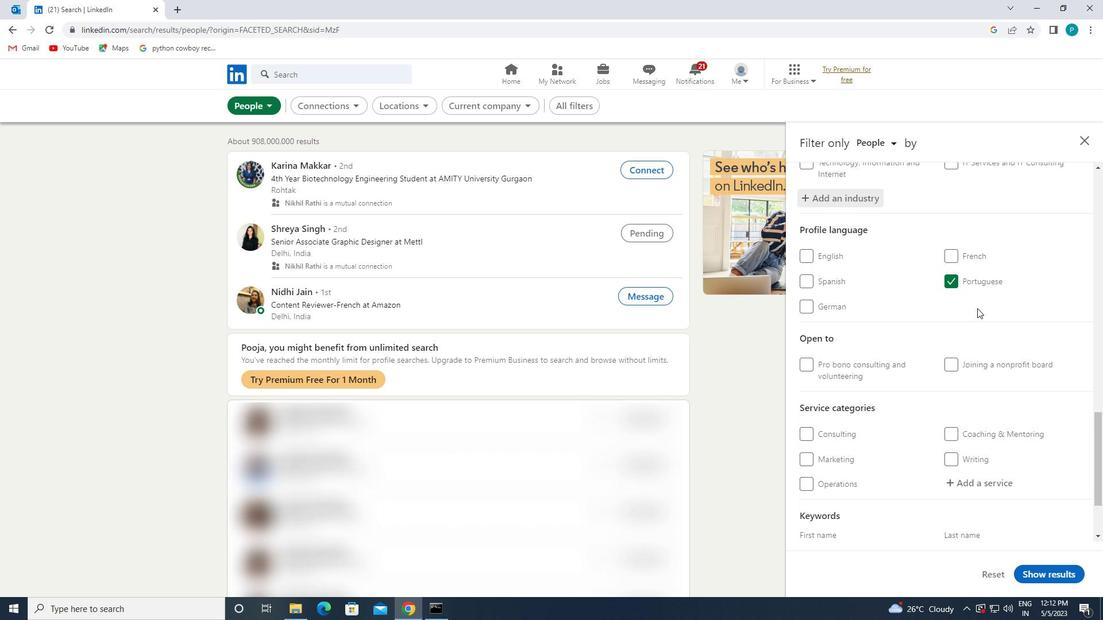 
Action: Mouse moved to (974, 371)
Screenshot: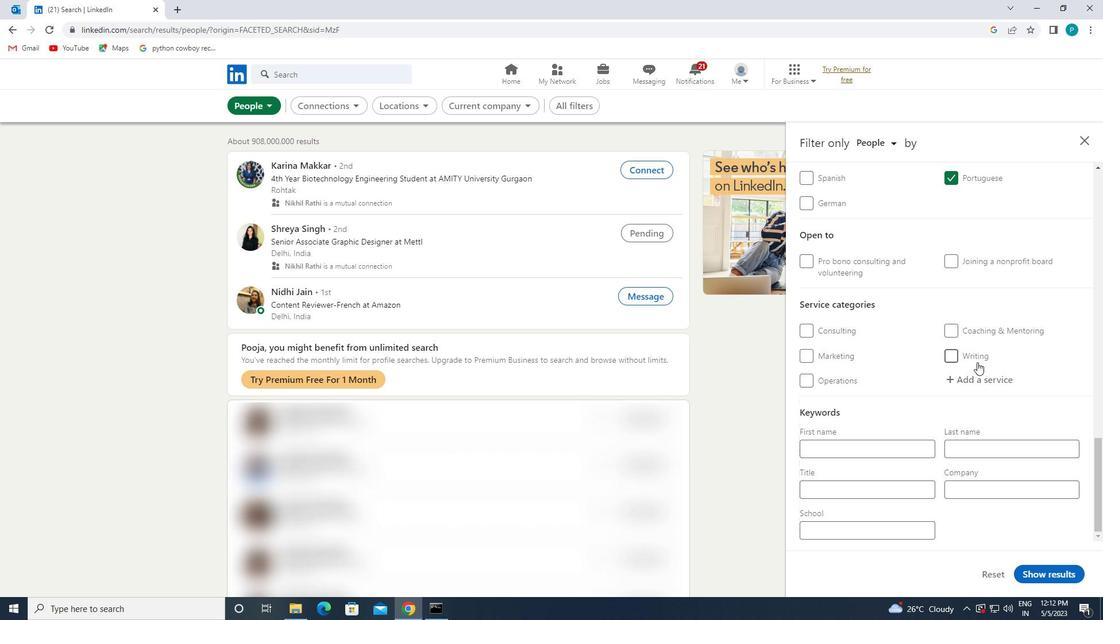 
Action: Mouse pressed left at (974, 371)
Screenshot: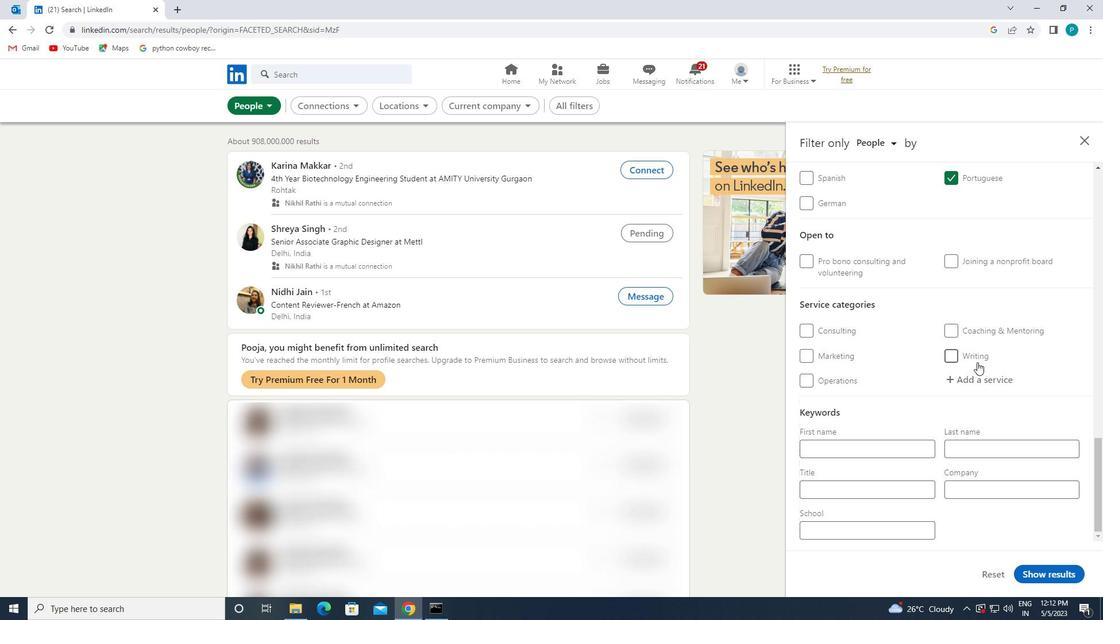 
Action: Key pressed <Key.caps_lock>C<Key.caps_lock>ONTE
Screenshot: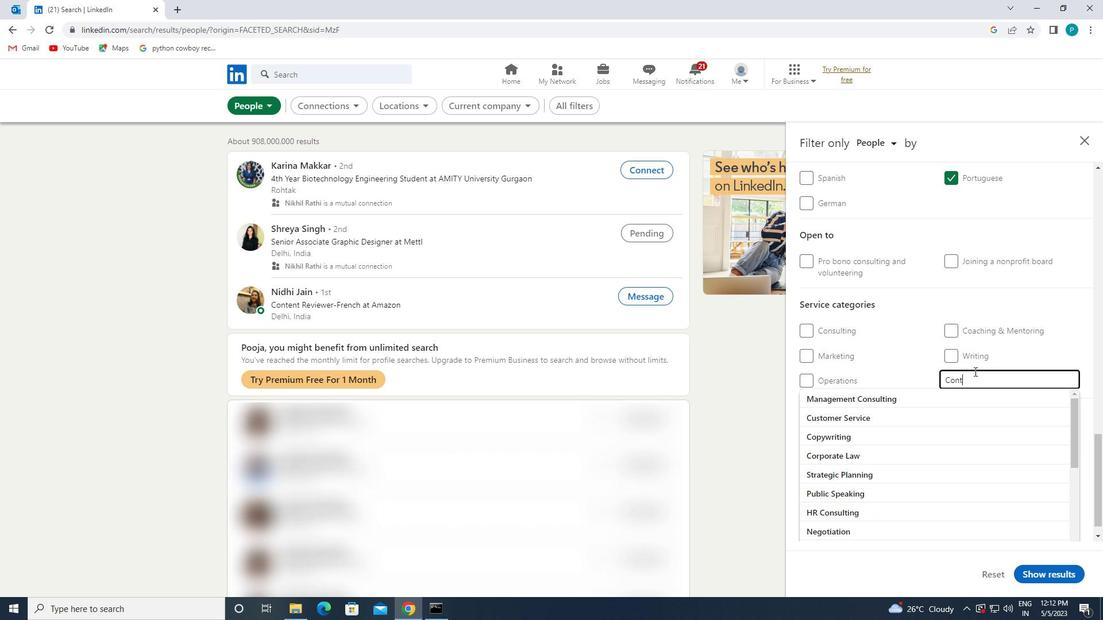 
Action: Mouse moved to (955, 406)
Screenshot: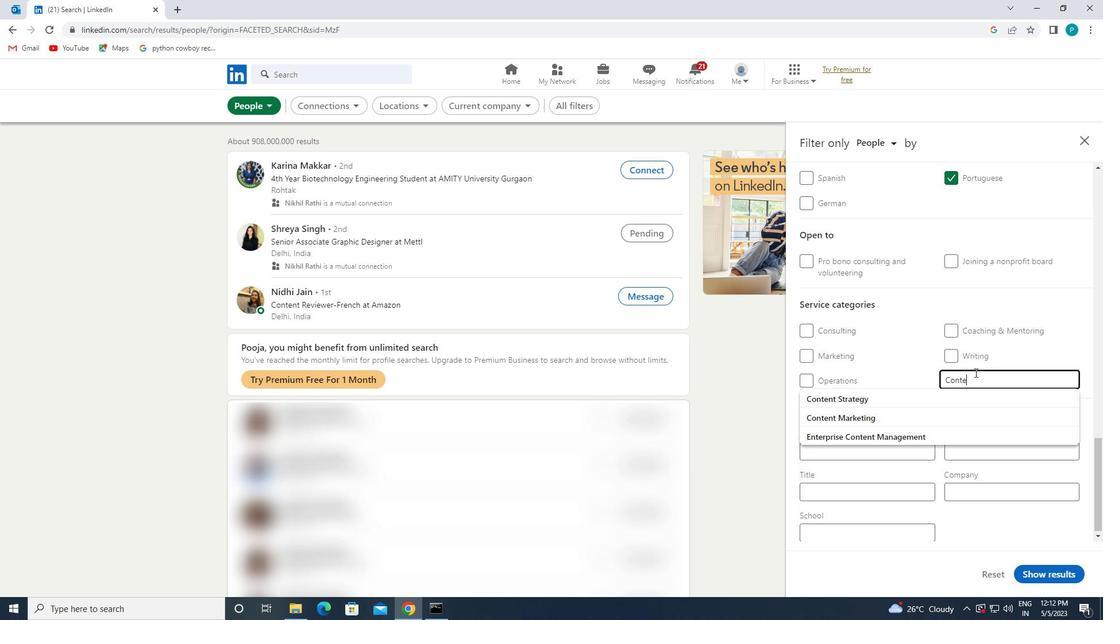 
Action: Mouse pressed left at (955, 406)
Screenshot: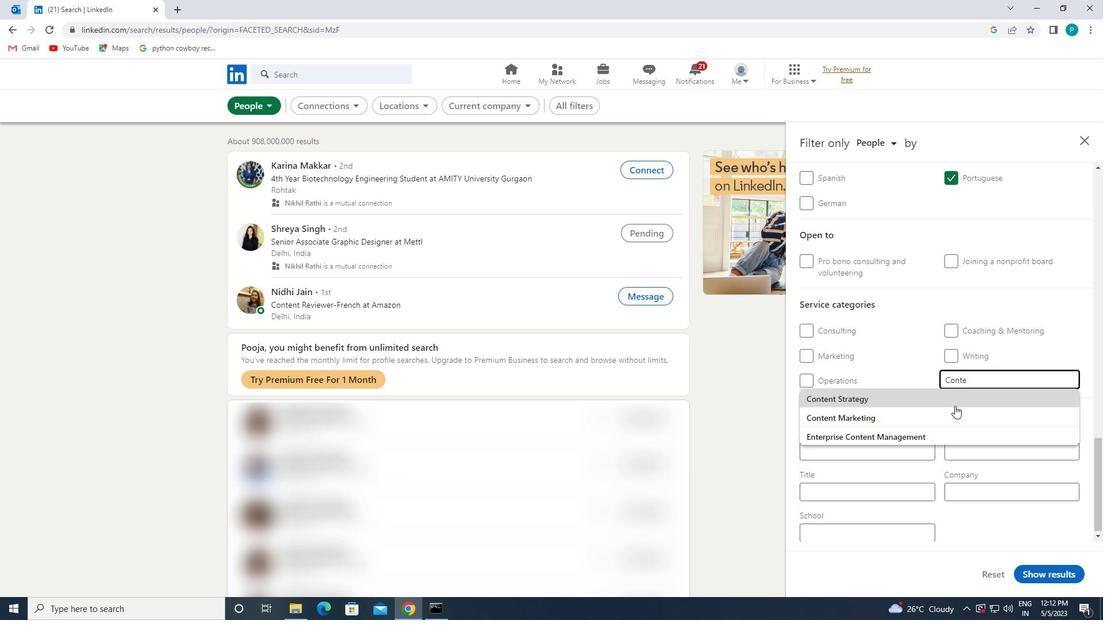 
Action: Mouse moved to (955, 410)
Screenshot: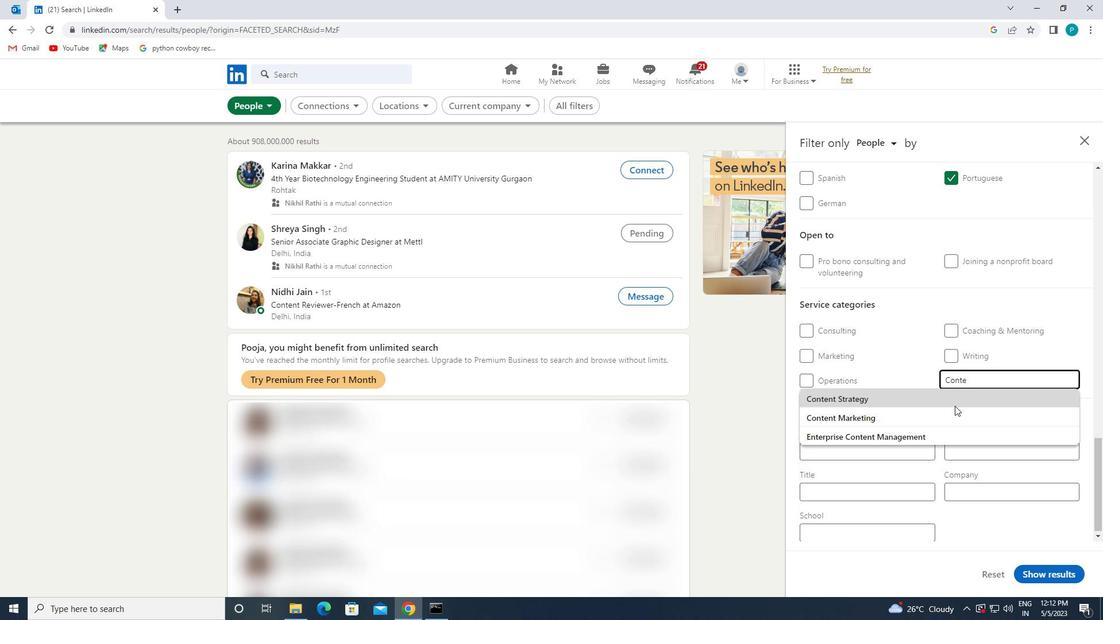 
Action: Mouse scrolled (955, 409) with delta (0, 0)
Screenshot: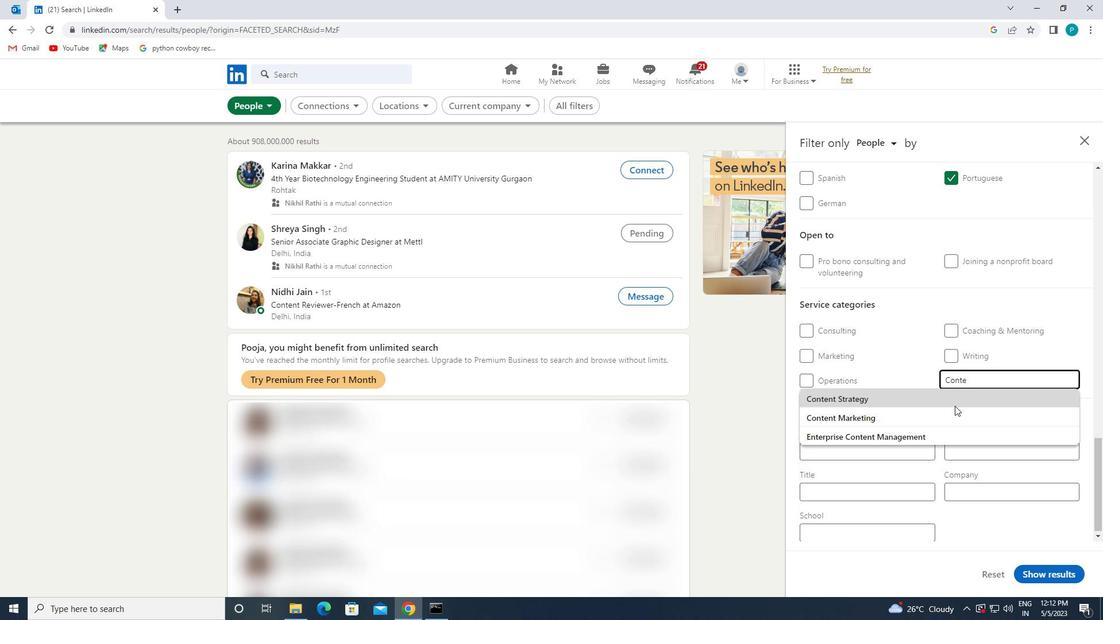 
Action: Mouse moved to (955, 410)
Screenshot: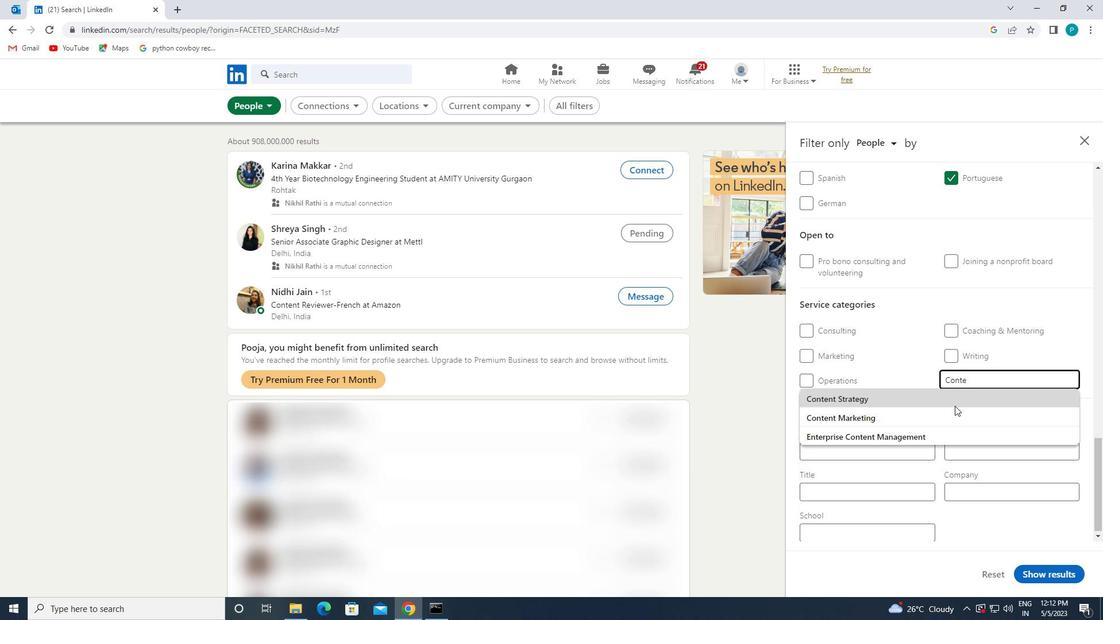 
Action: Mouse scrolled (955, 409) with delta (0, 0)
Screenshot: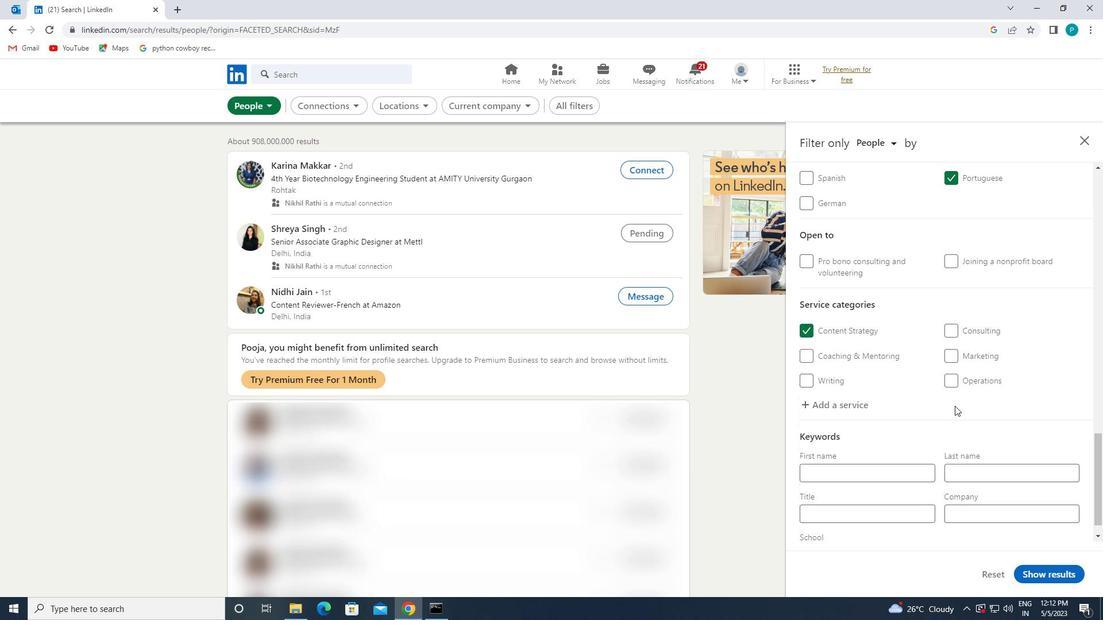 
Action: Mouse scrolled (955, 409) with delta (0, 0)
Screenshot: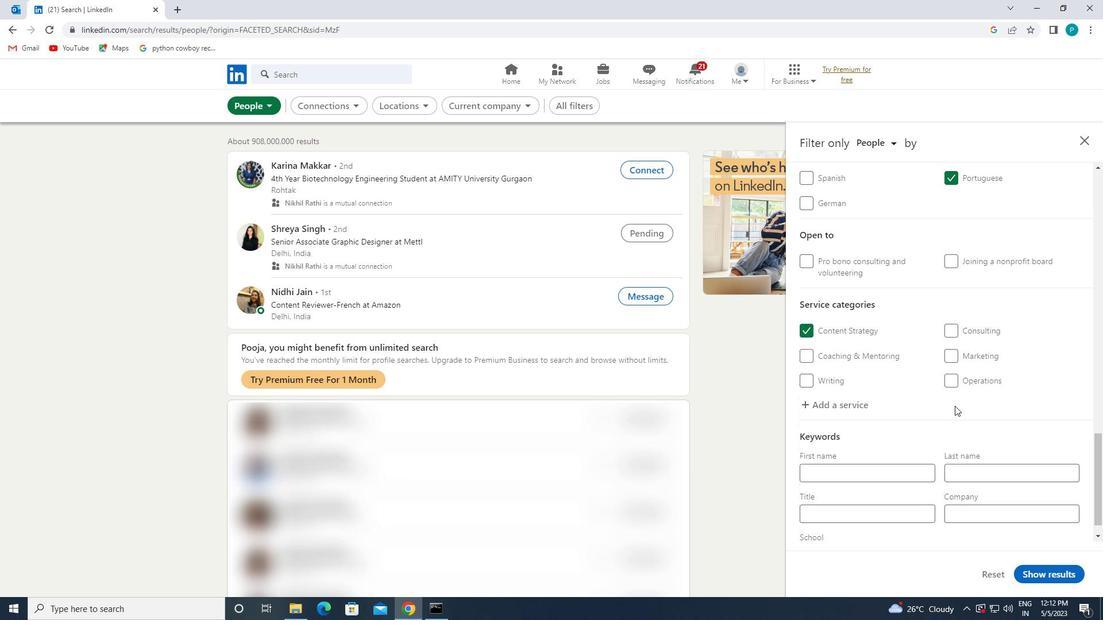 
Action: Mouse moved to (893, 488)
Screenshot: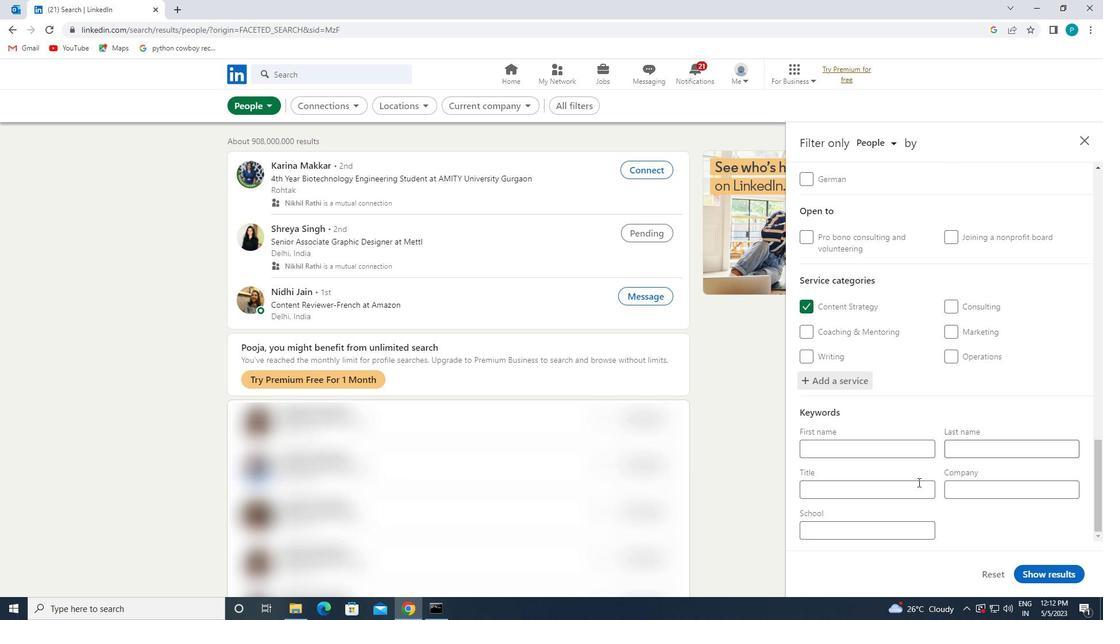 
Action: Mouse pressed left at (893, 488)
Screenshot: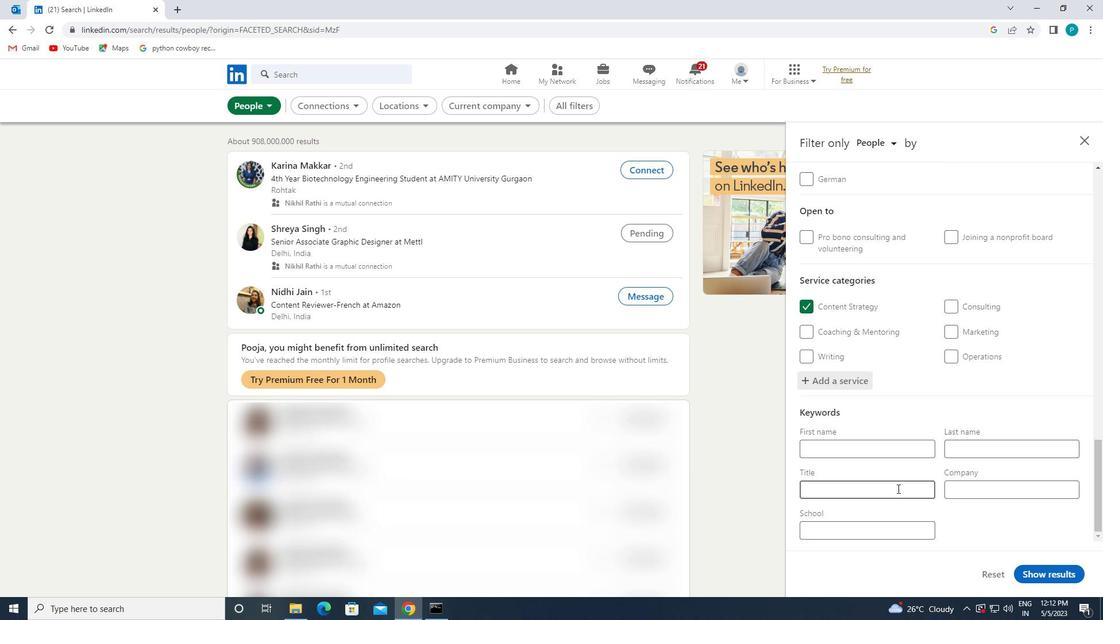 
Action: Key pressed <Key.caps_lock>F<Key.caps_lock>OOD<Key.space><Key.caps_lock>K<Key.caps_lock>ITCHEM<Key.backspace>N<Key.space><Key.caps_lock>W<Key.caps_lock>R<Key.backspace>ORKER
Screenshot: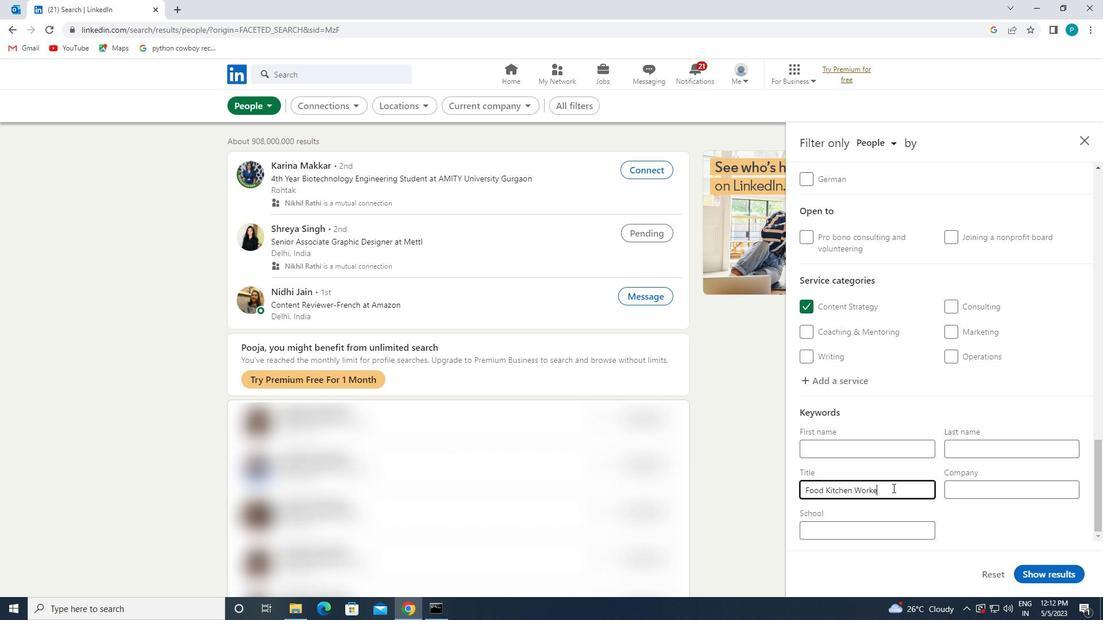 
Action: Mouse moved to (1044, 570)
Screenshot: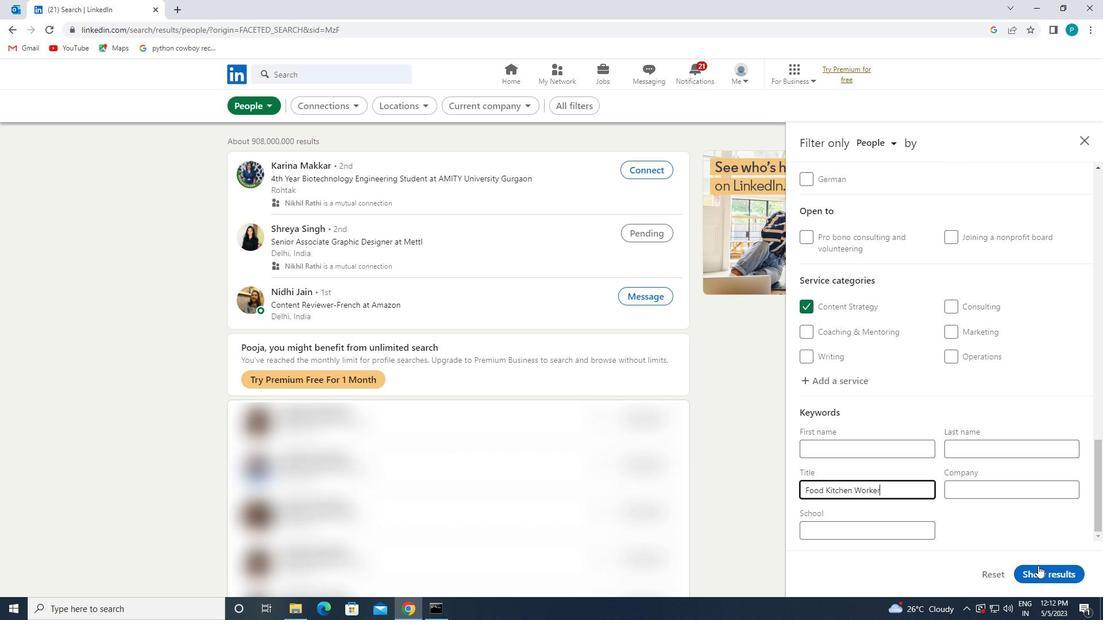 
Action: Mouse pressed left at (1044, 570)
Screenshot: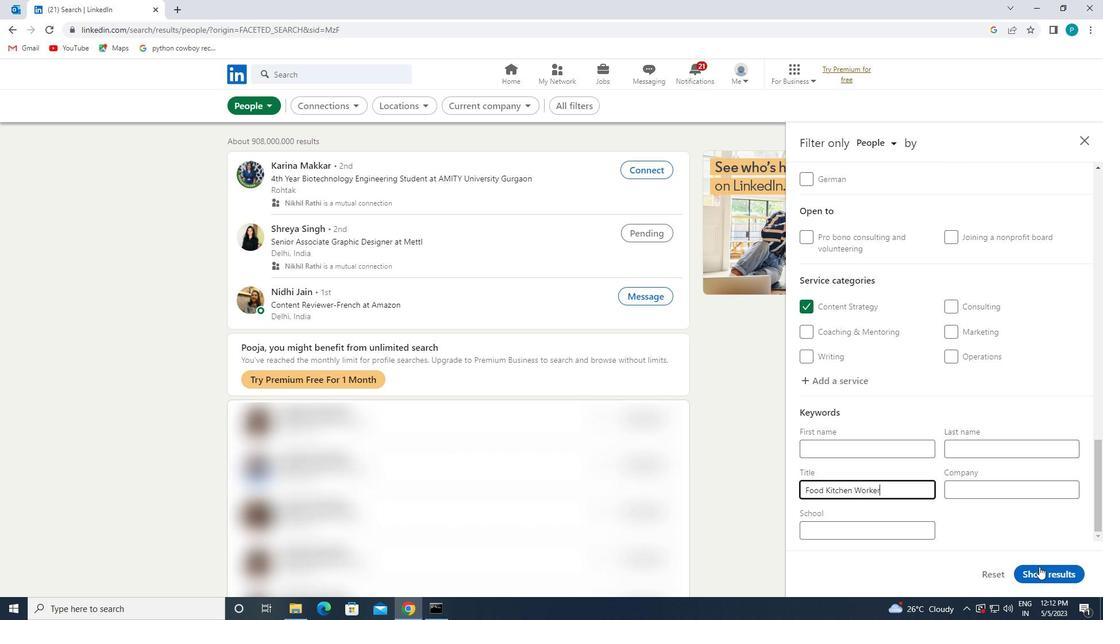 
